 Task: Search one way flight ticket for 5 adults, 2 children, 1 infant in seat and 2 infants on lap in economy from Yakima: Yakima Air Terminal (mcallister Field) to Gillette: Gillette Campbell County Airport on 5-1-2023. Choice of flights is JetBlue. Number of bags: 6 checked bags. Price is upto 100000. Outbound departure time preference is 22:45.
Action: Mouse moved to (246, 476)
Screenshot: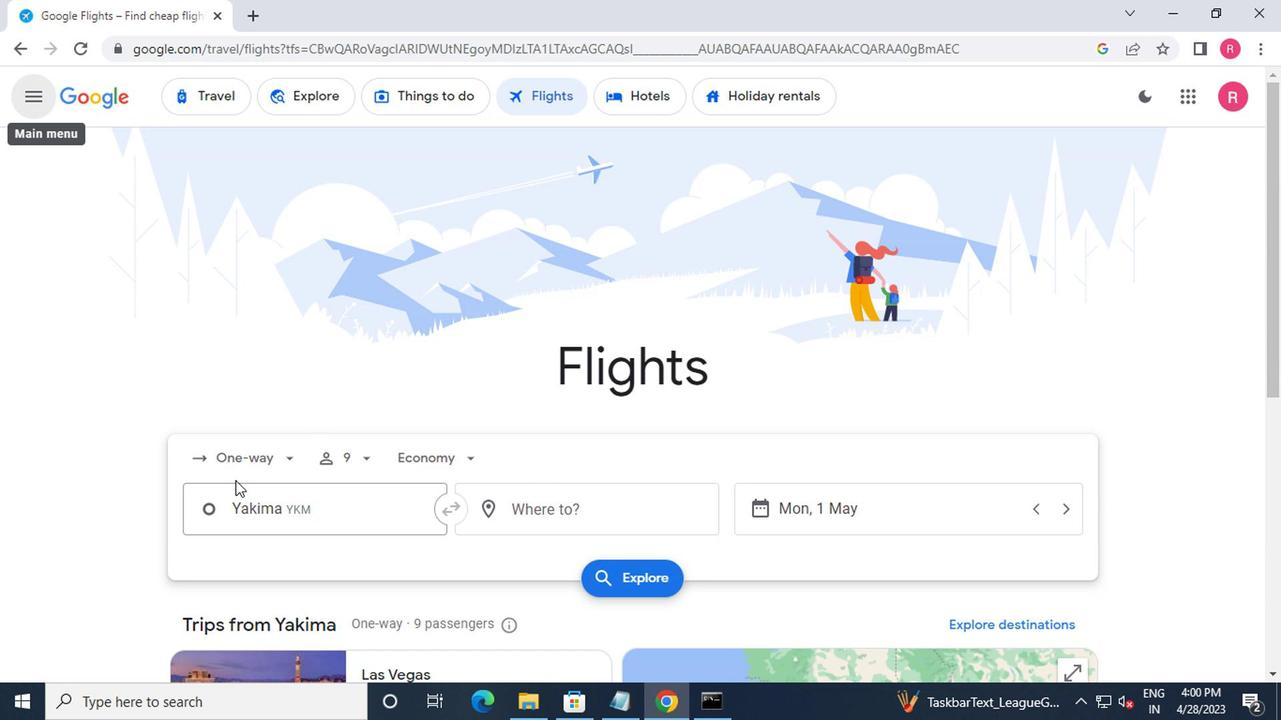 
Action: Mouse pressed left at (246, 476)
Screenshot: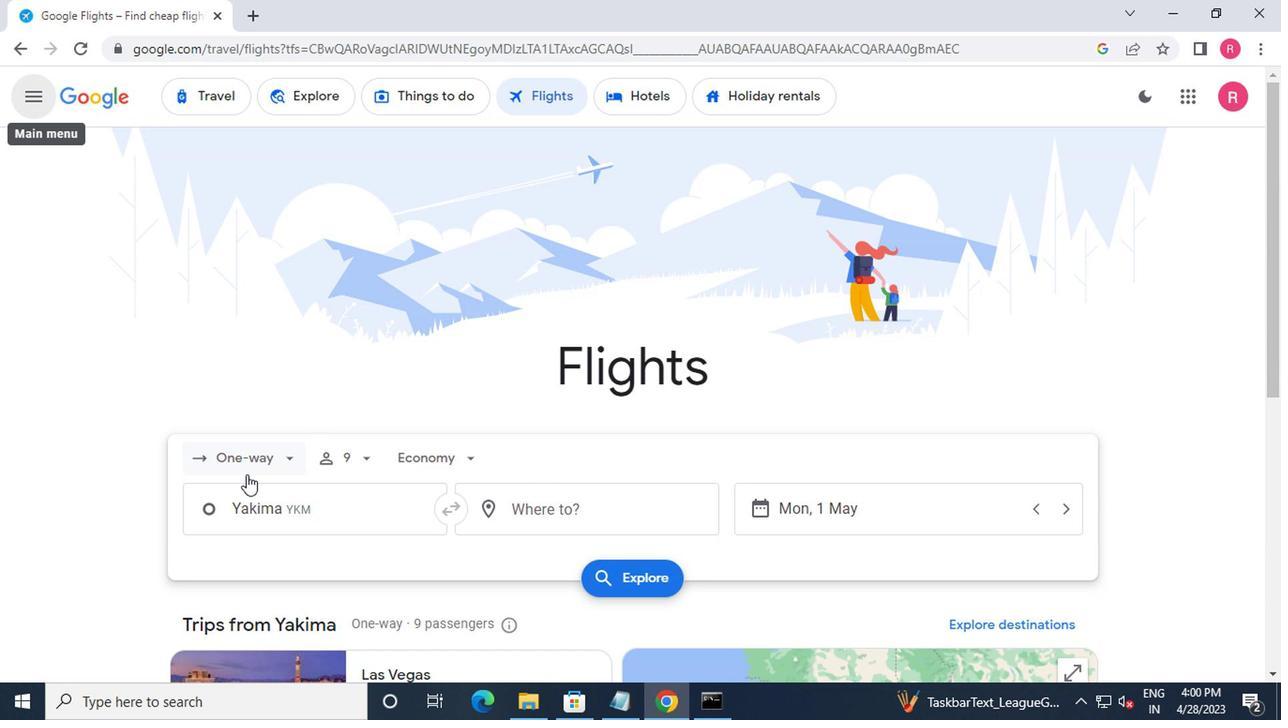 
Action: Mouse moved to (240, 533)
Screenshot: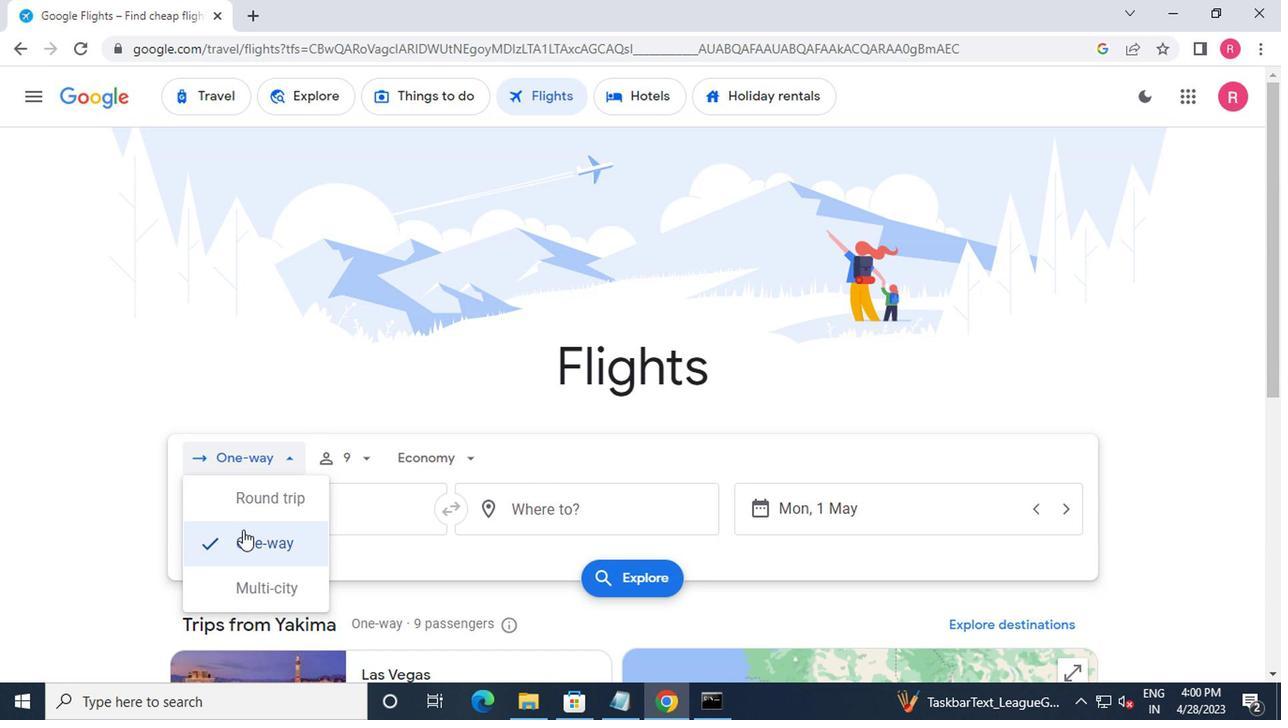 
Action: Mouse pressed left at (240, 533)
Screenshot: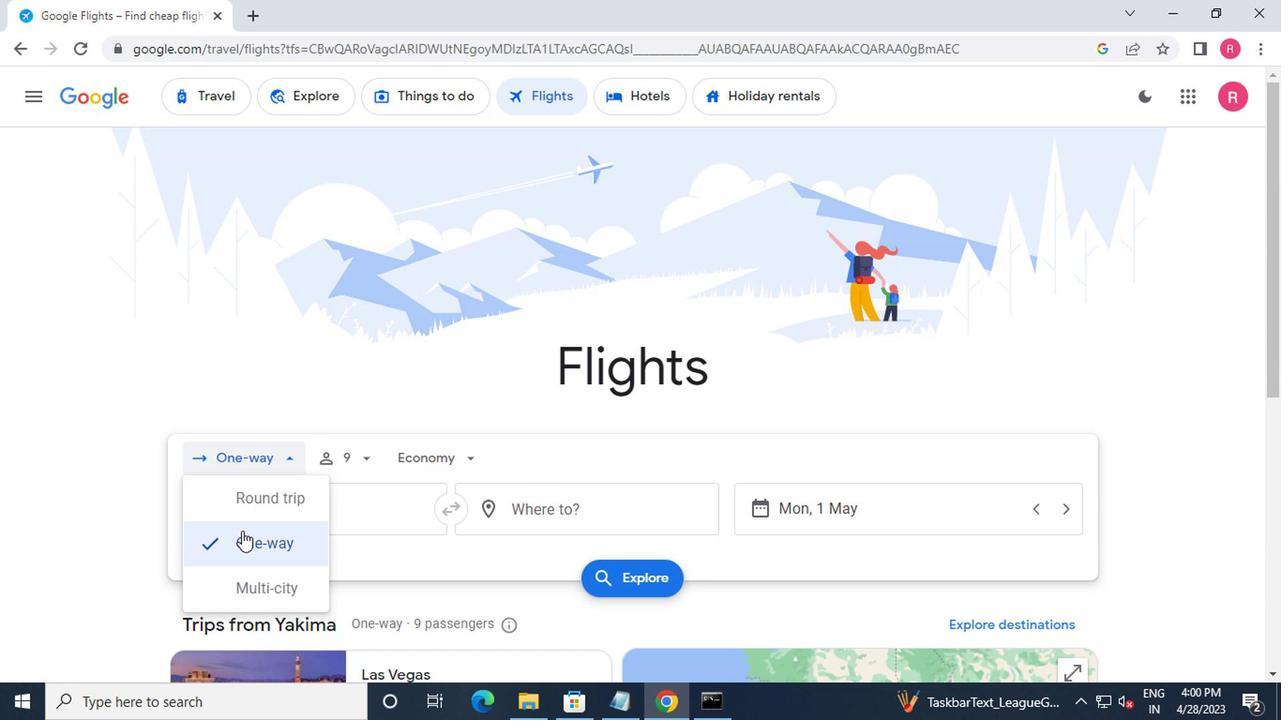 
Action: Mouse moved to (367, 475)
Screenshot: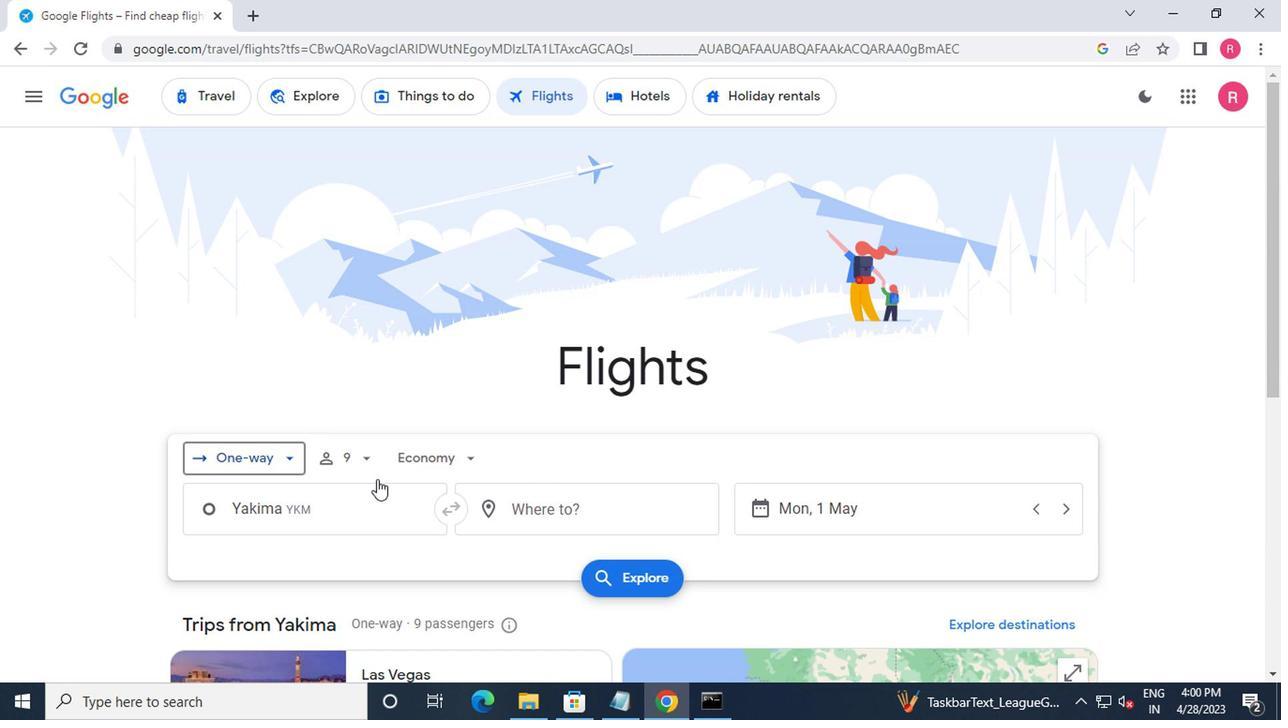 
Action: Mouse pressed left at (367, 475)
Screenshot: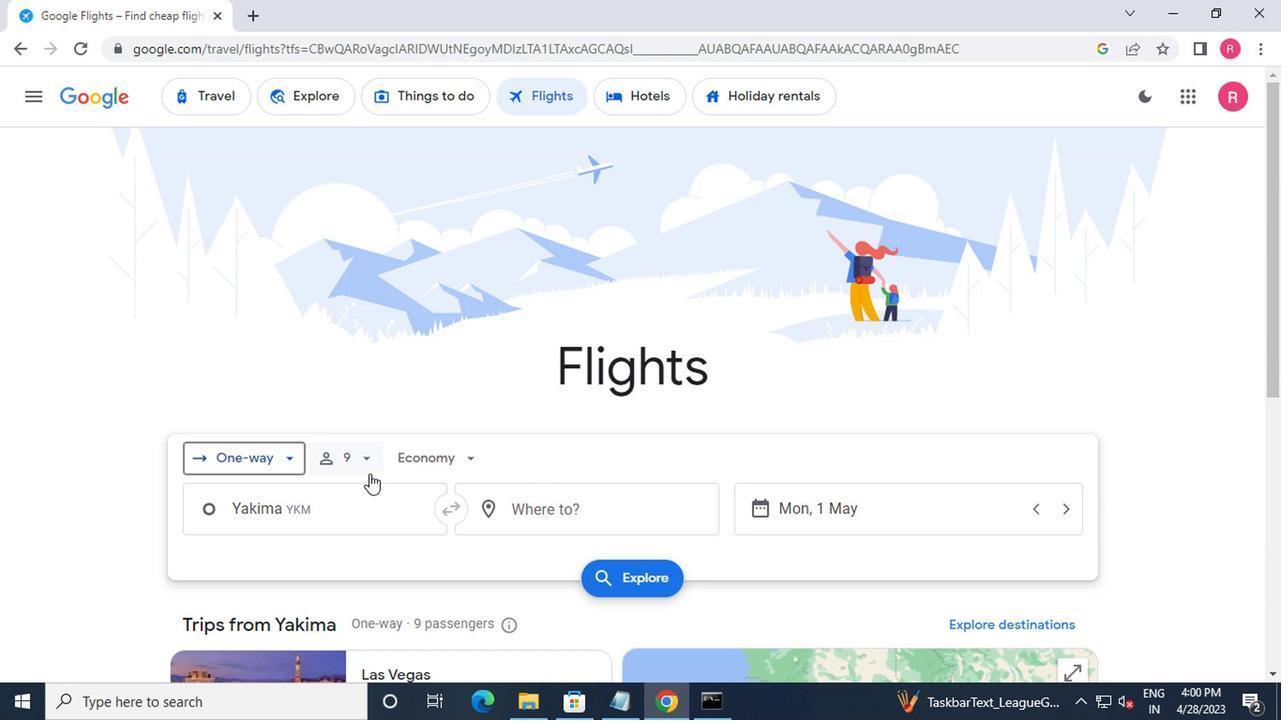 
Action: Mouse moved to (450, 513)
Screenshot: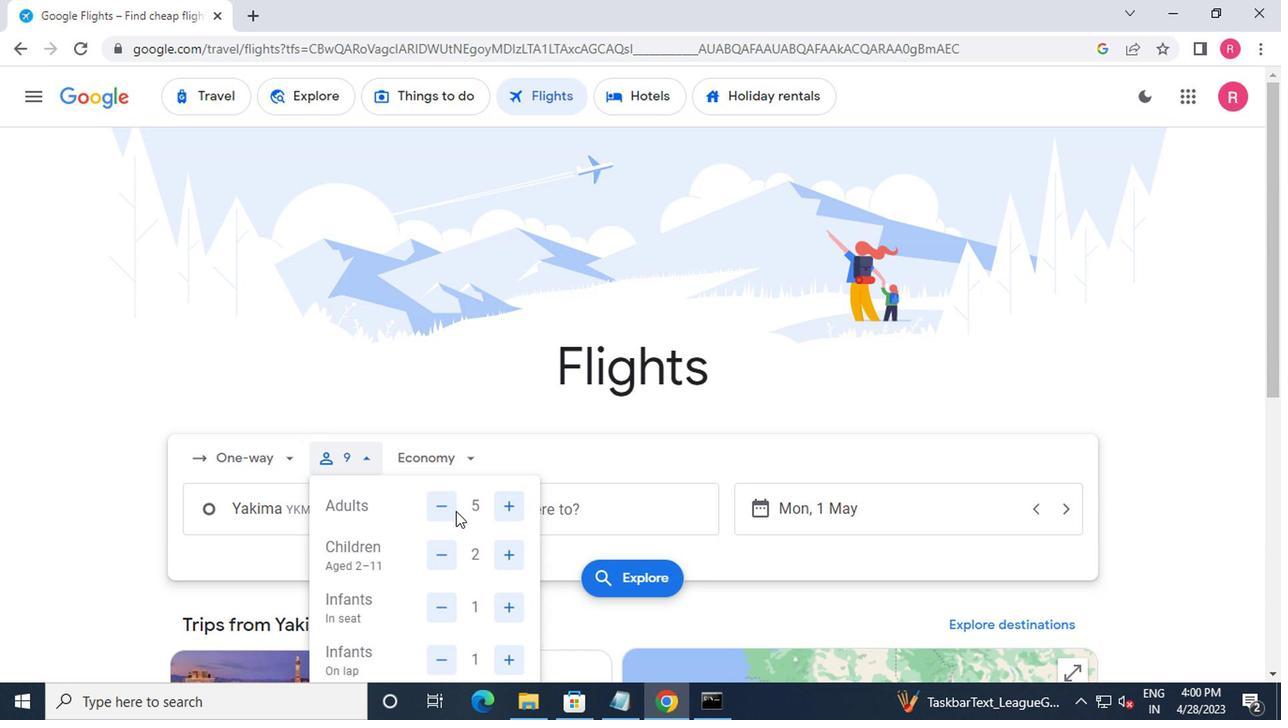 
Action: Mouse pressed left at (450, 513)
Screenshot: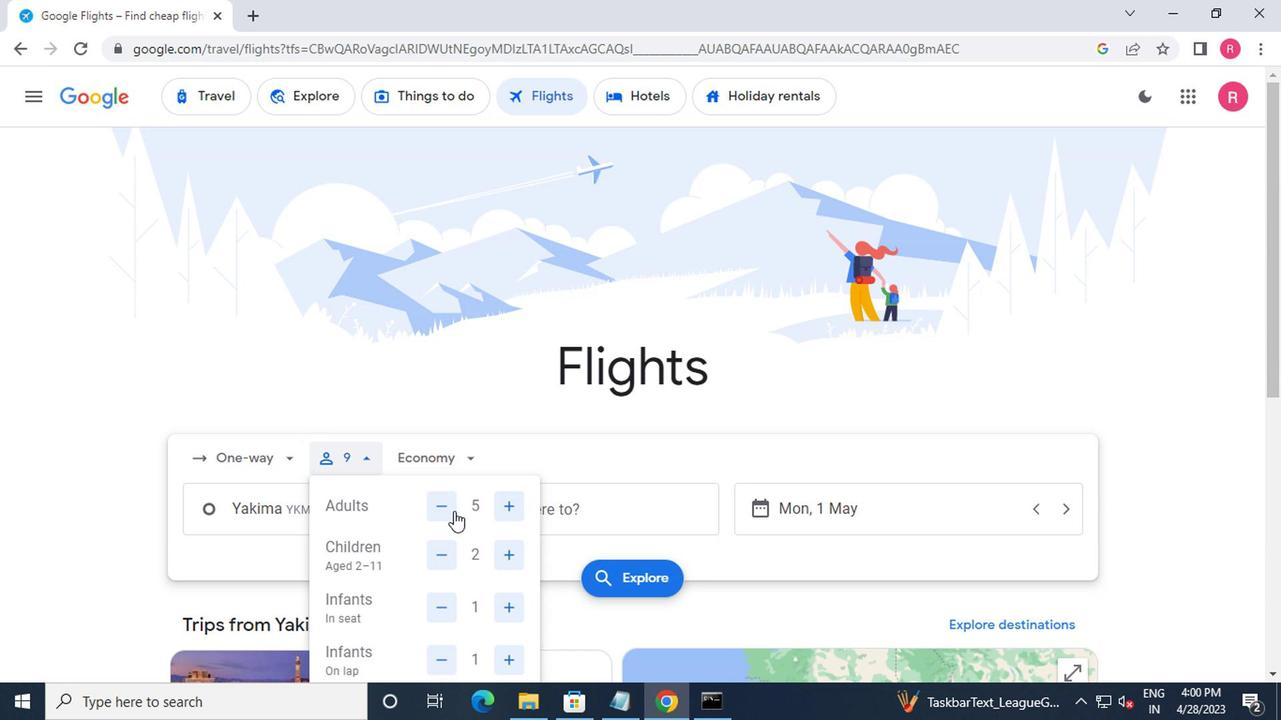 
Action: Mouse moved to (455, 558)
Screenshot: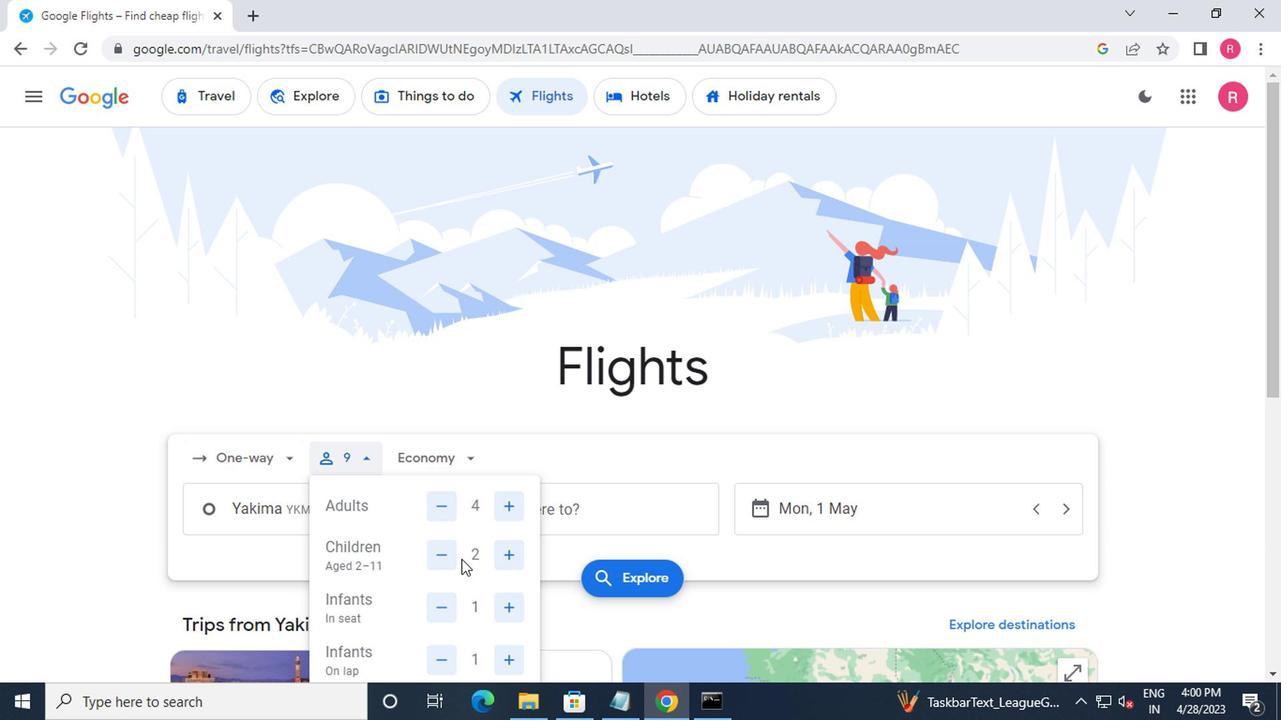 
Action: Mouse pressed left at (455, 558)
Screenshot: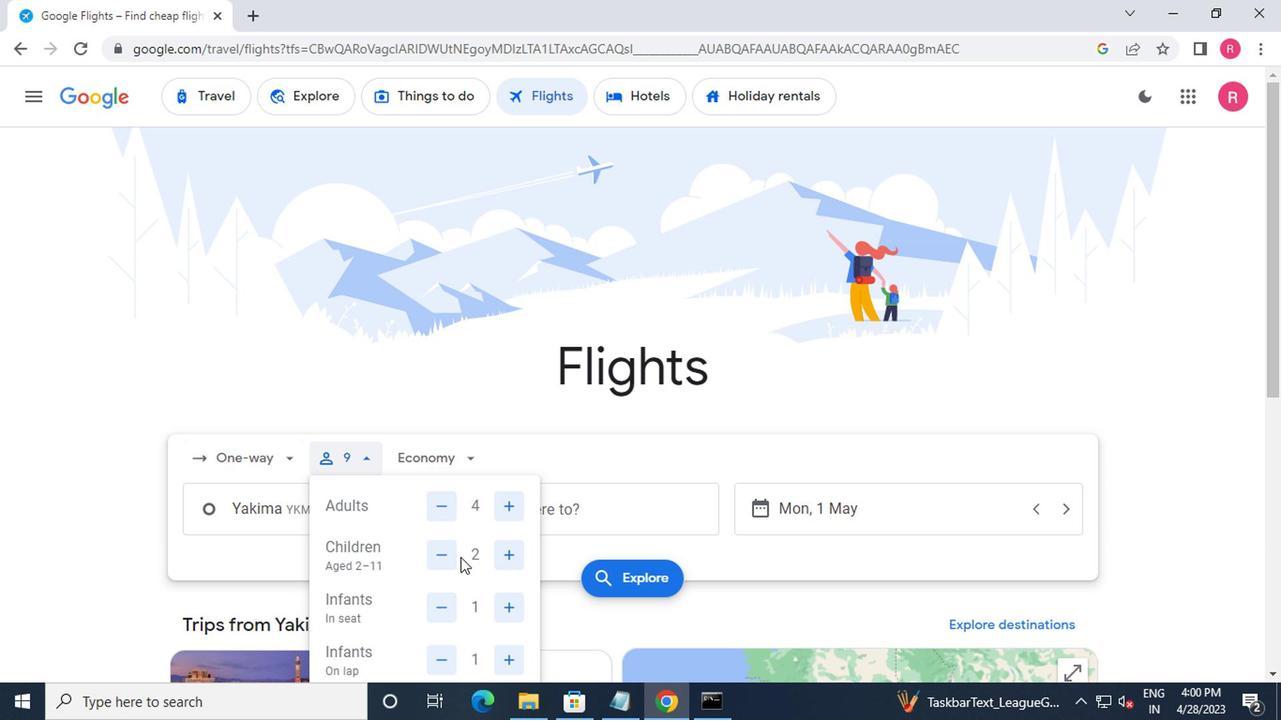 
Action: Mouse moved to (441, 559)
Screenshot: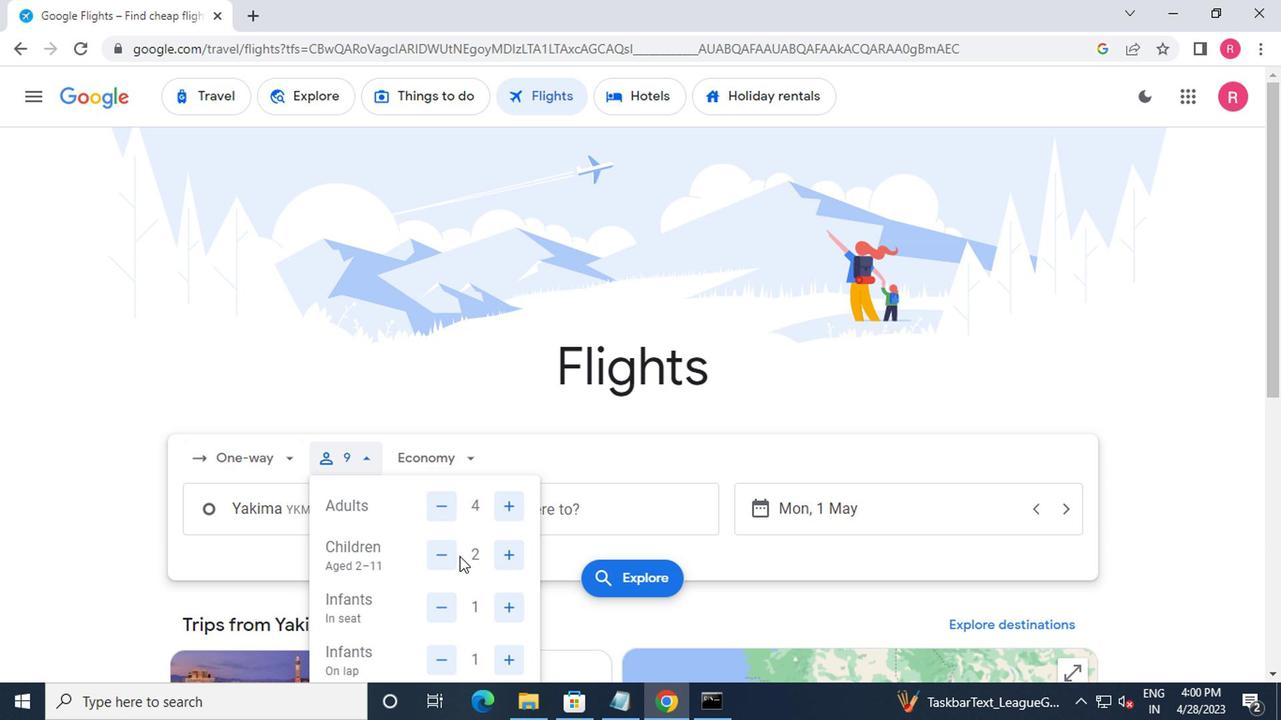 
Action: Mouse pressed left at (441, 559)
Screenshot: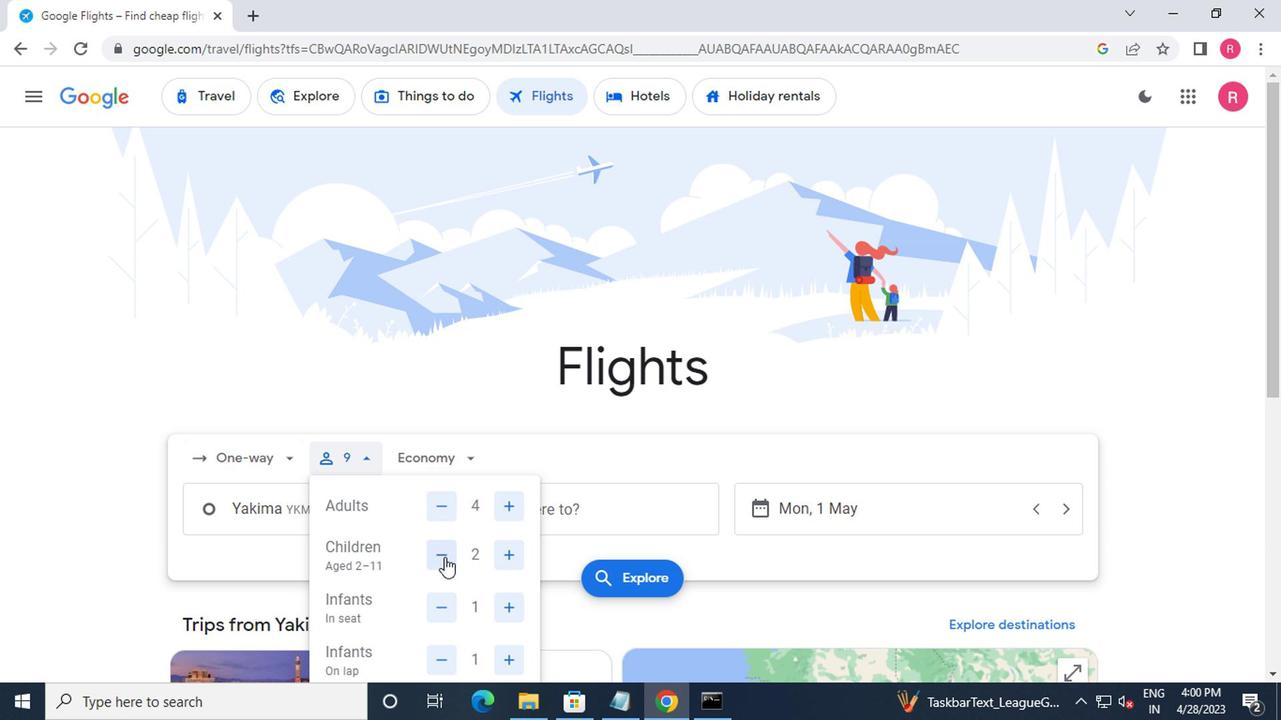 
Action: Mouse moved to (447, 607)
Screenshot: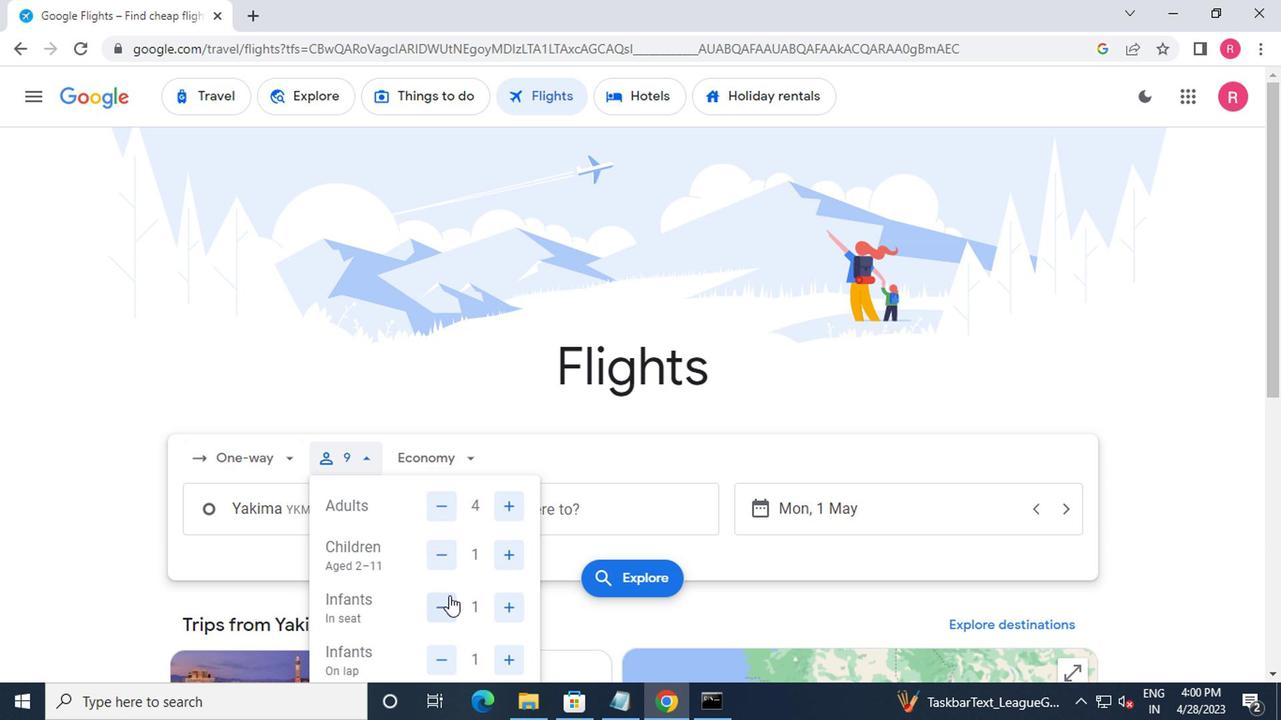 
Action: Mouse pressed left at (447, 607)
Screenshot: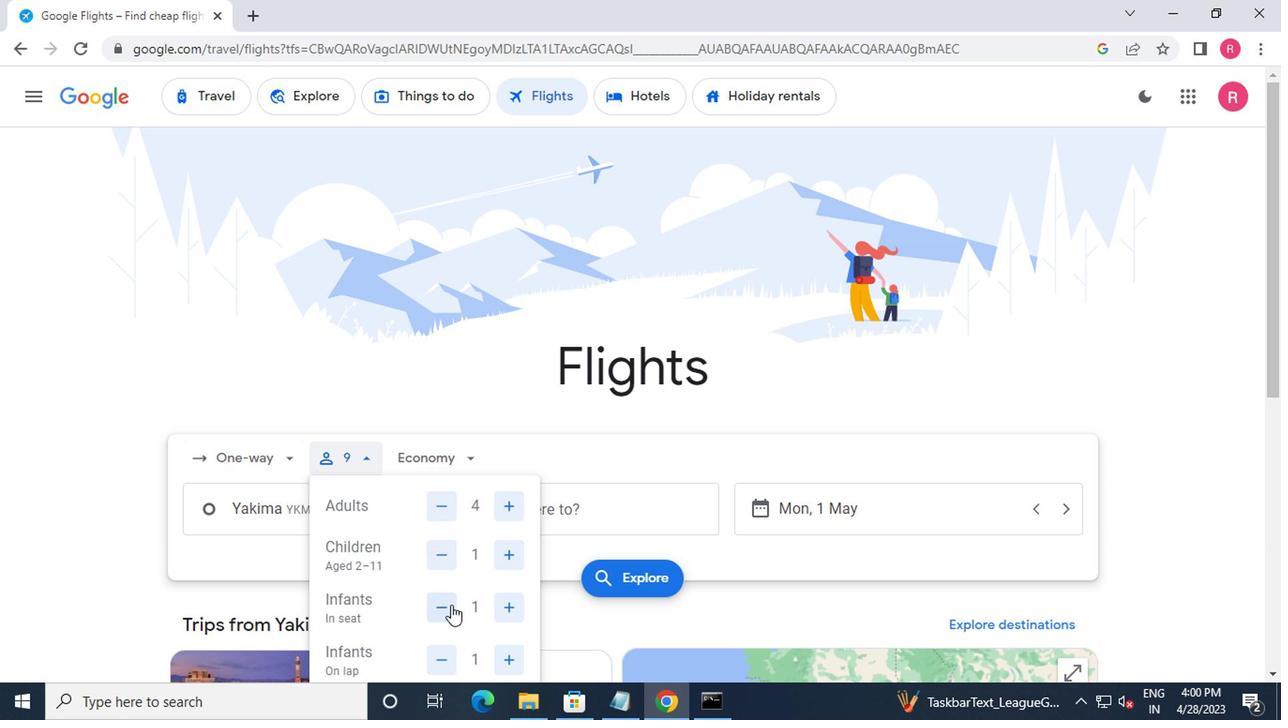 
Action: Mouse moved to (511, 609)
Screenshot: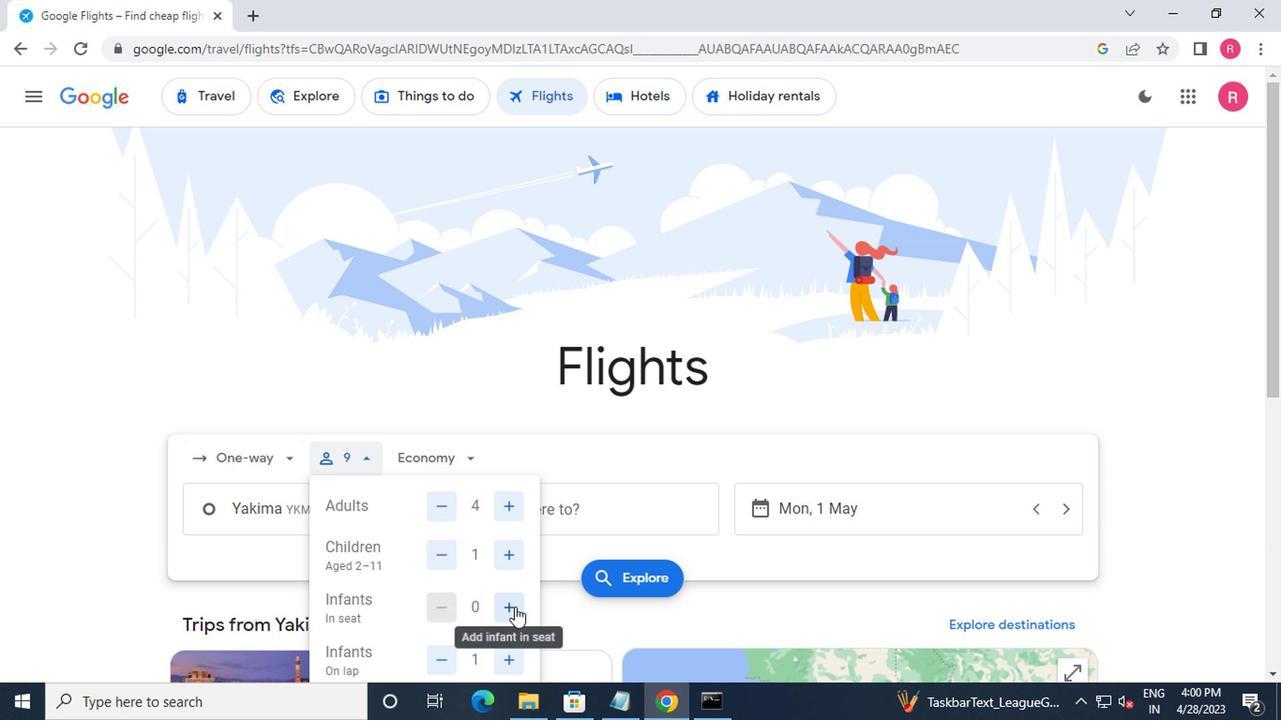 
Action: Mouse pressed left at (511, 609)
Screenshot: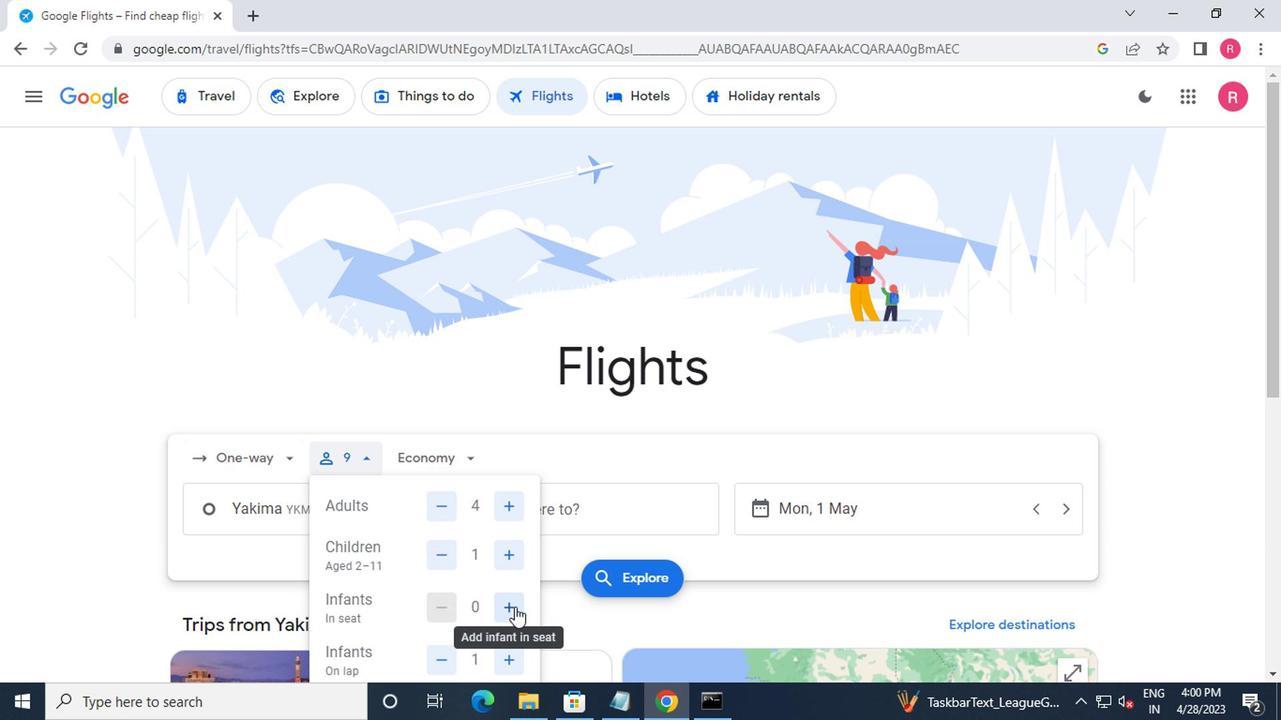 
Action: Mouse moved to (452, 662)
Screenshot: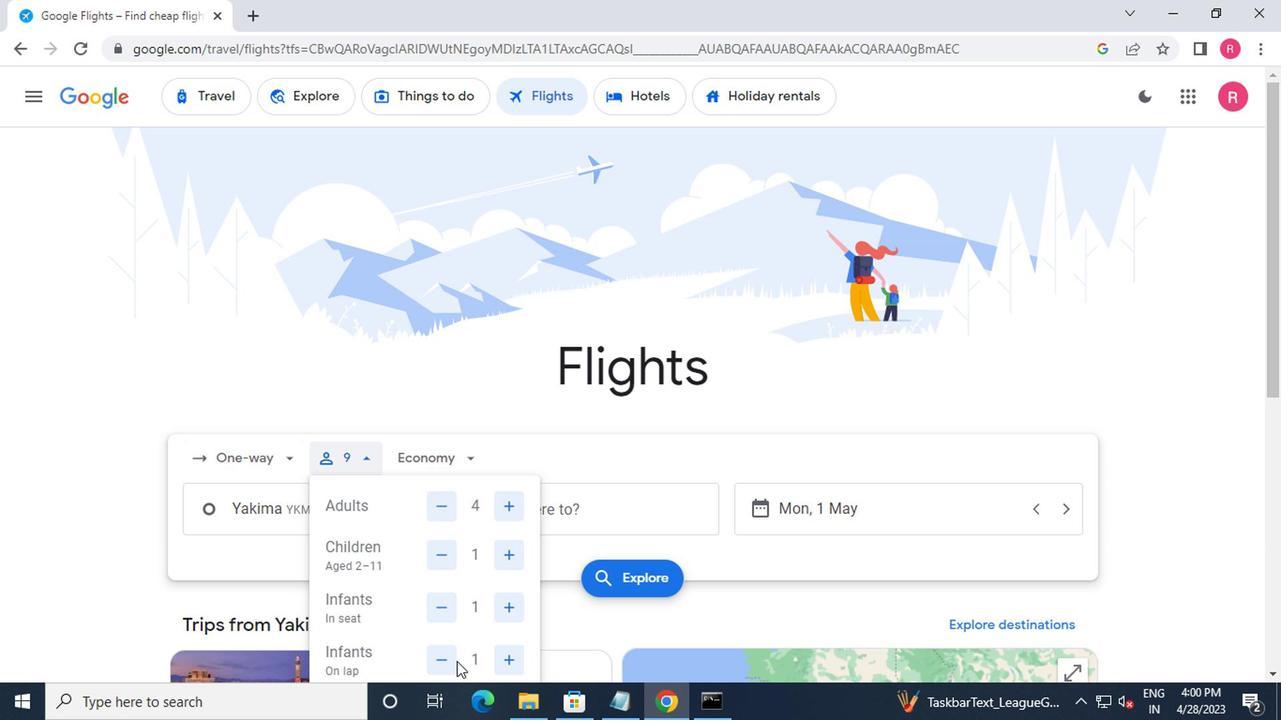
Action: Mouse pressed left at (452, 662)
Screenshot: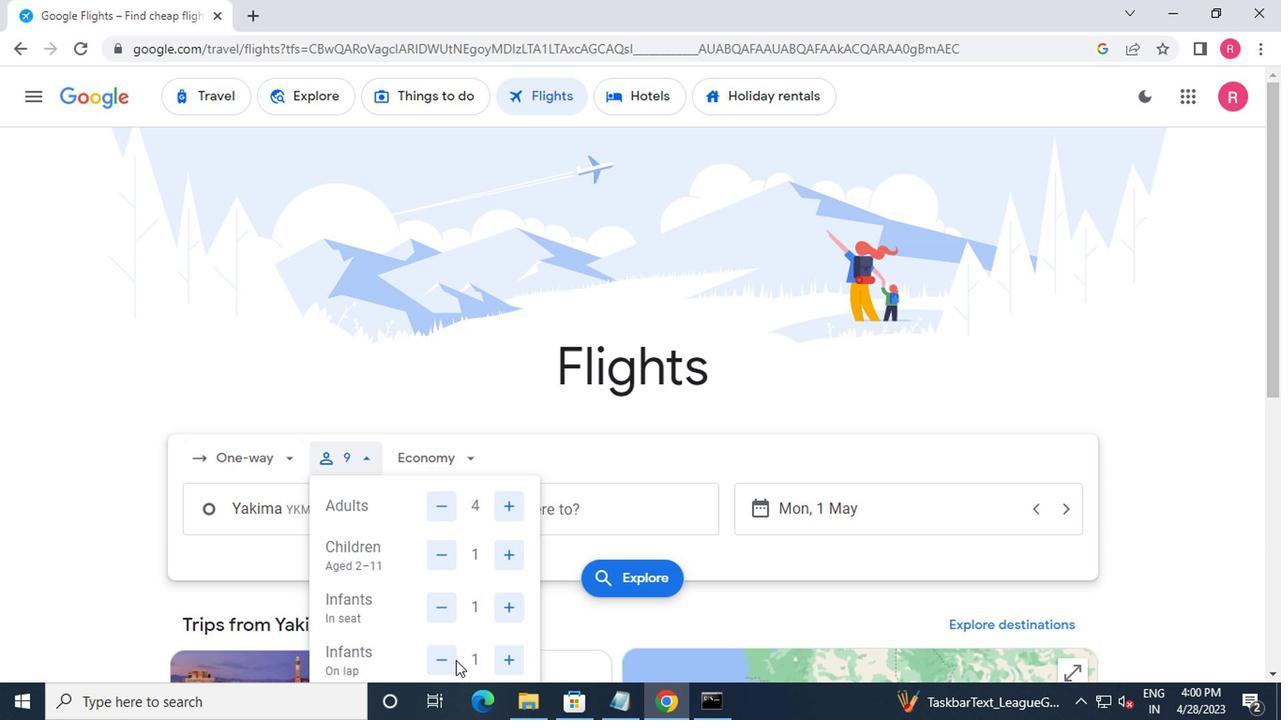 
Action: Mouse moved to (448, 662)
Screenshot: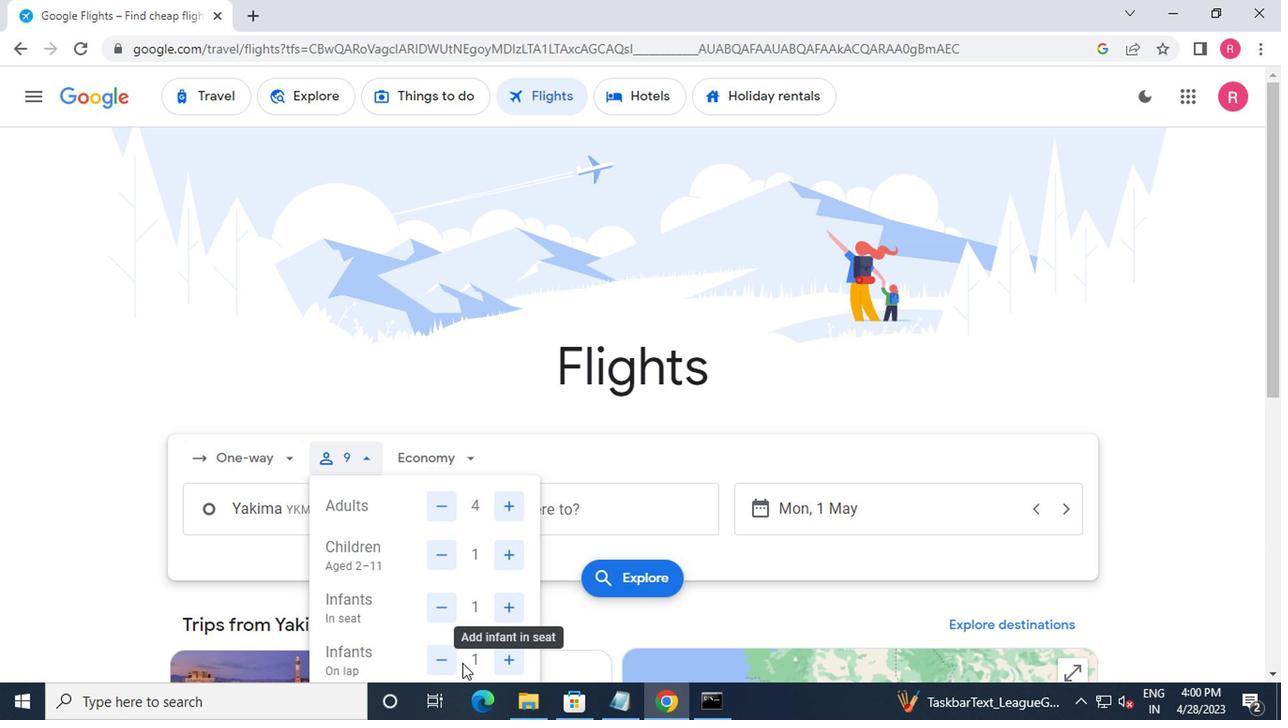 
Action: Mouse pressed left at (448, 662)
Screenshot: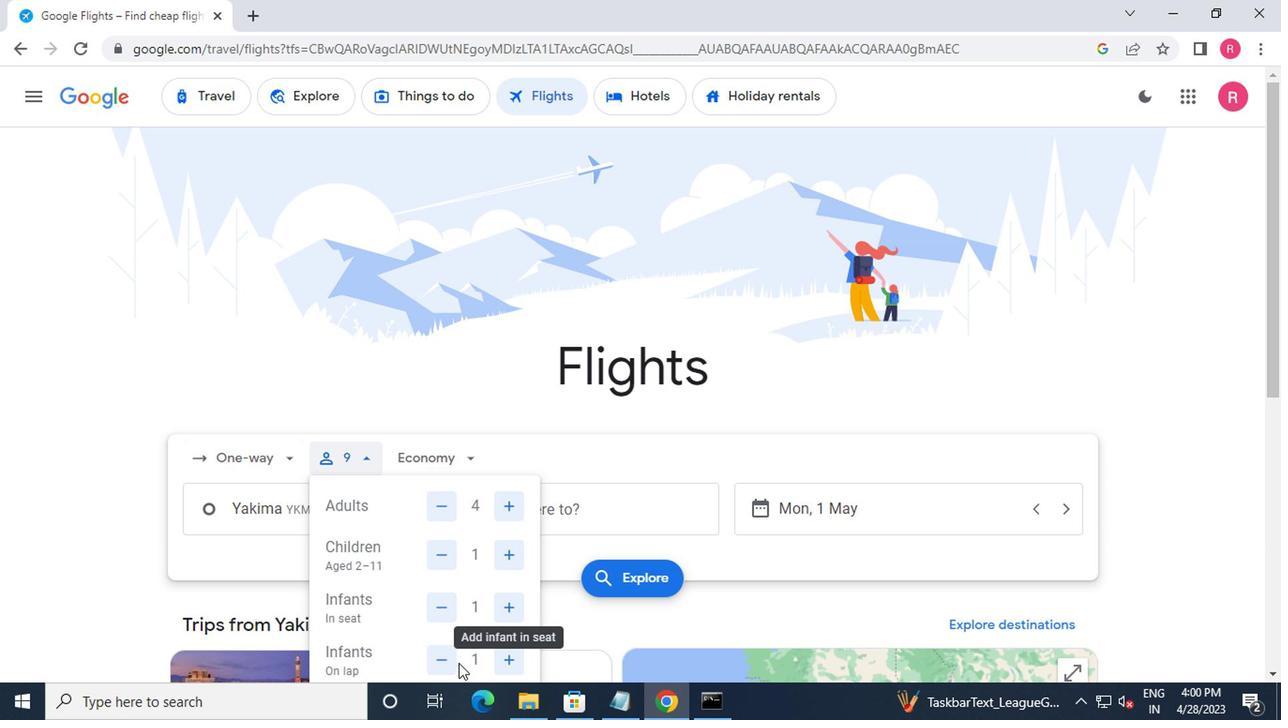
Action: Mouse moved to (429, 459)
Screenshot: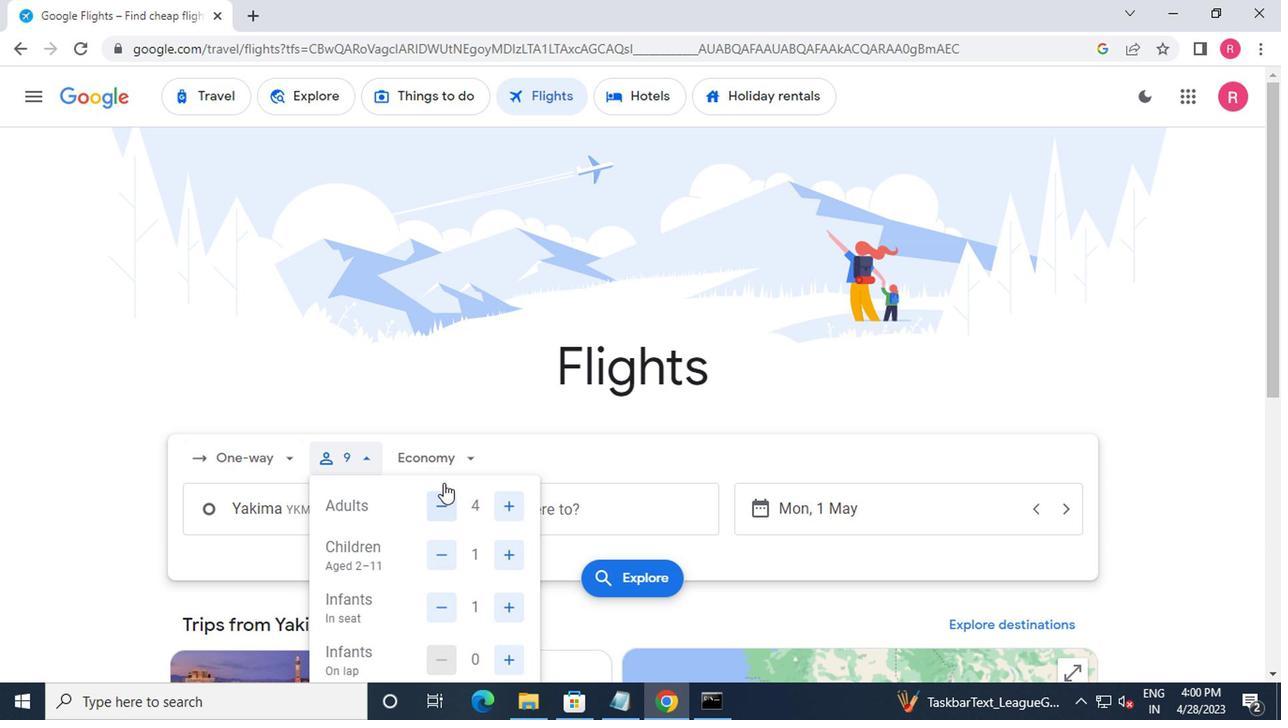 
Action: Mouse pressed left at (429, 459)
Screenshot: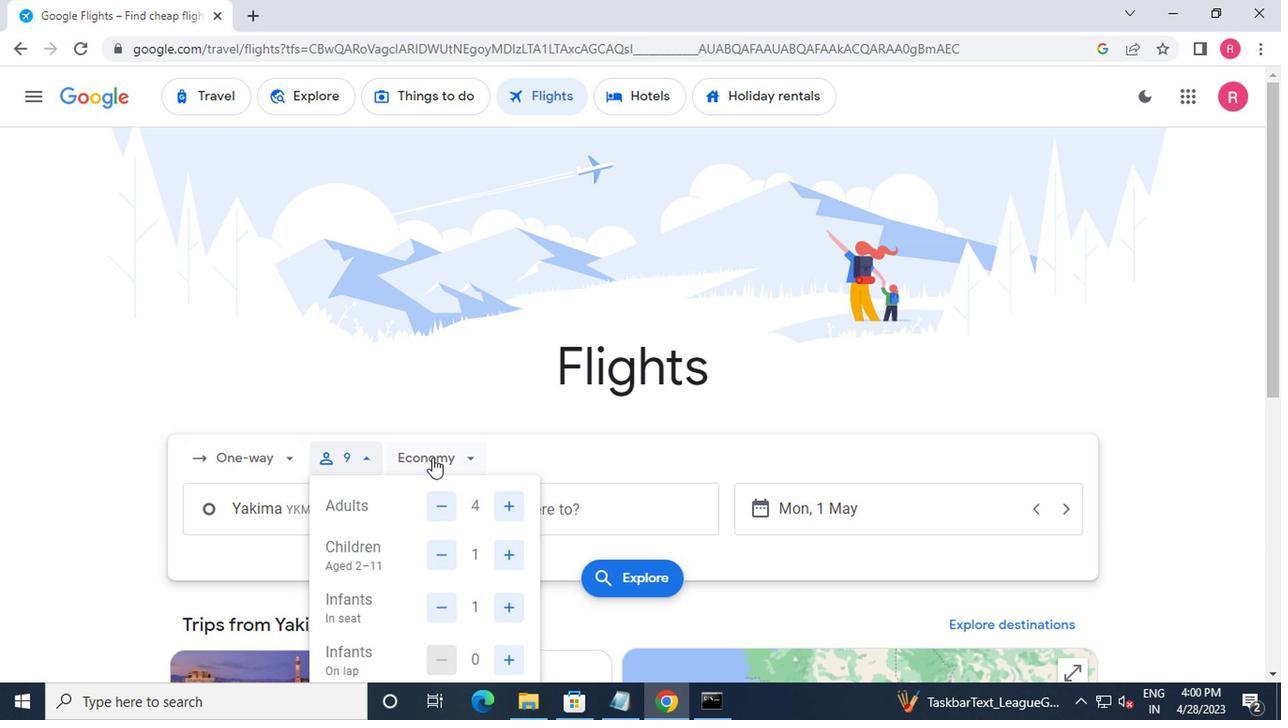 
Action: Mouse moved to (485, 561)
Screenshot: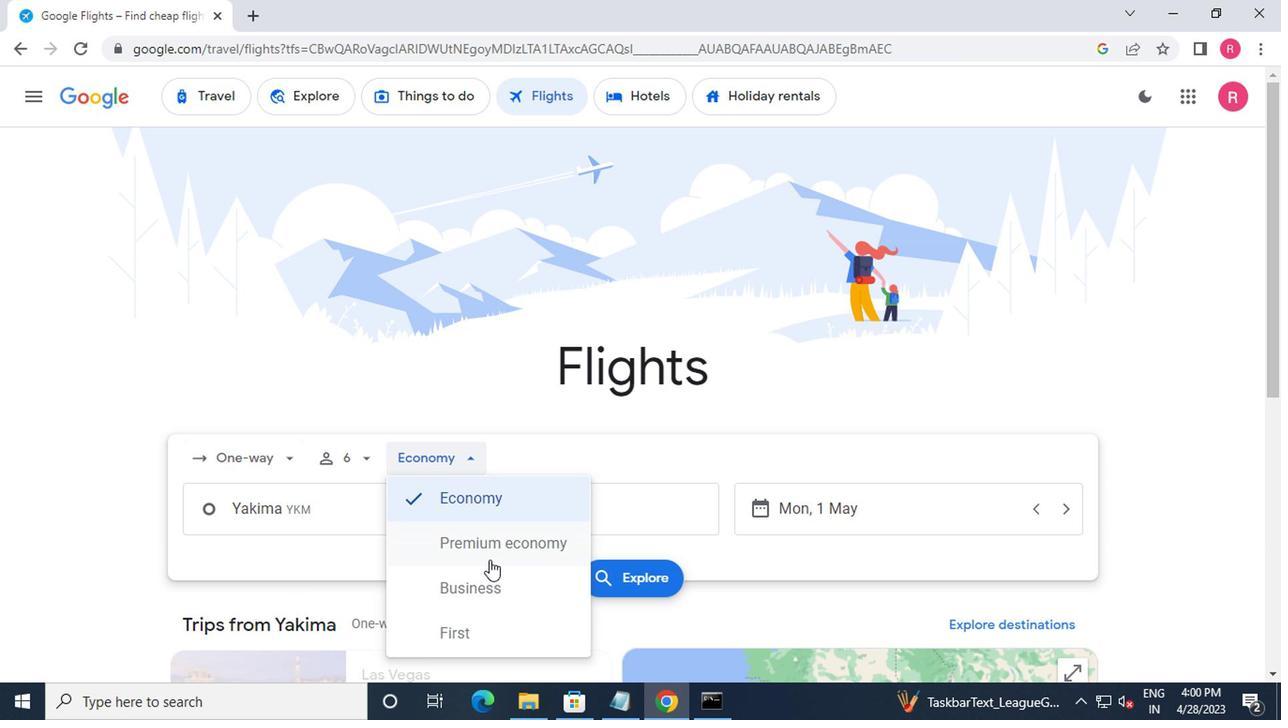 
Action: Mouse pressed left at (485, 561)
Screenshot: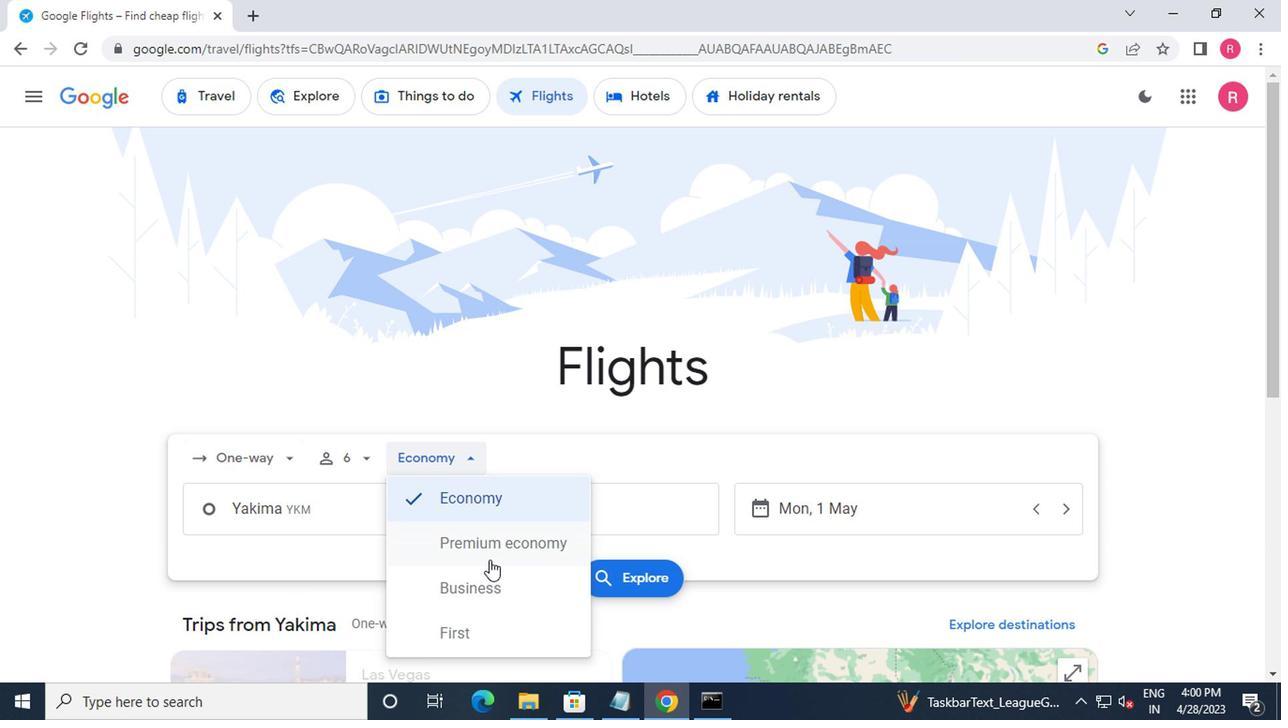 
Action: Mouse moved to (381, 519)
Screenshot: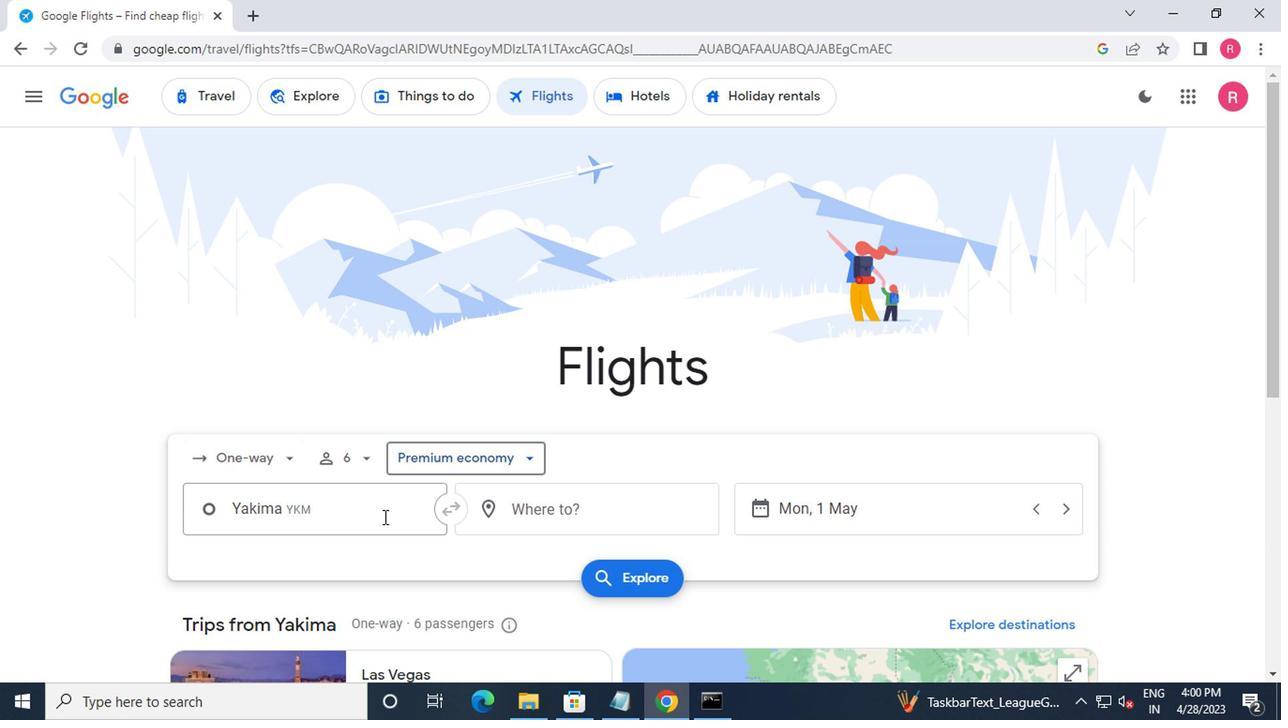 
Action: Mouse pressed left at (381, 519)
Screenshot: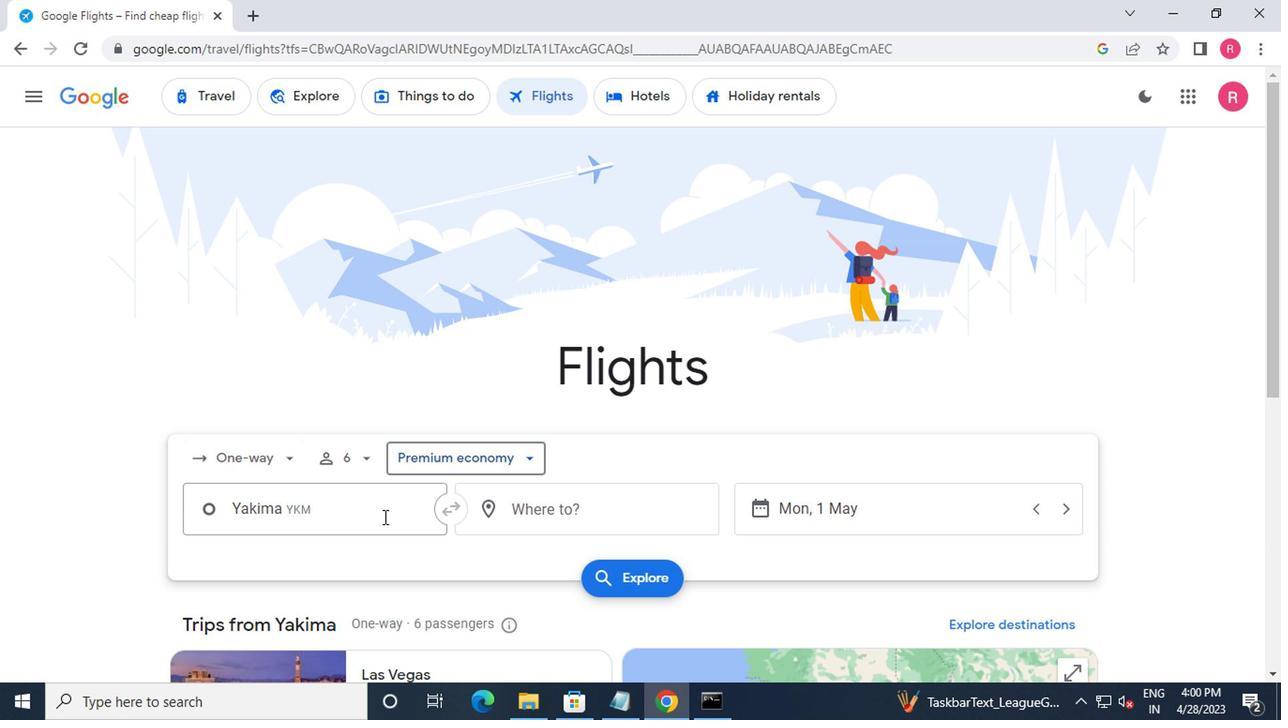
Action: Key pressed <Key.shift><Key.shift><Key.shift><Key.shift><Key.shift><Key.shift><Key.shift><Key.shift><Key.shift><Key.shift><Key.shift><Key.shift>YA<Key.backspace>EAGER
Screenshot: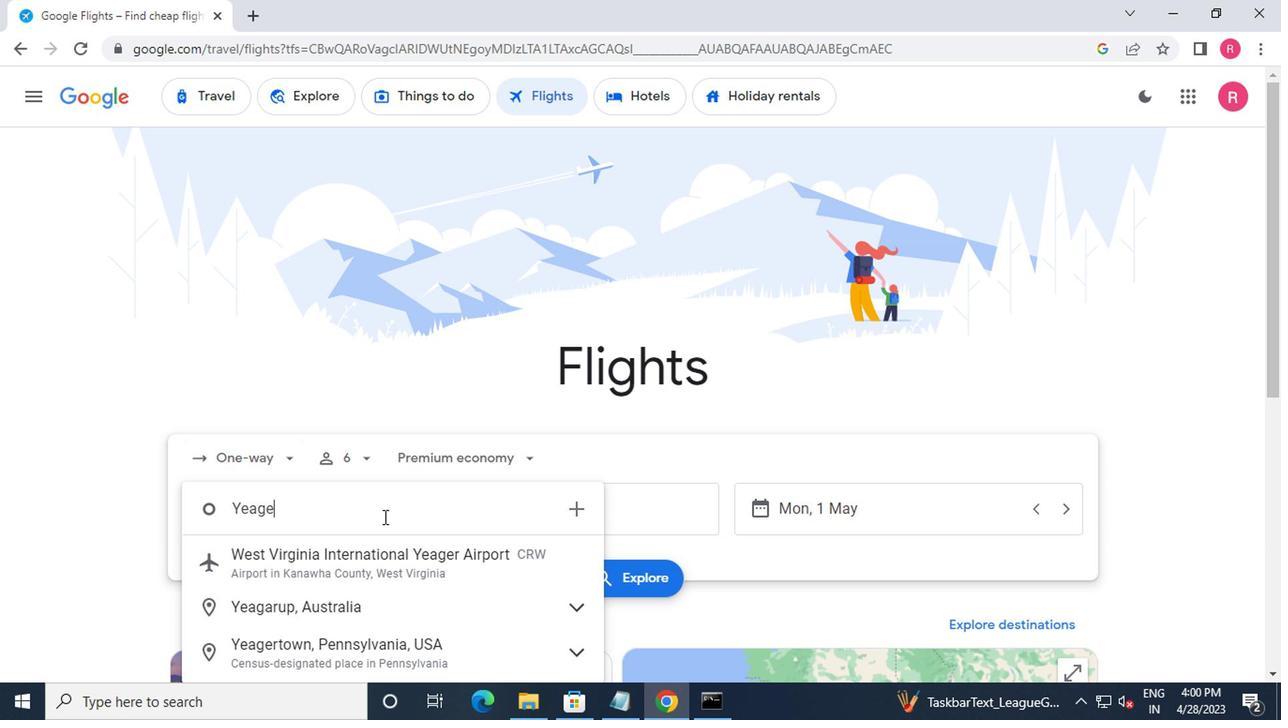 
Action: Mouse moved to (389, 525)
Screenshot: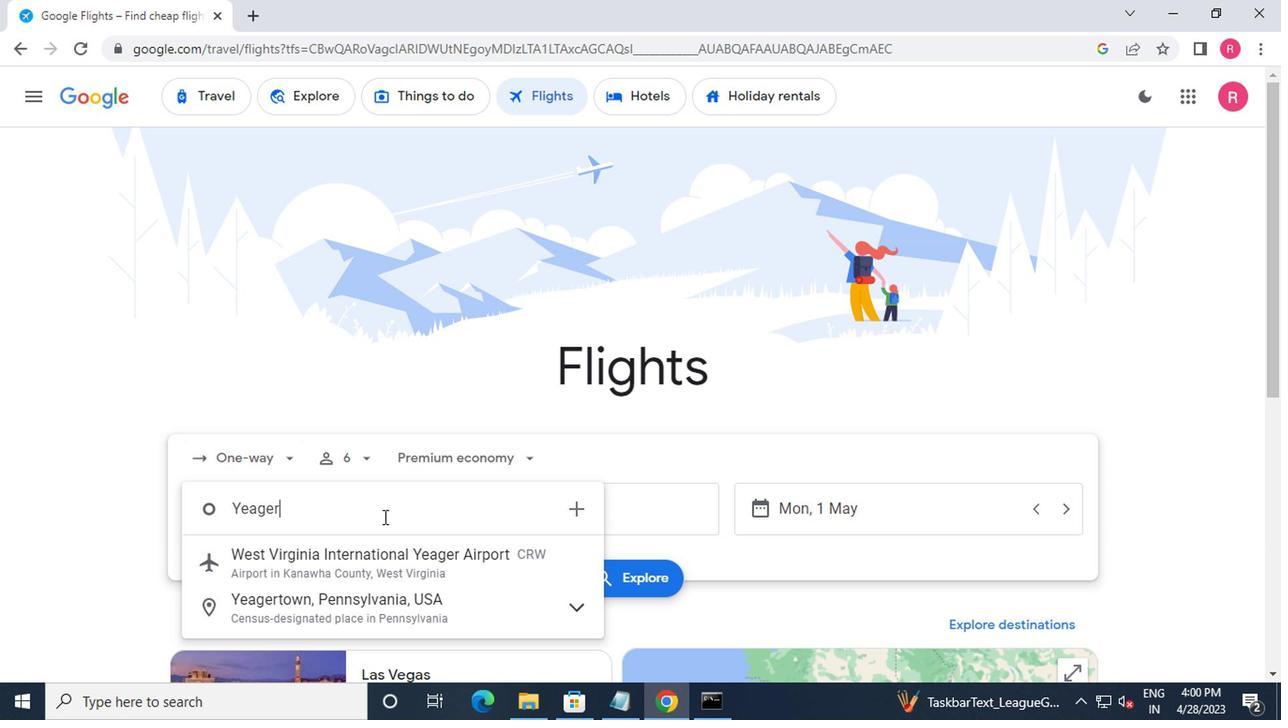 
Action: Key pressed <Key.space>AIR
Screenshot: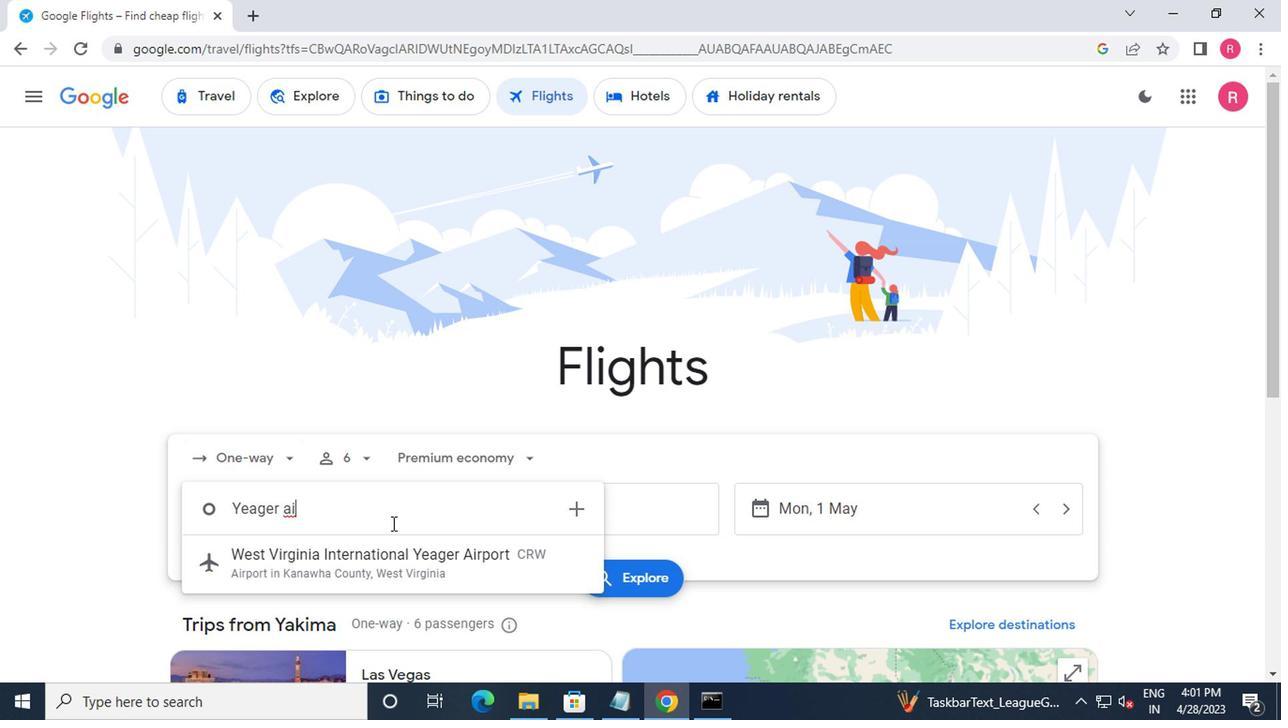 
Action: Mouse moved to (393, 556)
Screenshot: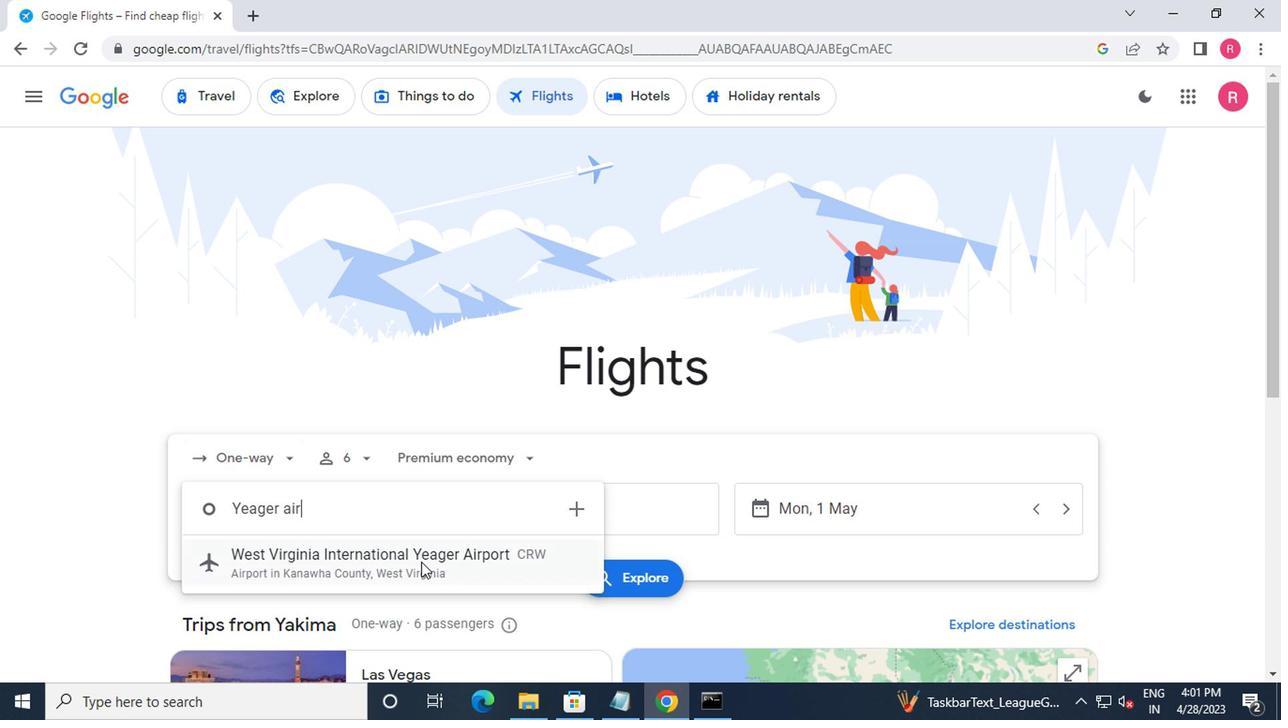
Action: Mouse pressed left at (393, 556)
Screenshot: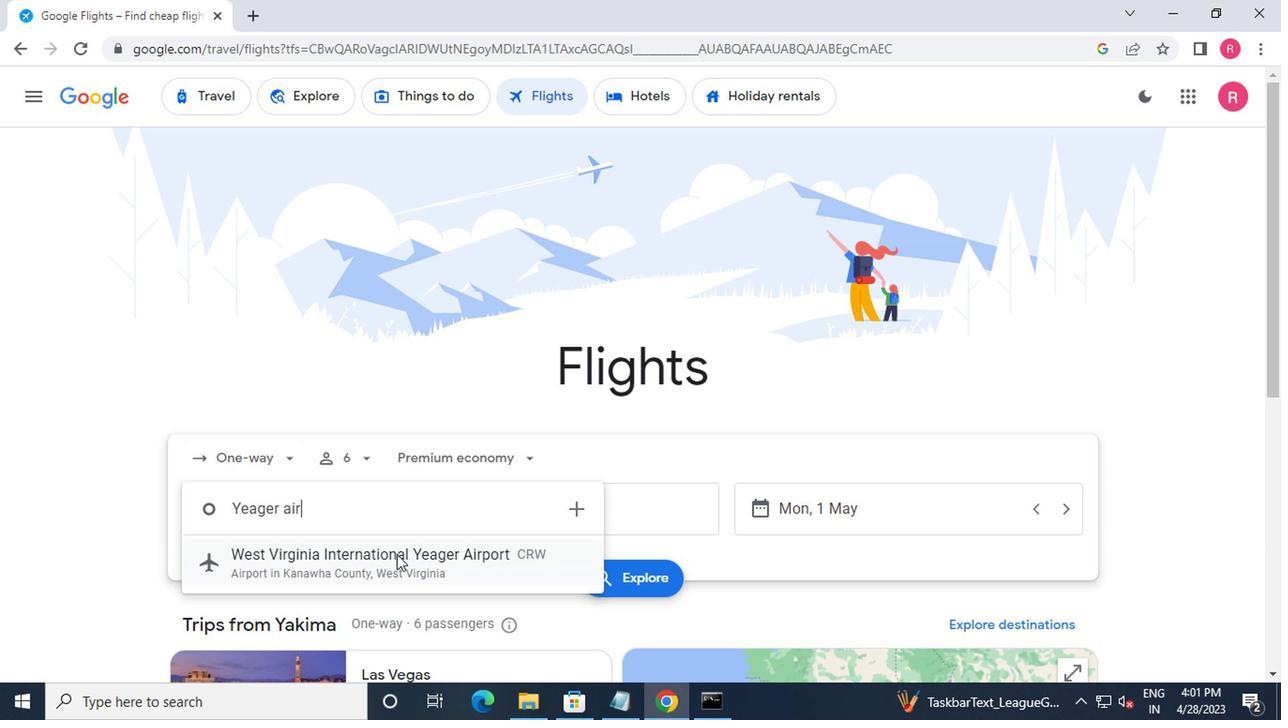 
Action: Mouse moved to (564, 519)
Screenshot: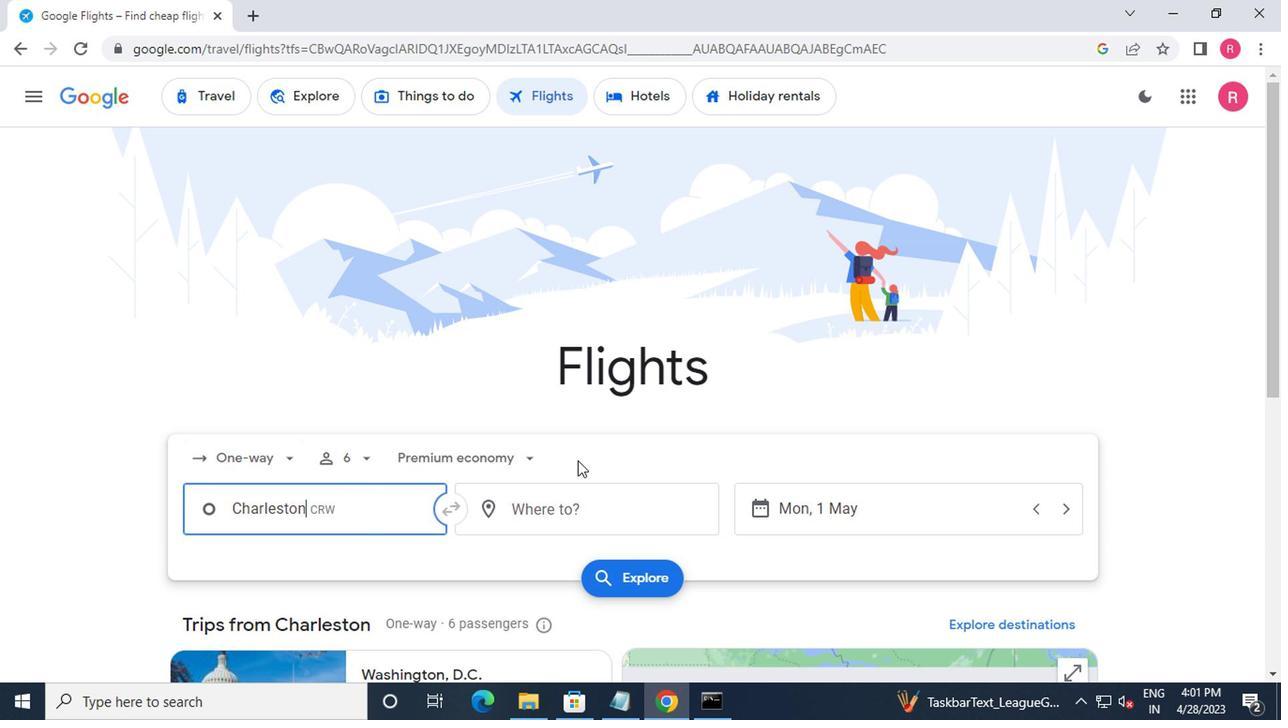 
Action: Mouse pressed left at (564, 519)
Screenshot: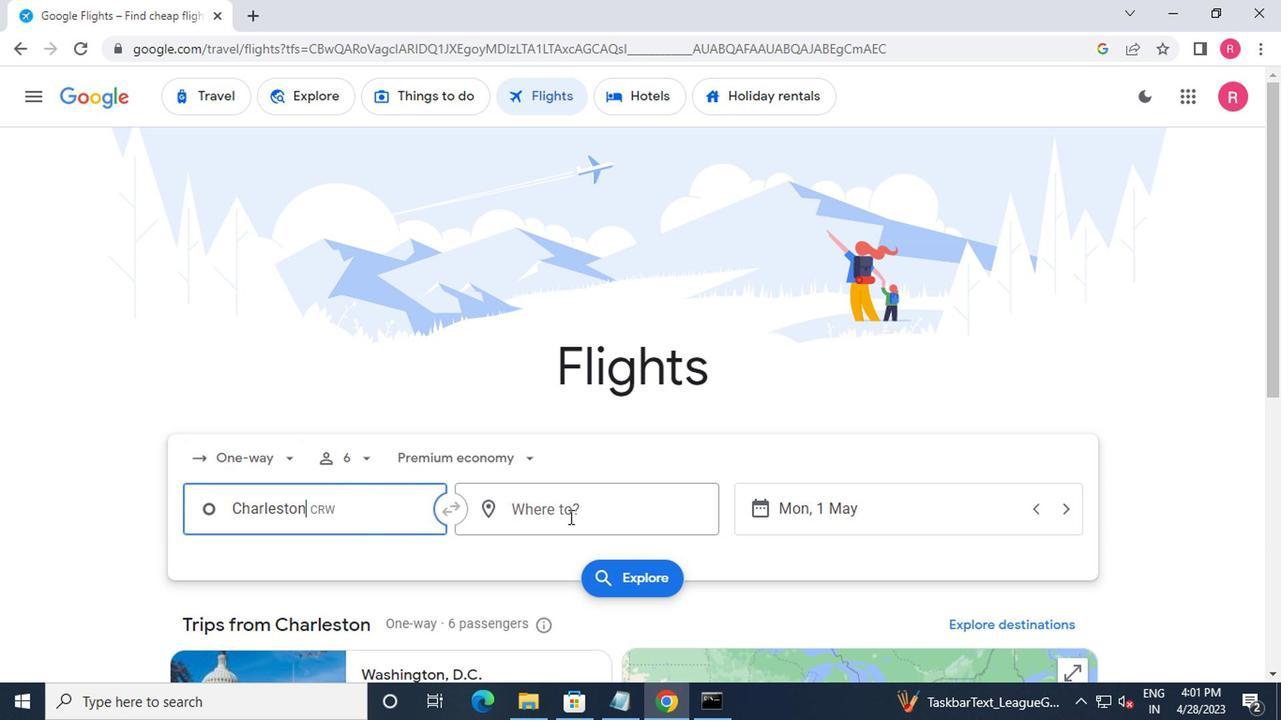 
Action: Mouse moved to (587, 622)
Screenshot: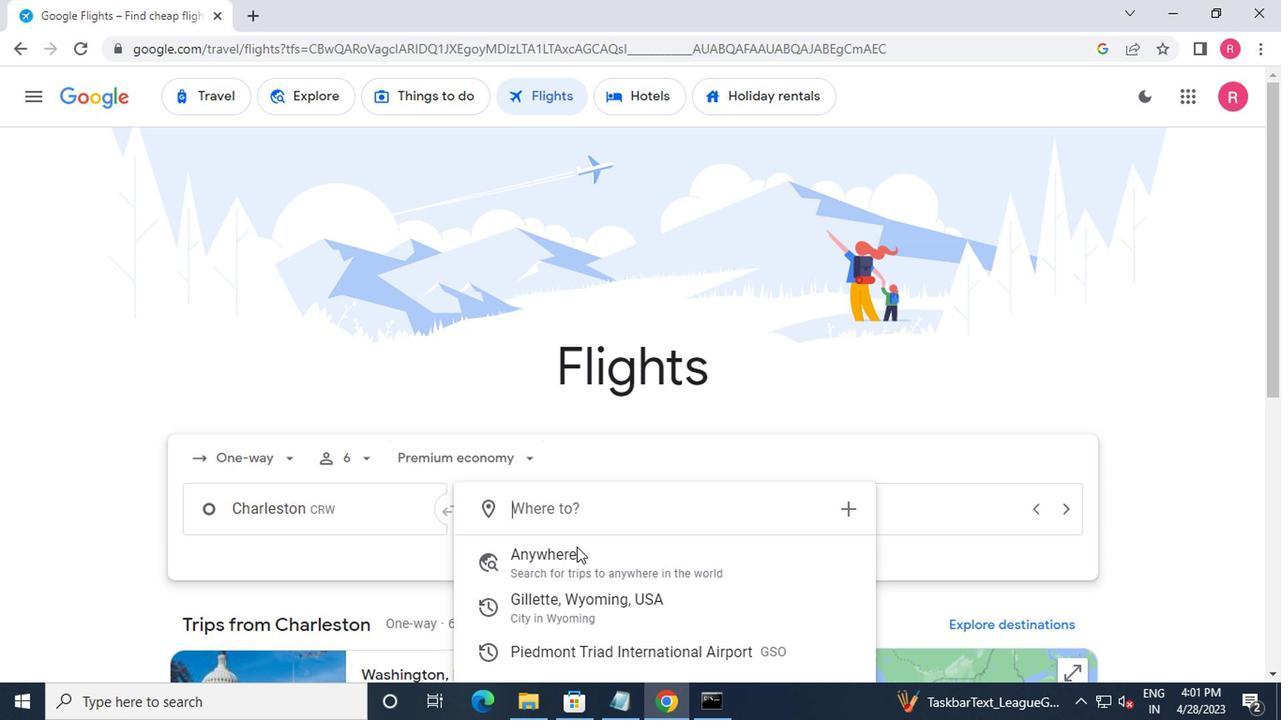 
Action: Mouse scrolled (587, 621) with delta (0, 0)
Screenshot: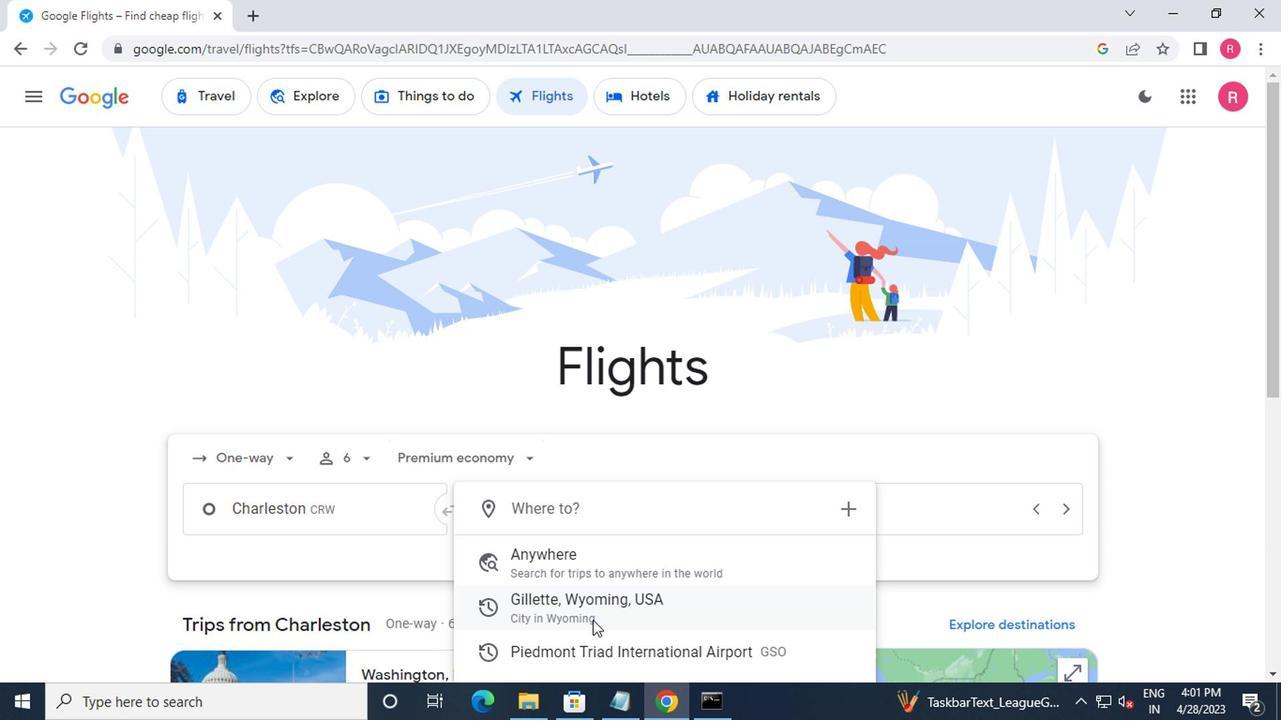 
Action: Mouse moved to (591, 605)
Screenshot: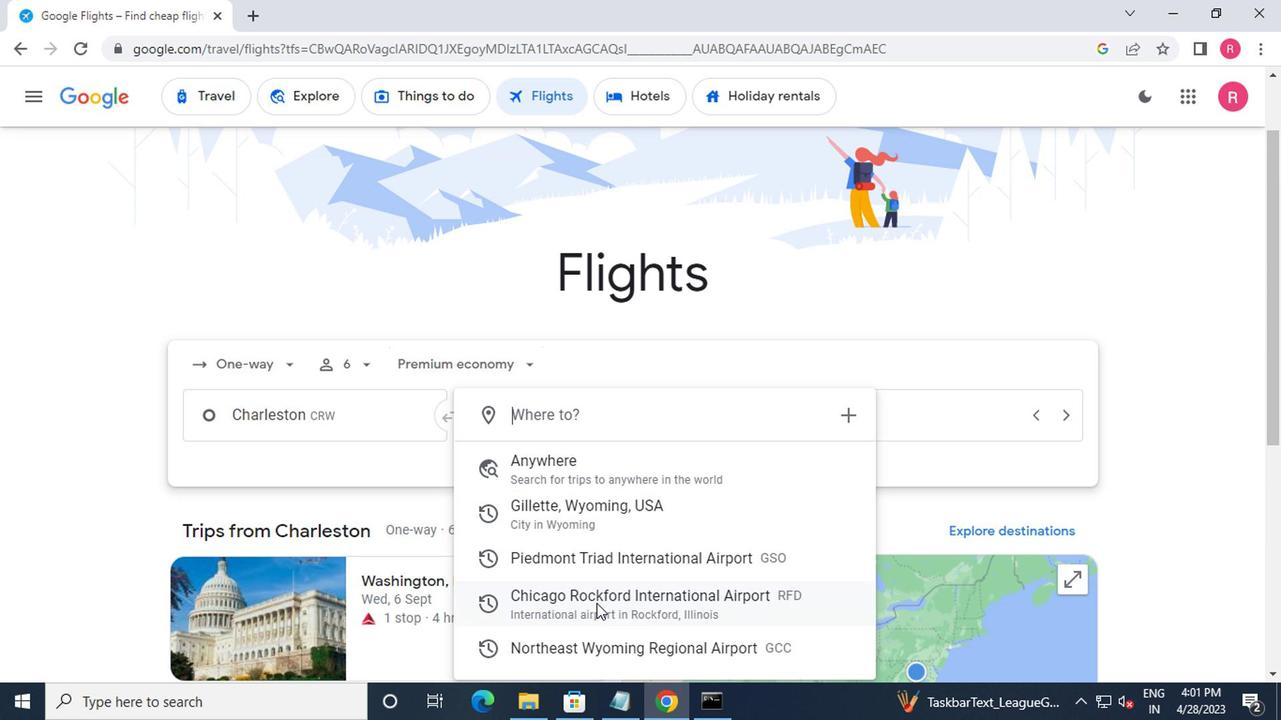 
Action: Mouse pressed left at (591, 605)
Screenshot: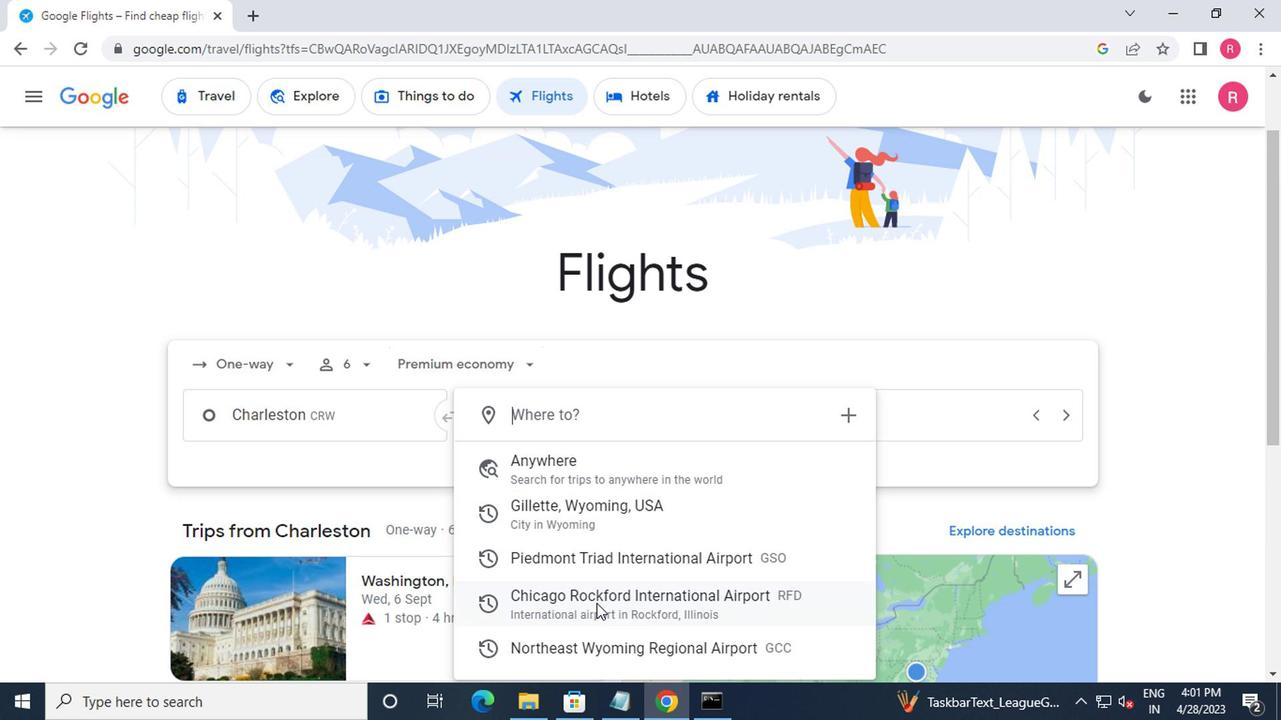 
Action: Mouse moved to (839, 431)
Screenshot: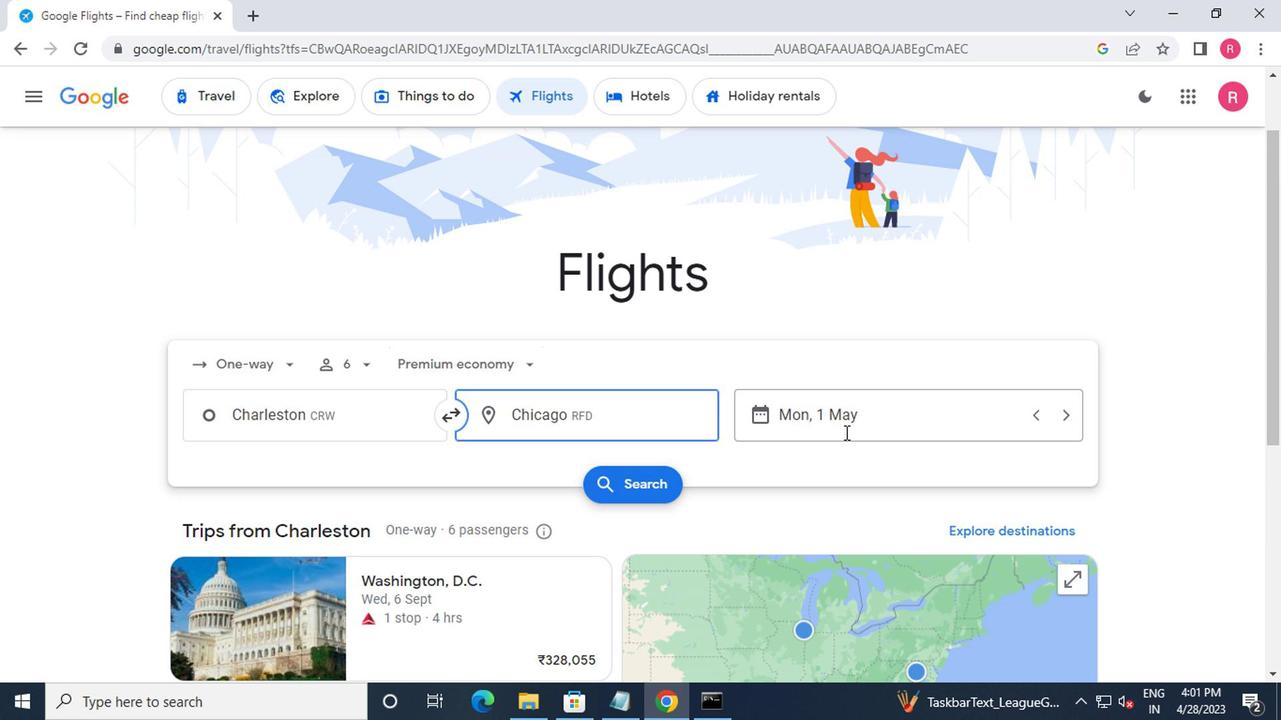 
Action: Mouse pressed left at (839, 431)
Screenshot: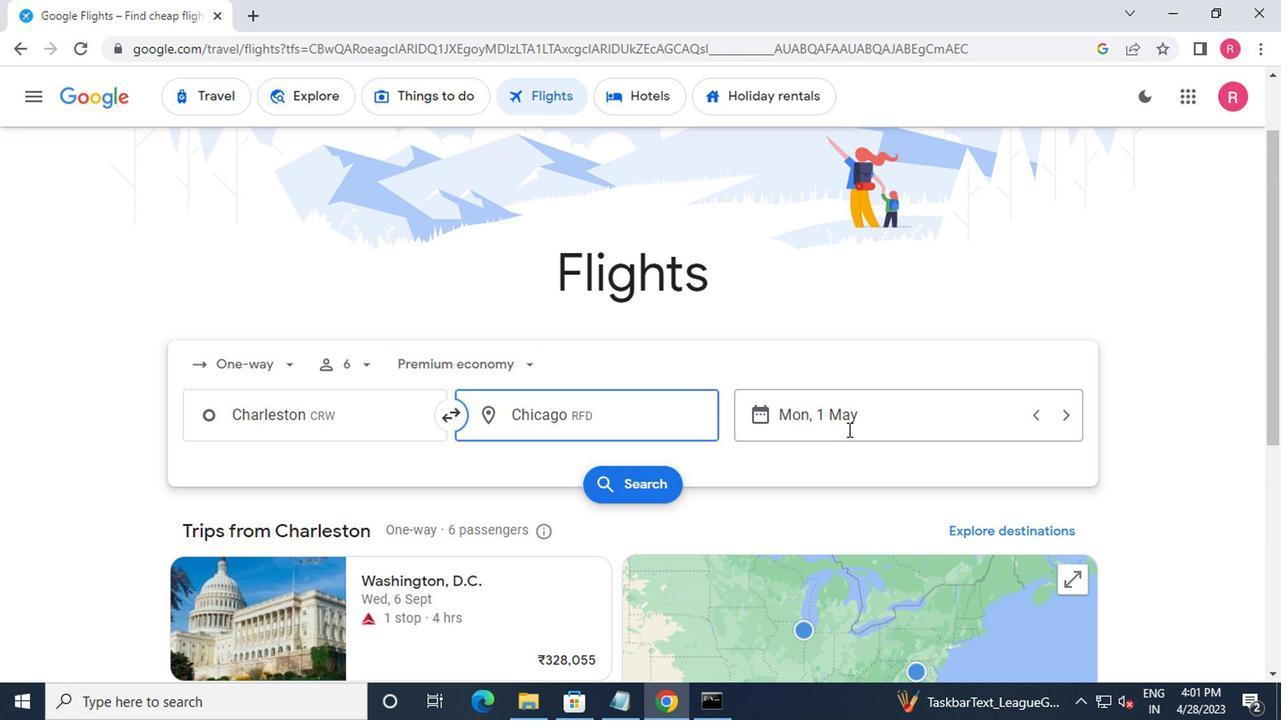 
Action: Mouse moved to (825, 337)
Screenshot: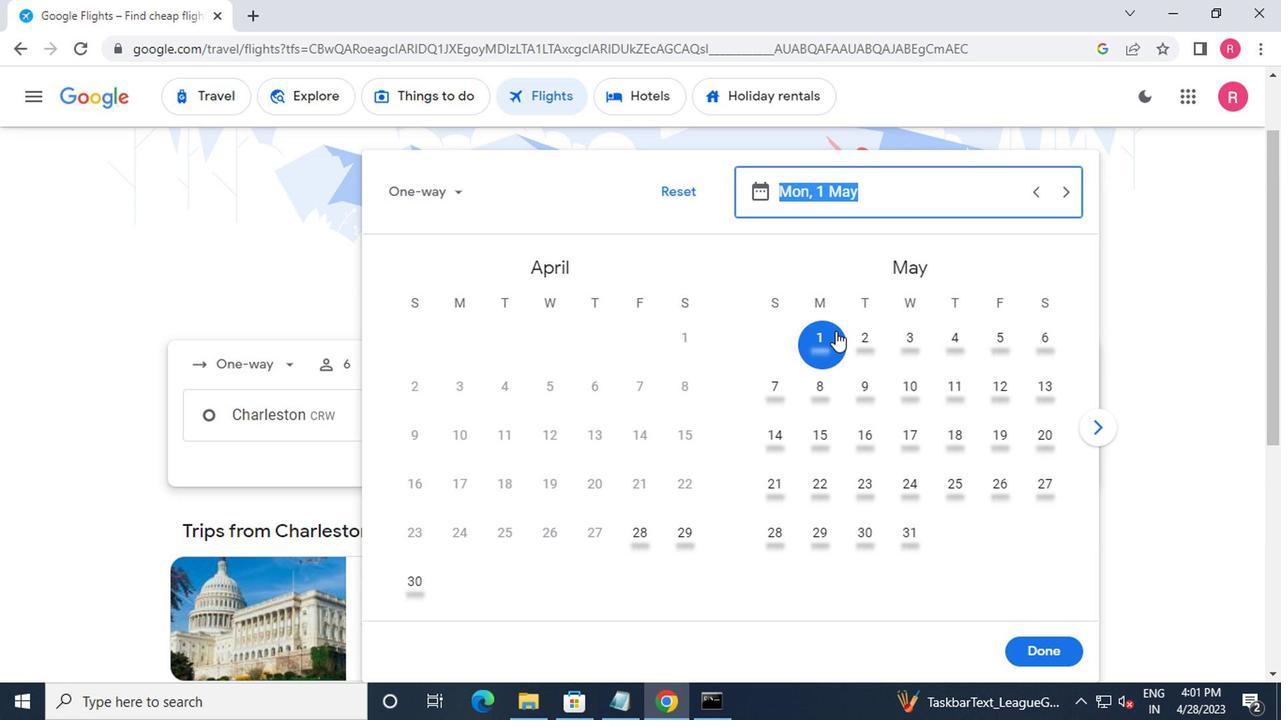 
Action: Mouse pressed left at (825, 337)
Screenshot: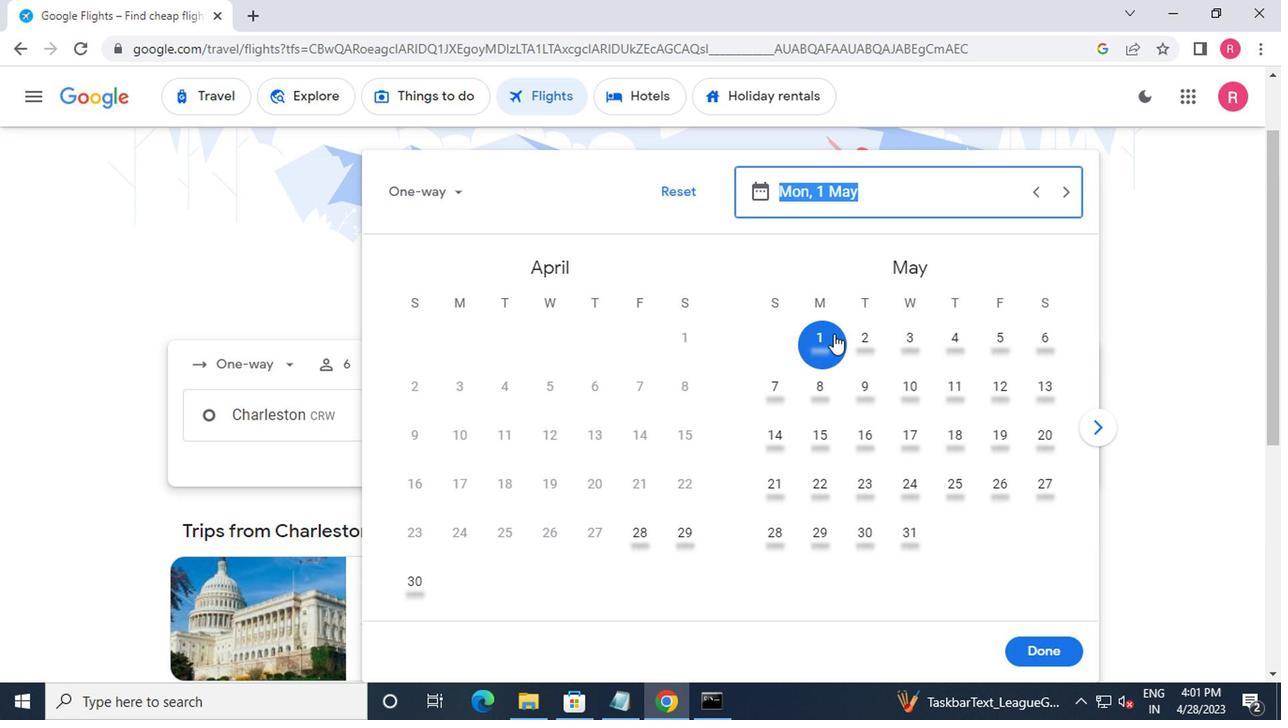 
Action: Mouse moved to (1021, 652)
Screenshot: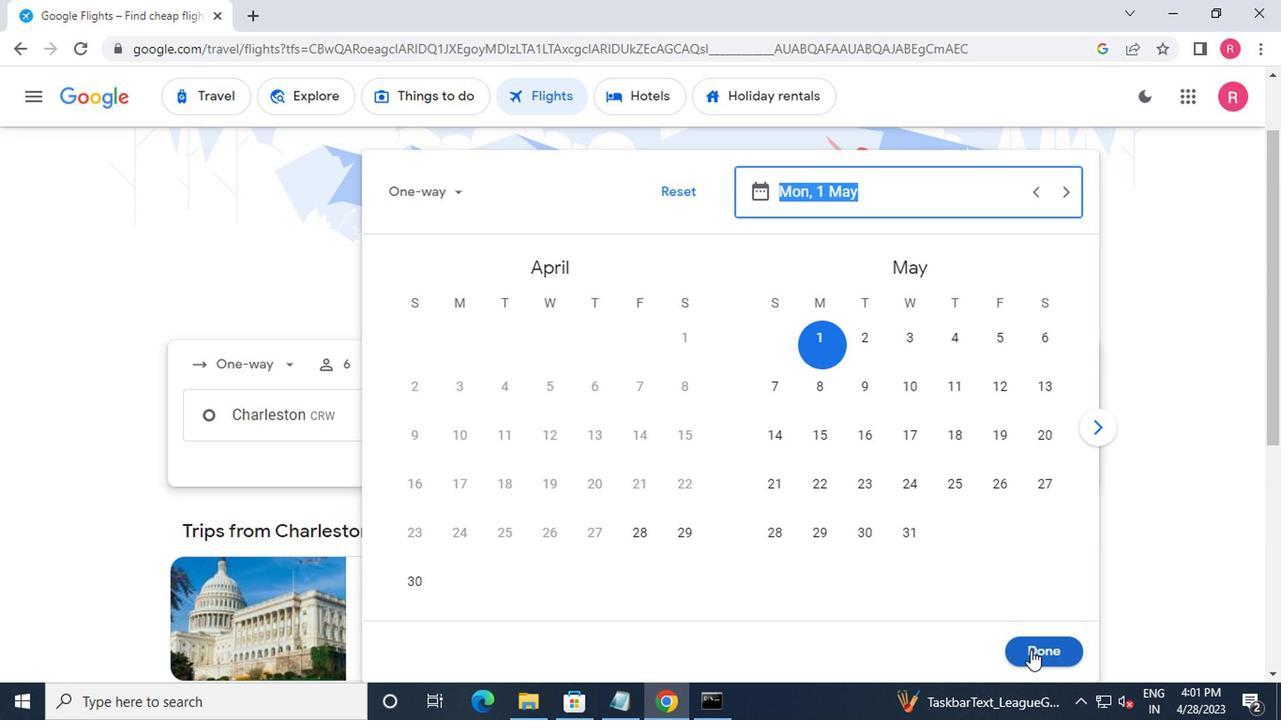 
Action: Mouse pressed left at (1021, 652)
Screenshot: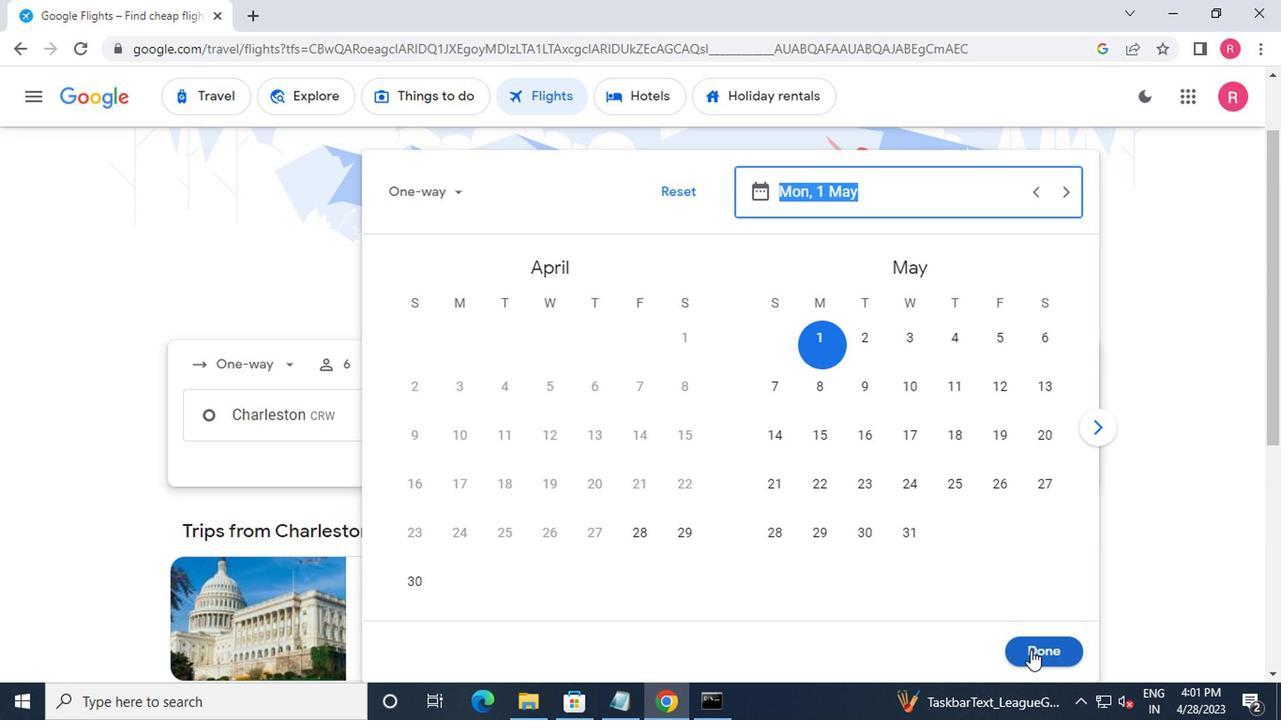 
Action: Mouse moved to (644, 483)
Screenshot: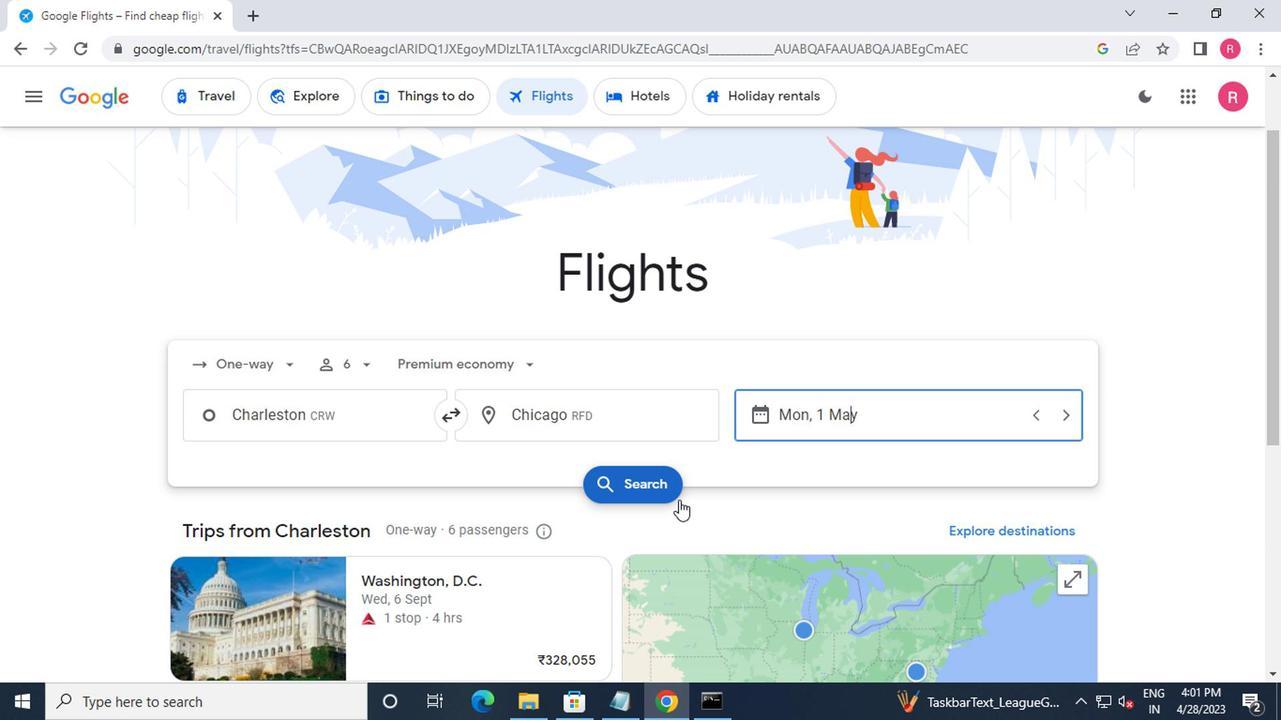 
Action: Mouse pressed left at (644, 483)
Screenshot: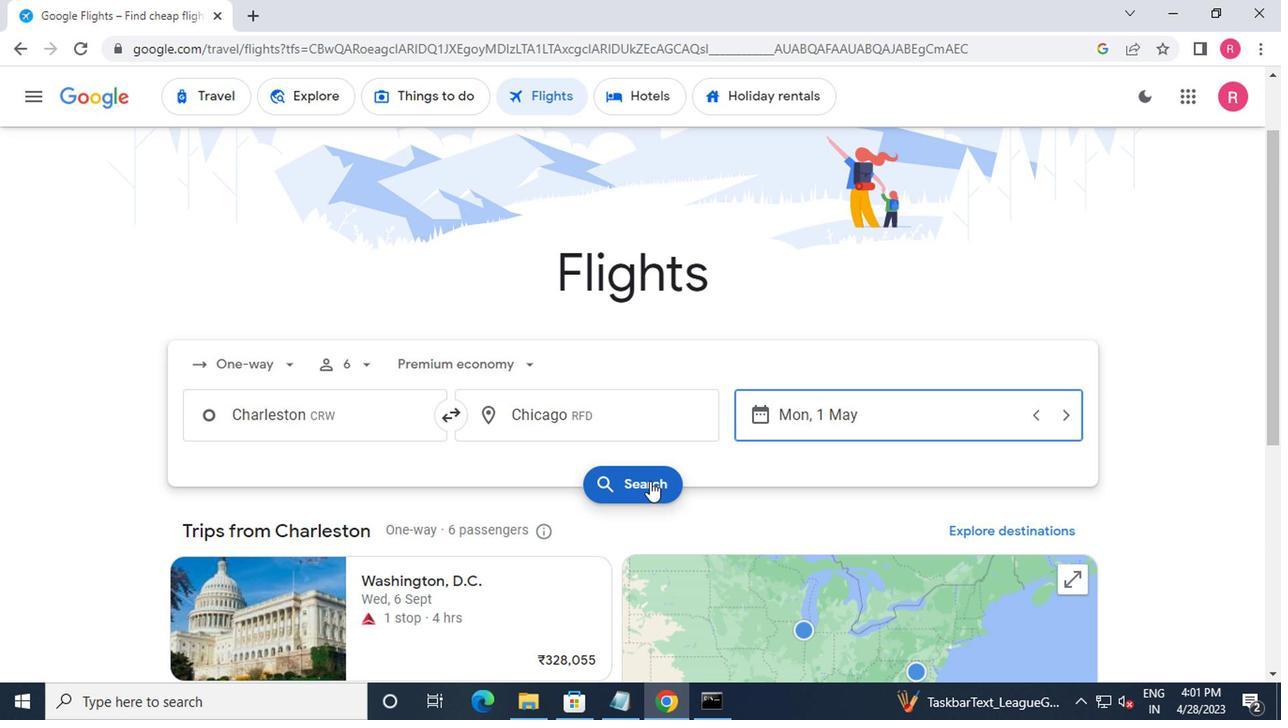 
Action: Mouse moved to (199, 281)
Screenshot: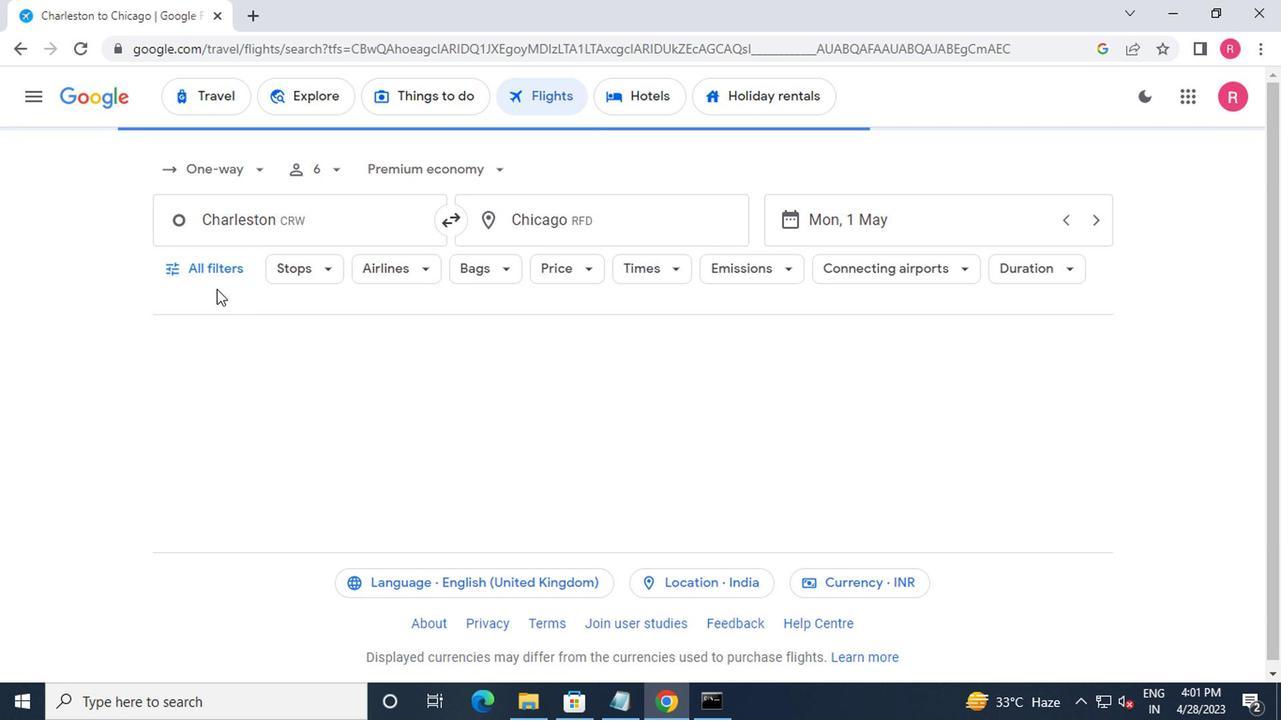 
Action: Mouse pressed left at (199, 281)
Screenshot: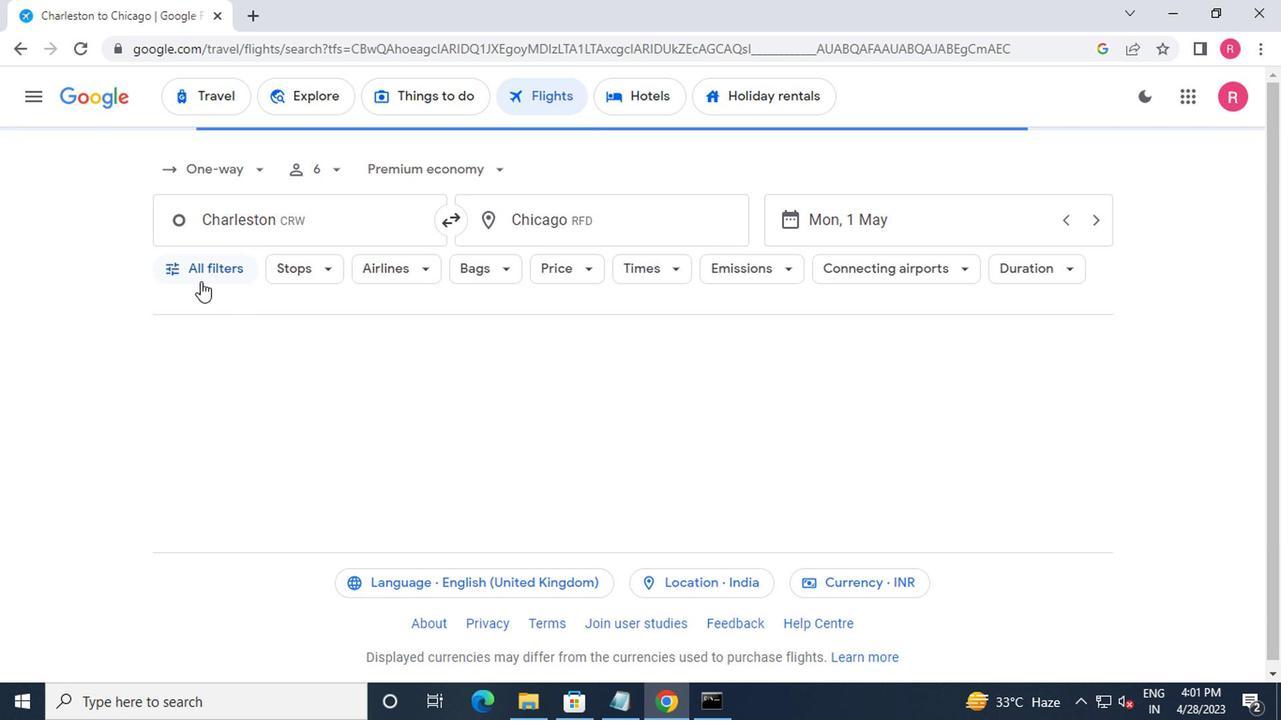 
Action: Mouse moved to (247, 437)
Screenshot: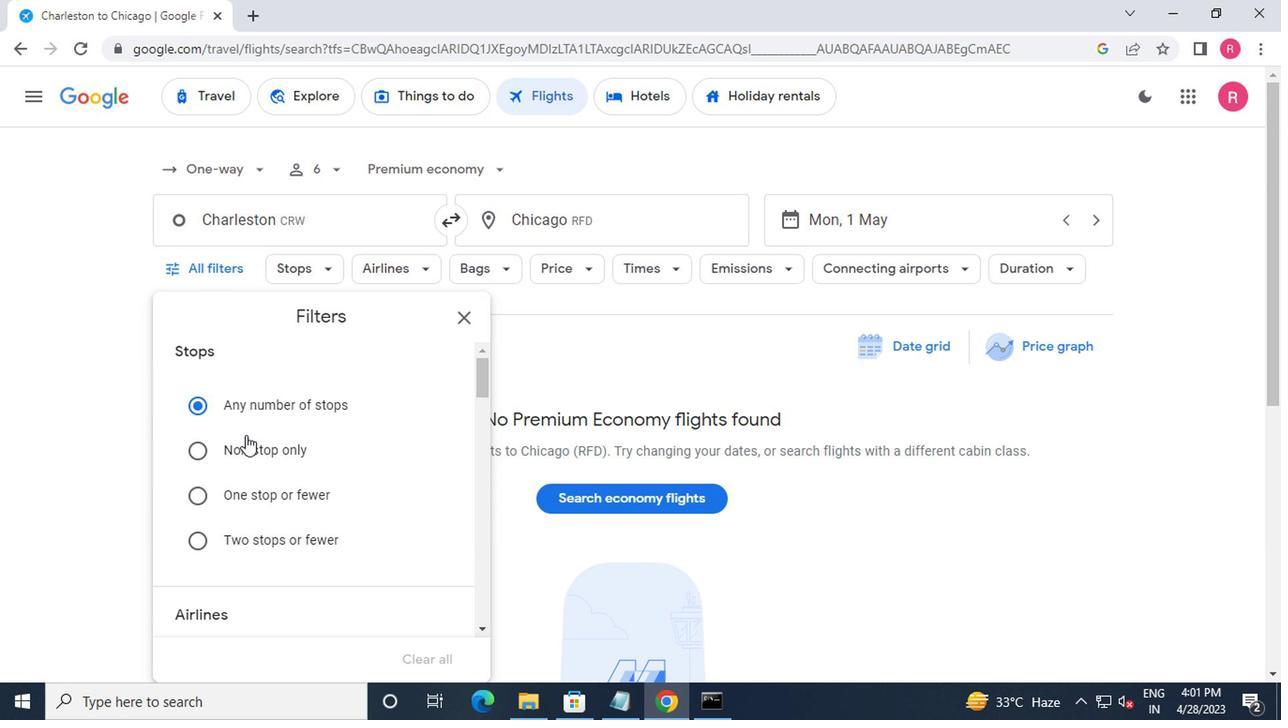 
Action: Mouse scrolled (247, 436) with delta (0, 0)
Screenshot: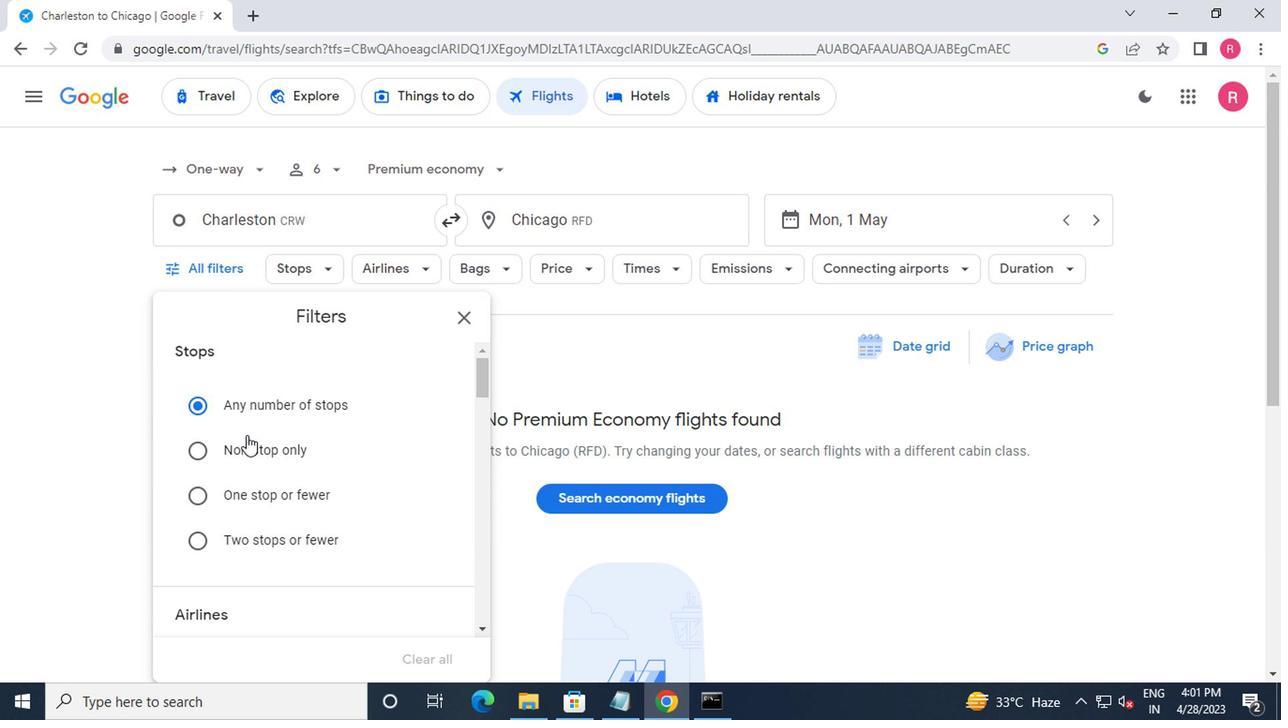 
Action: Mouse moved to (248, 437)
Screenshot: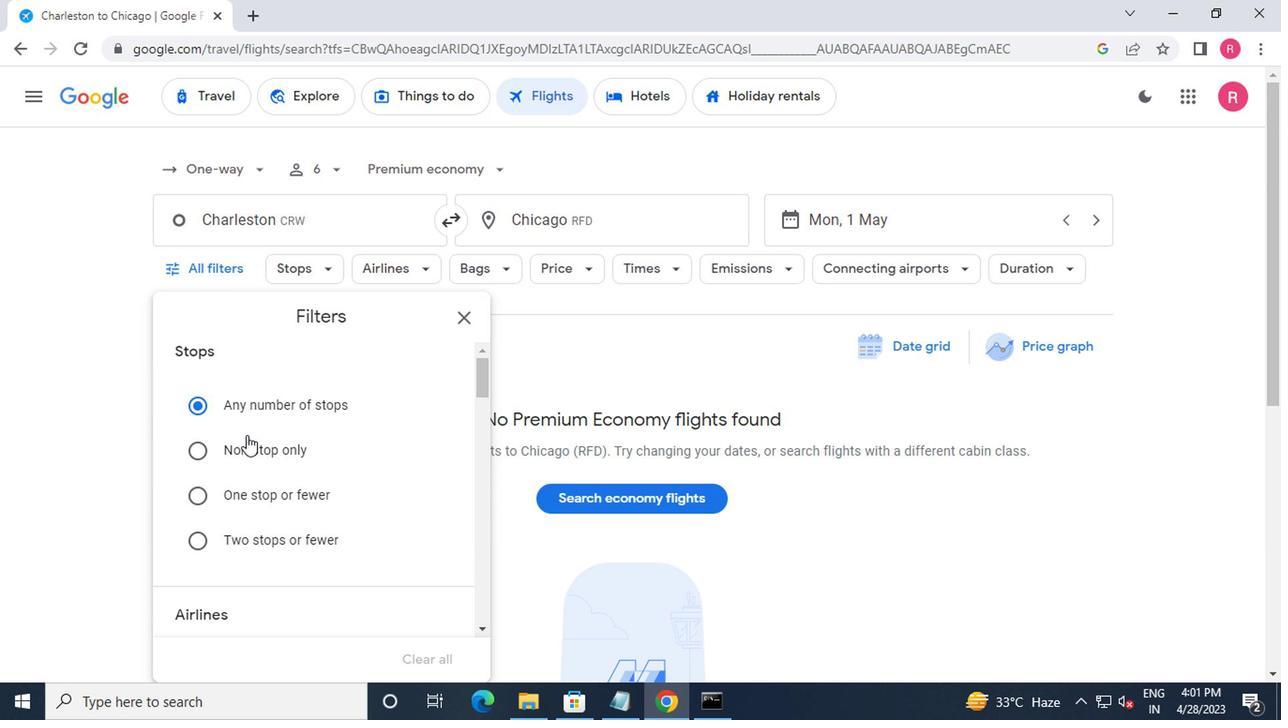 
Action: Mouse scrolled (248, 436) with delta (0, 0)
Screenshot: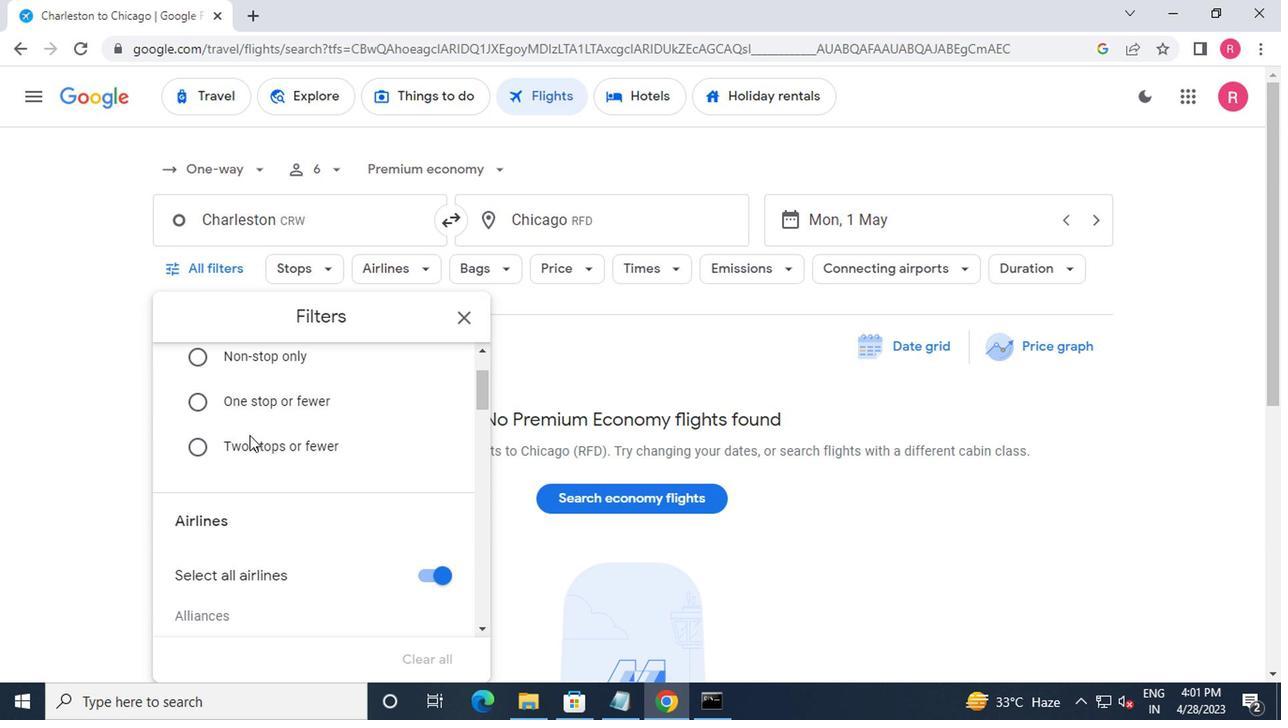 
Action: Mouse moved to (249, 438)
Screenshot: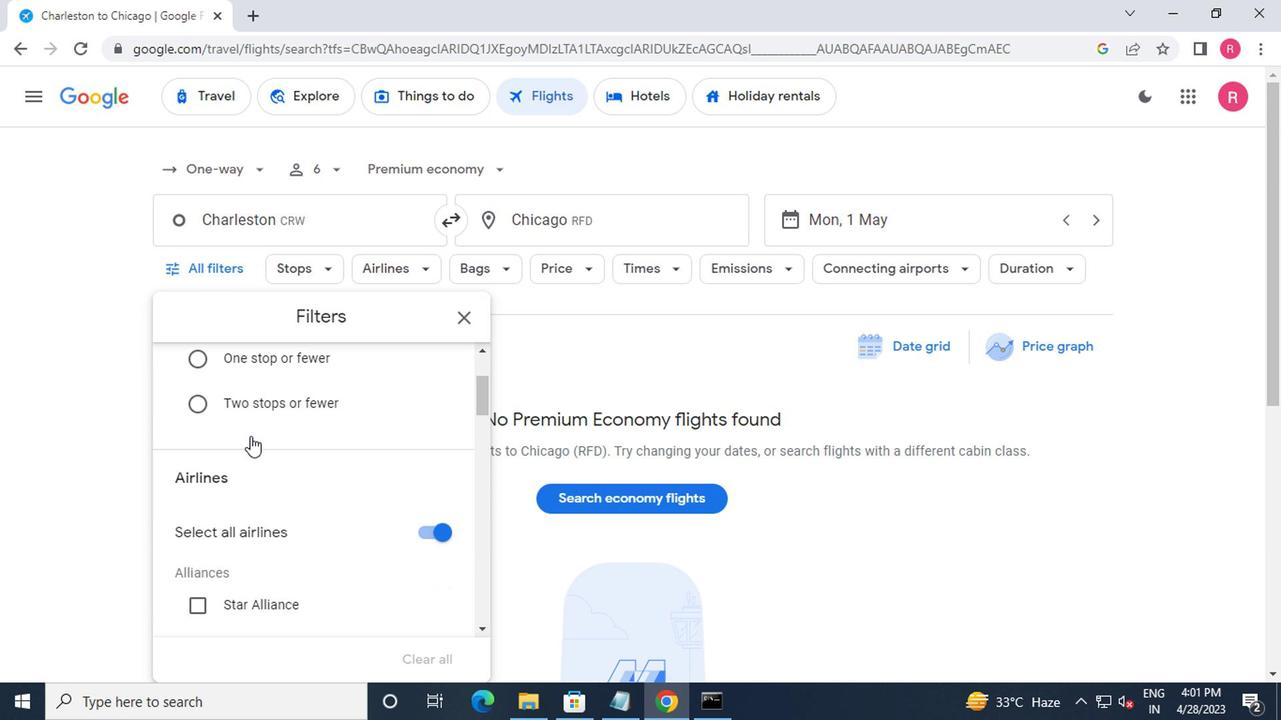 
Action: Mouse scrolled (249, 437) with delta (0, -1)
Screenshot: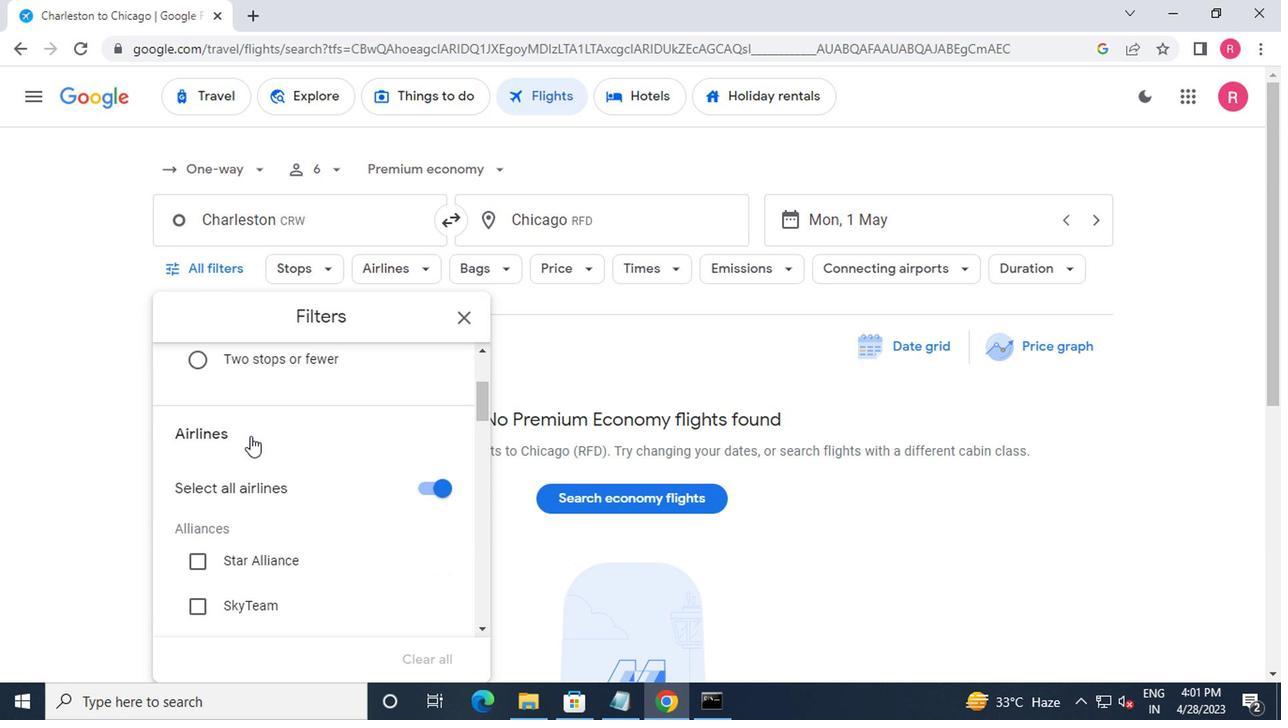 
Action: Mouse moved to (250, 439)
Screenshot: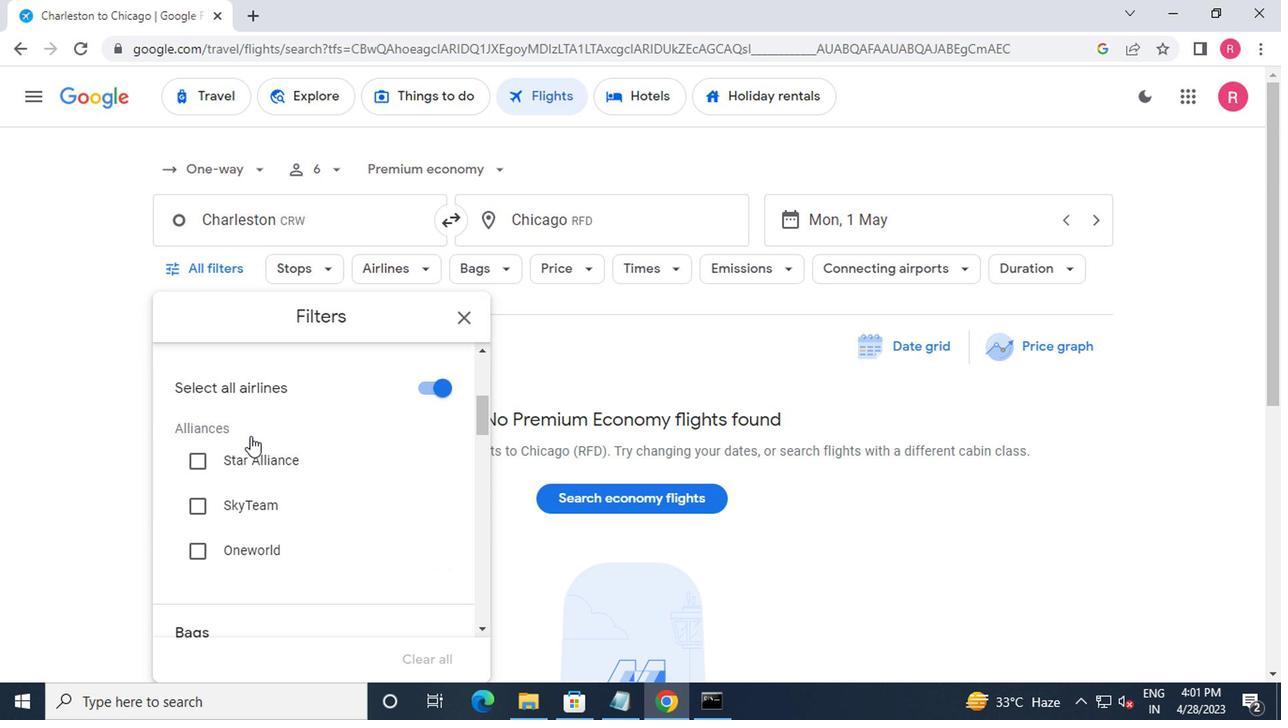 
Action: Mouse scrolled (250, 438) with delta (0, 0)
Screenshot: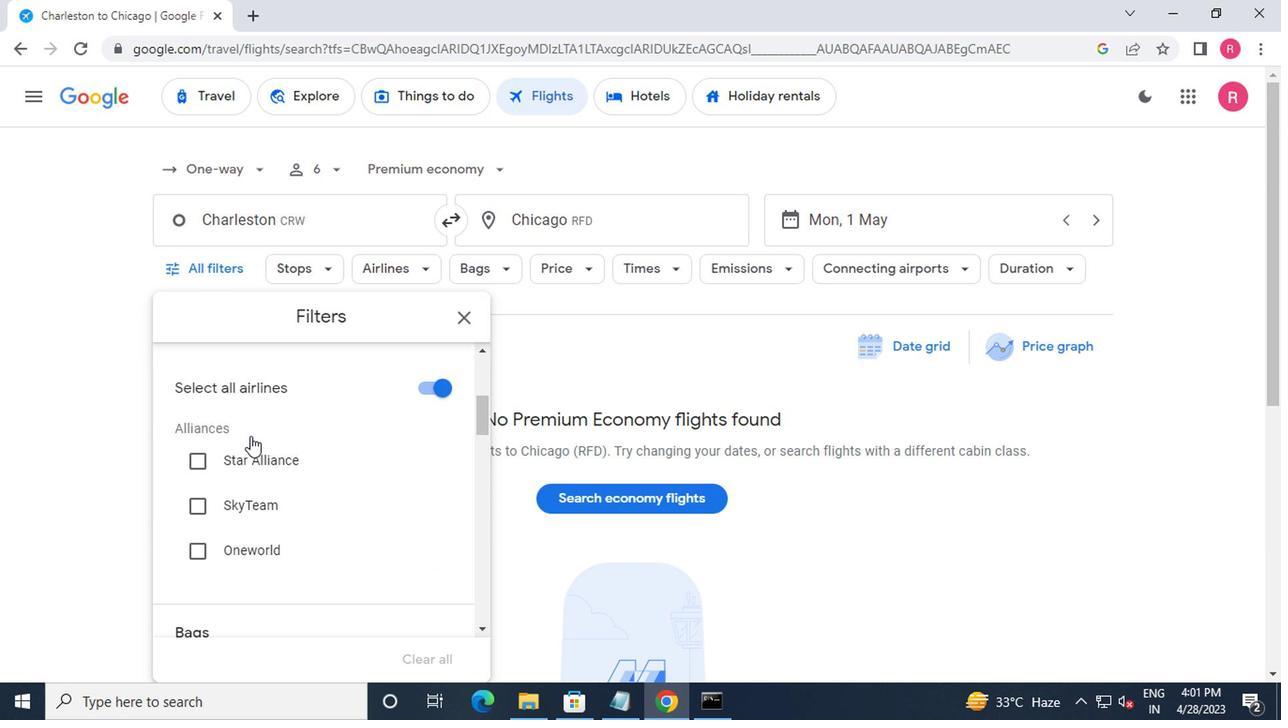 
Action: Mouse moved to (251, 439)
Screenshot: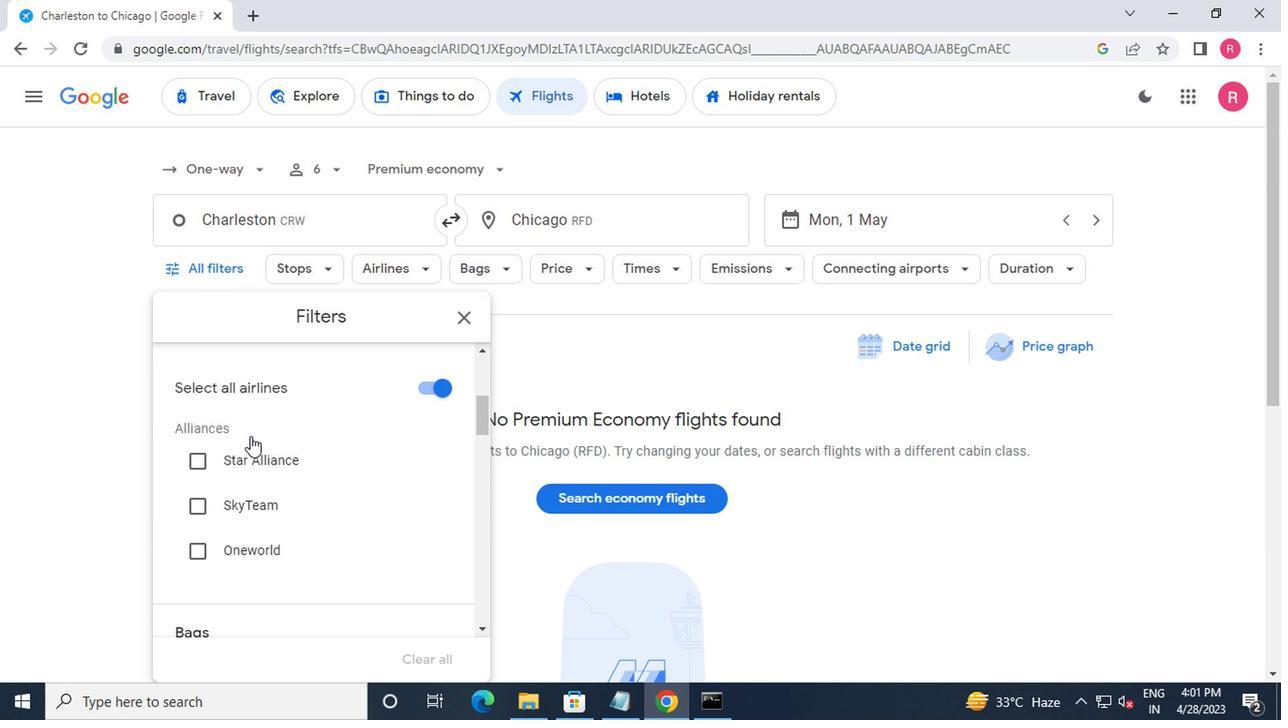 
Action: Mouse scrolled (251, 439) with delta (0, 0)
Screenshot: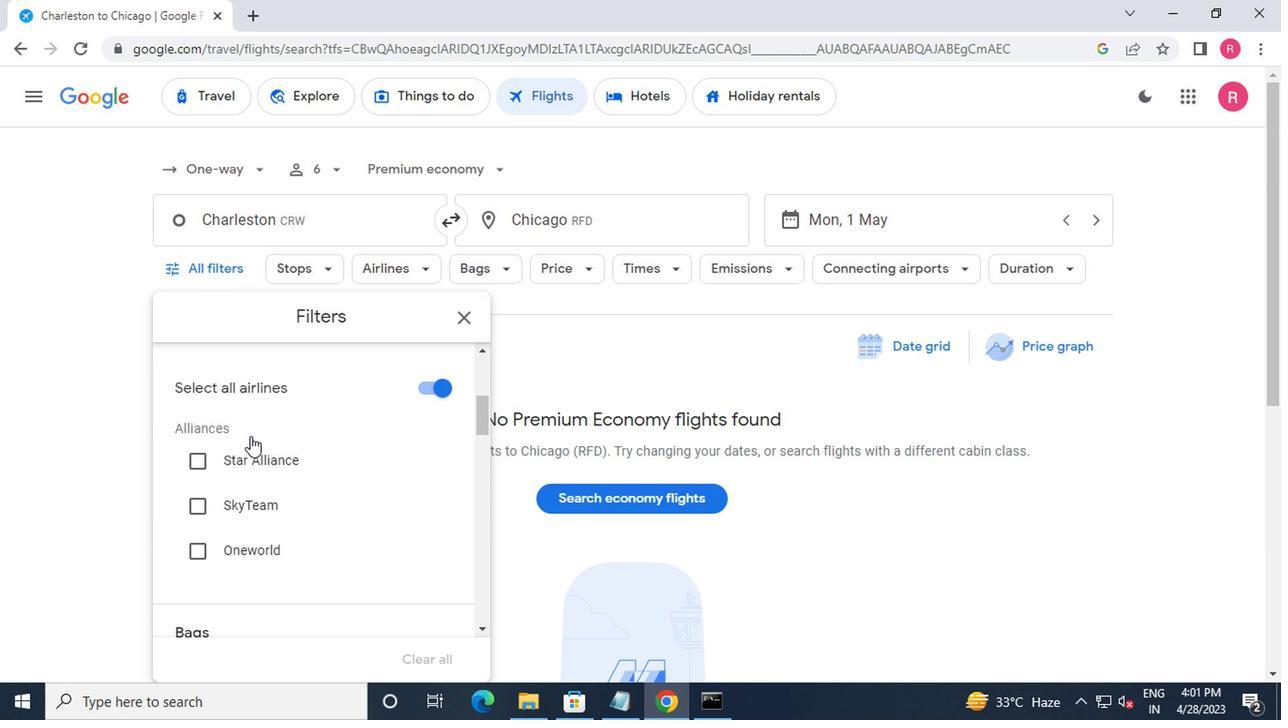 
Action: Mouse moved to (252, 441)
Screenshot: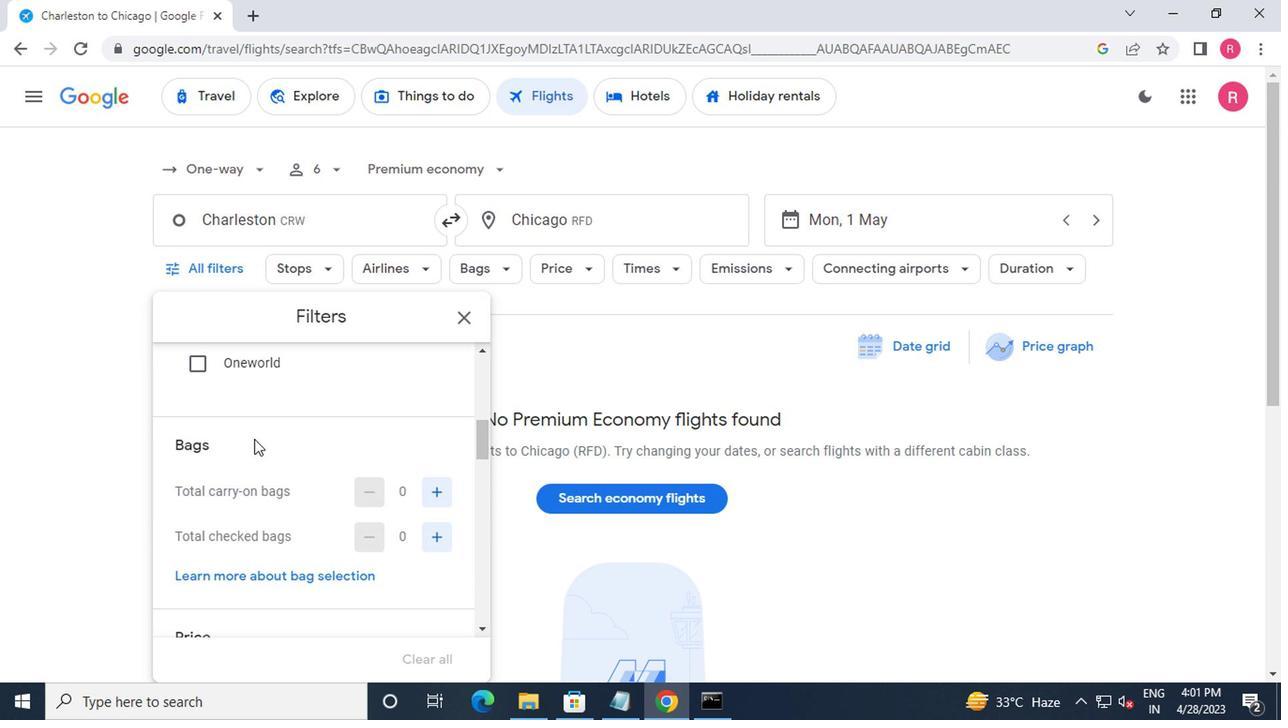 
Action: Mouse scrolled (252, 439) with delta (0, -1)
Screenshot: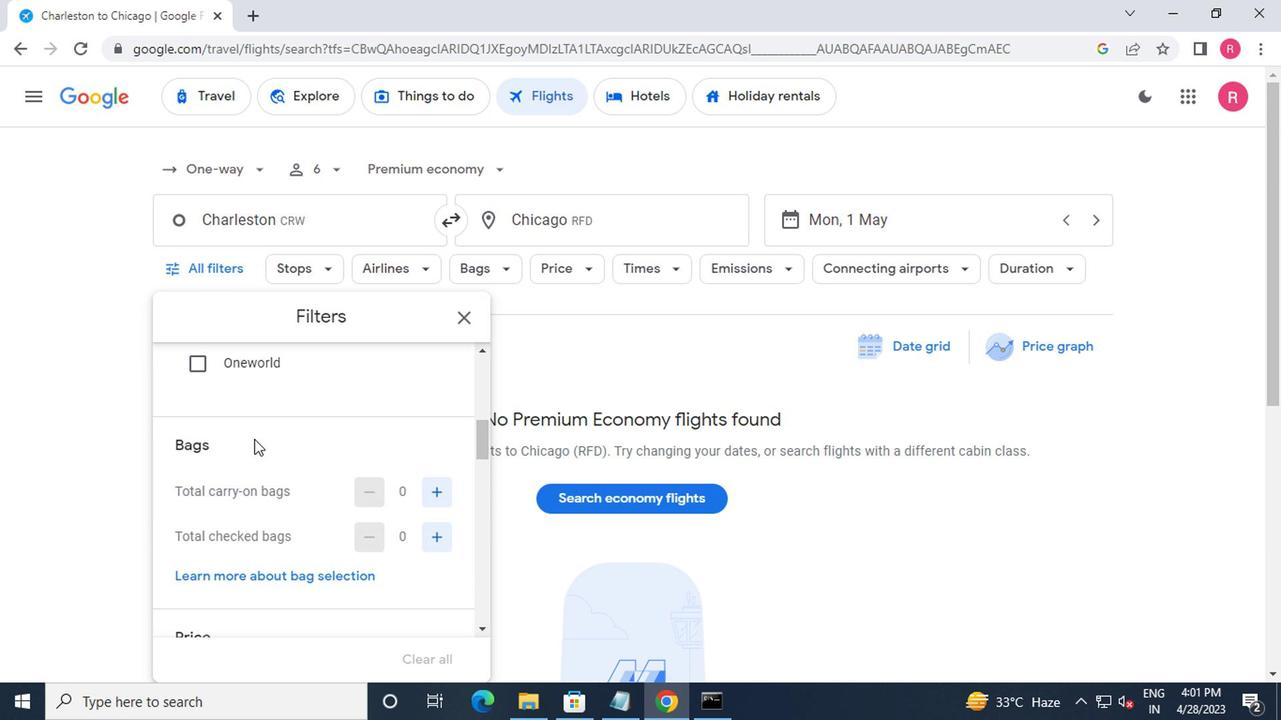 
Action: Mouse moved to (429, 454)
Screenshot: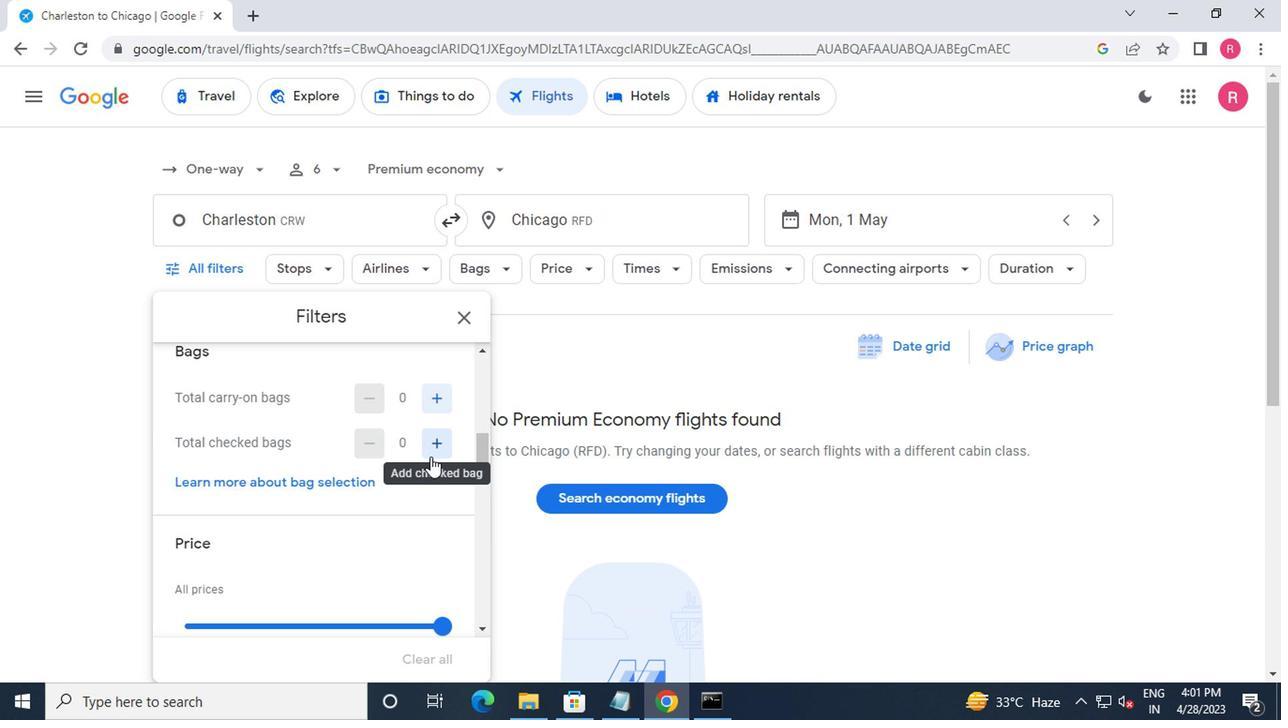 
Action: Mouse pressed left at (429, 454)
Screenshot: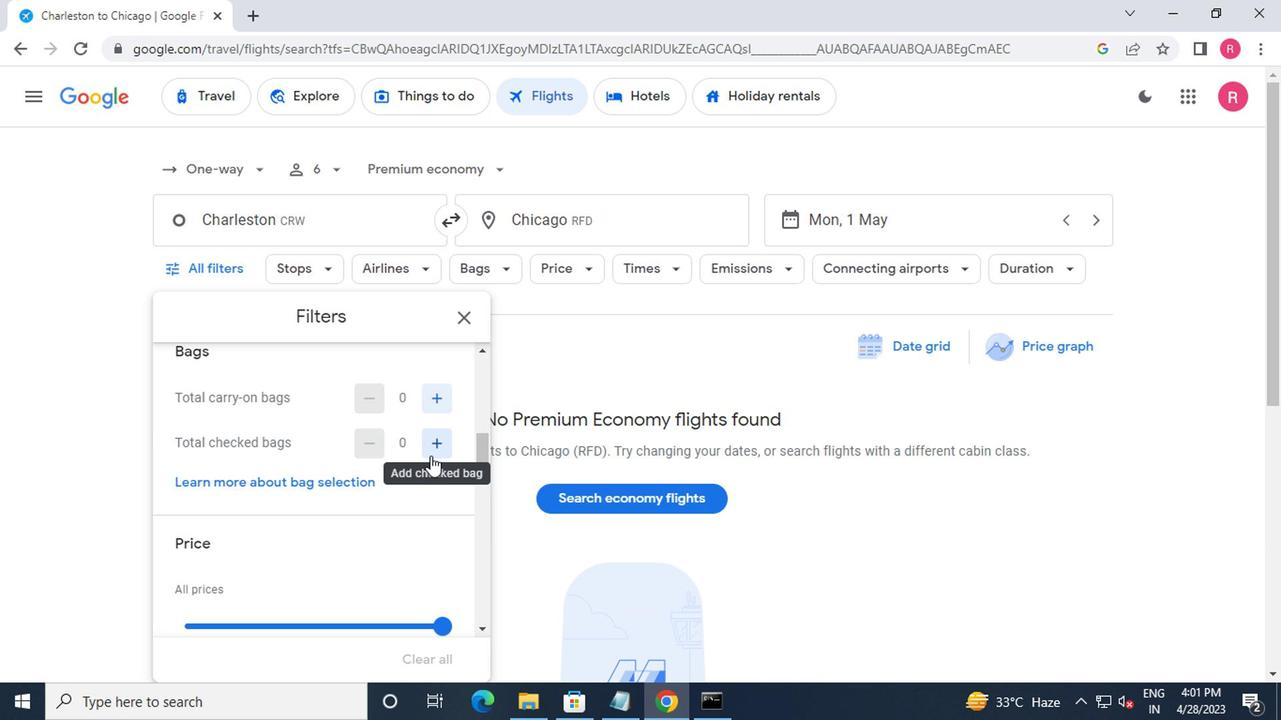
Action: Mouse pressed left at (429, 454)
Screenshot: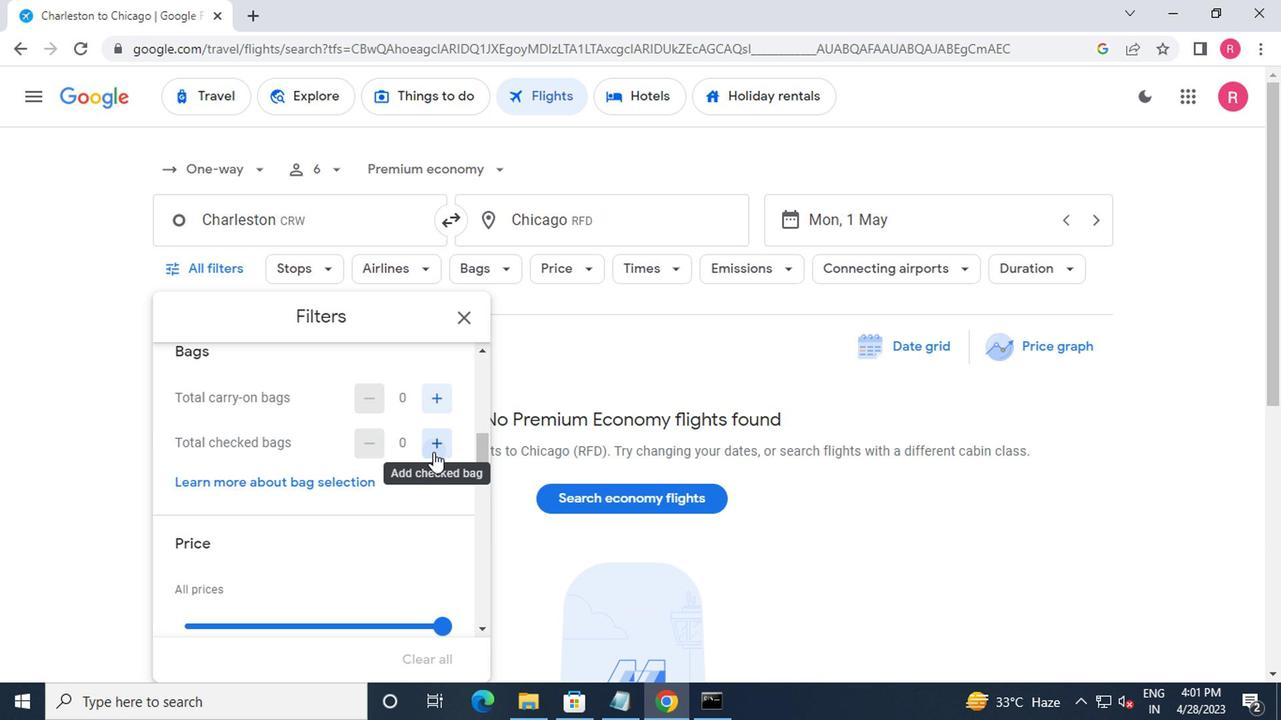 
Action: Mouse pressed left at (429, 454)
Screenshot: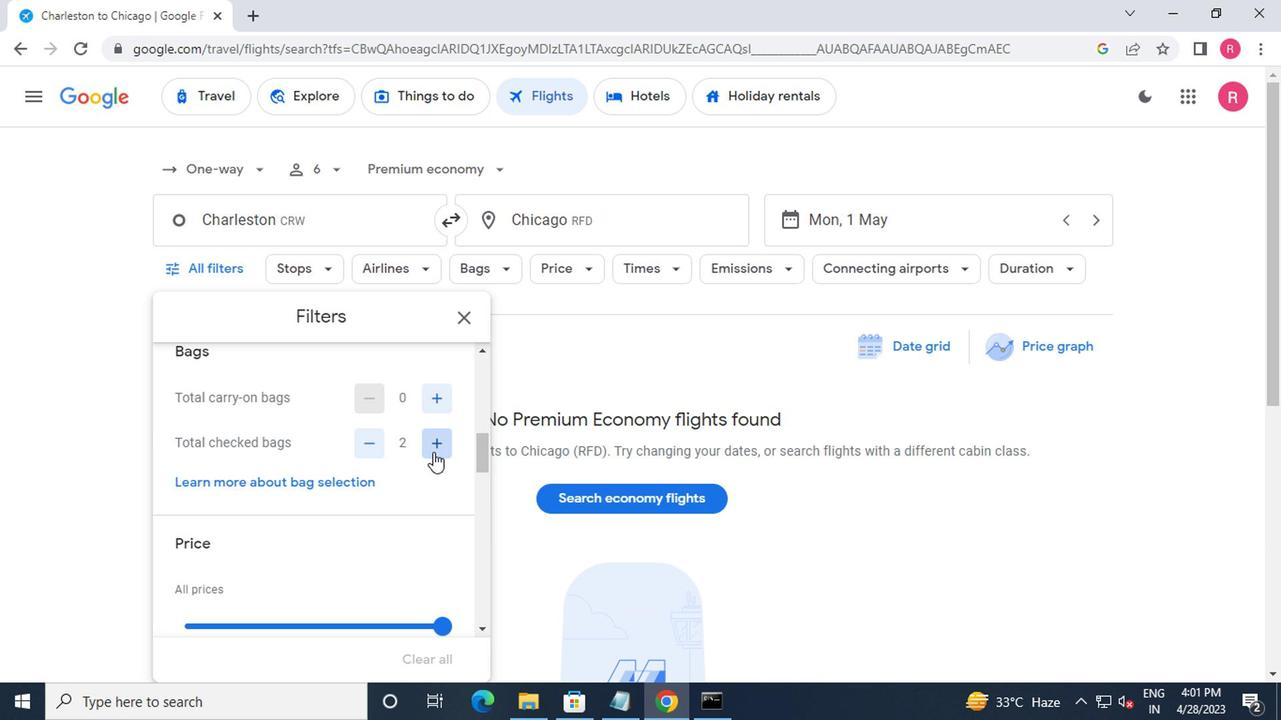 
Action: Mouse pressed left at (429, 454)
Screenshot: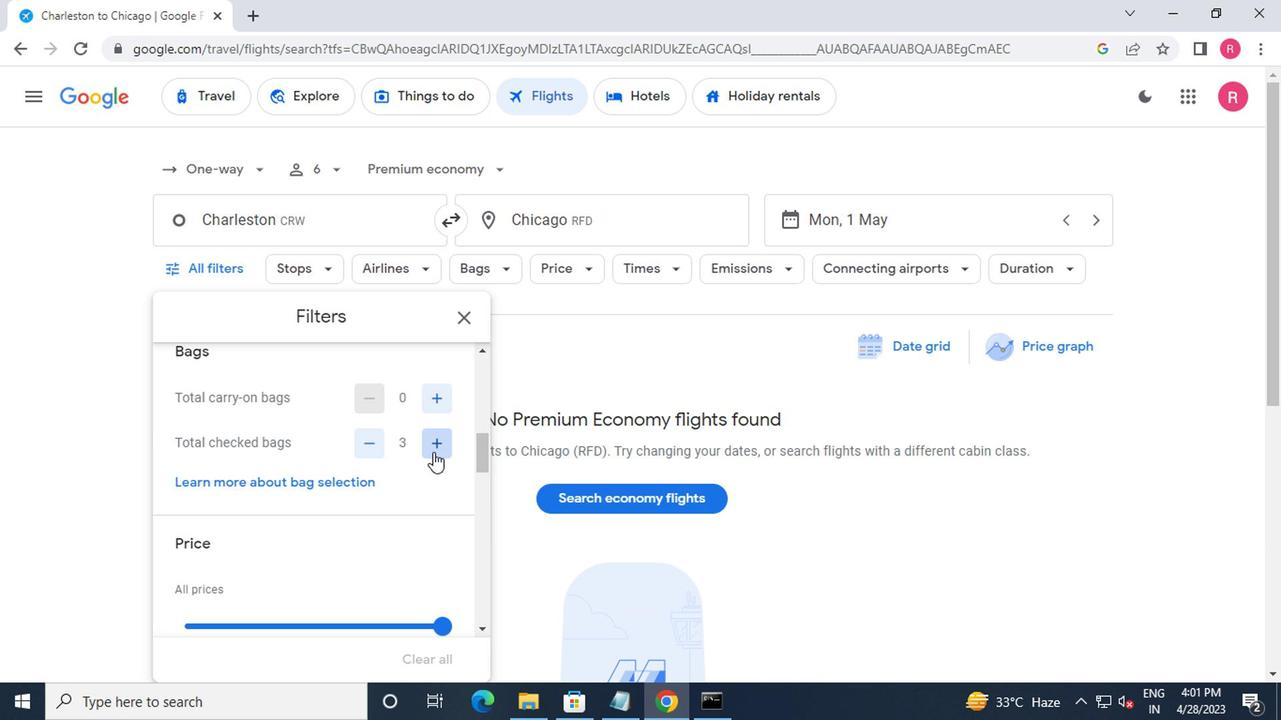
Action: Mouse pressed left at (429, 454)
Screenshot: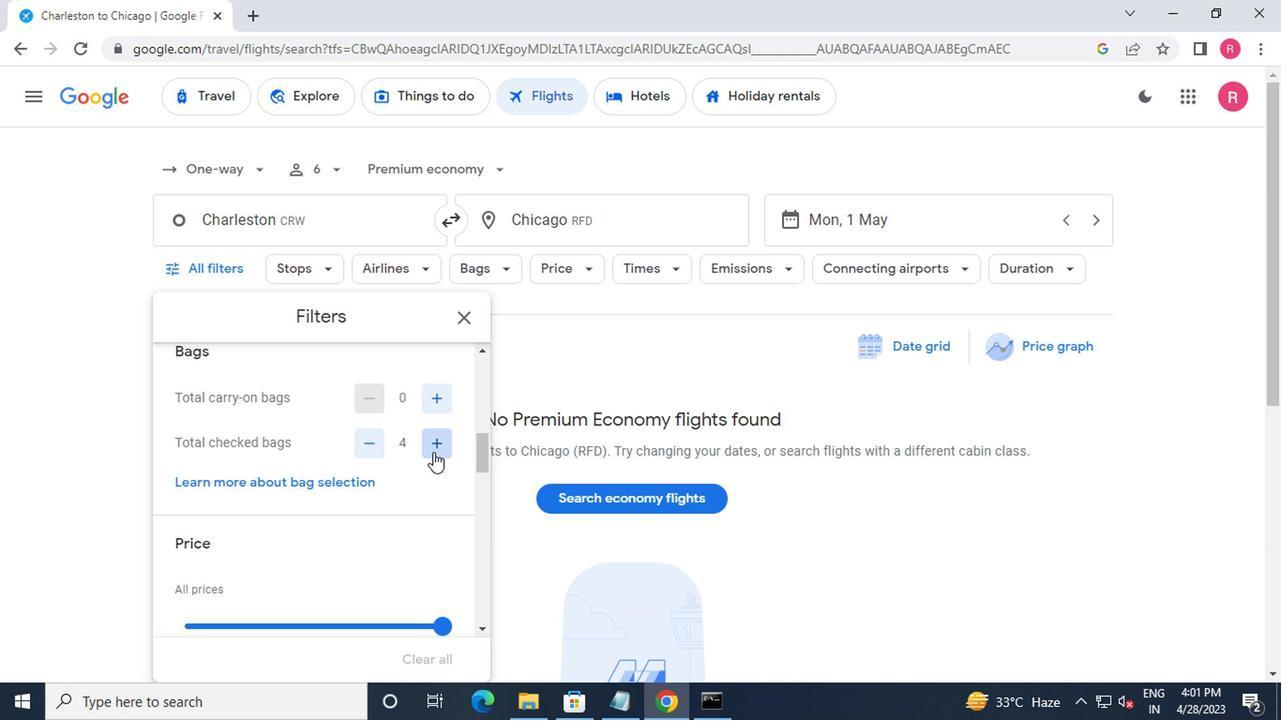 
Action: Mouse moved to (414, 465)
Screenshot: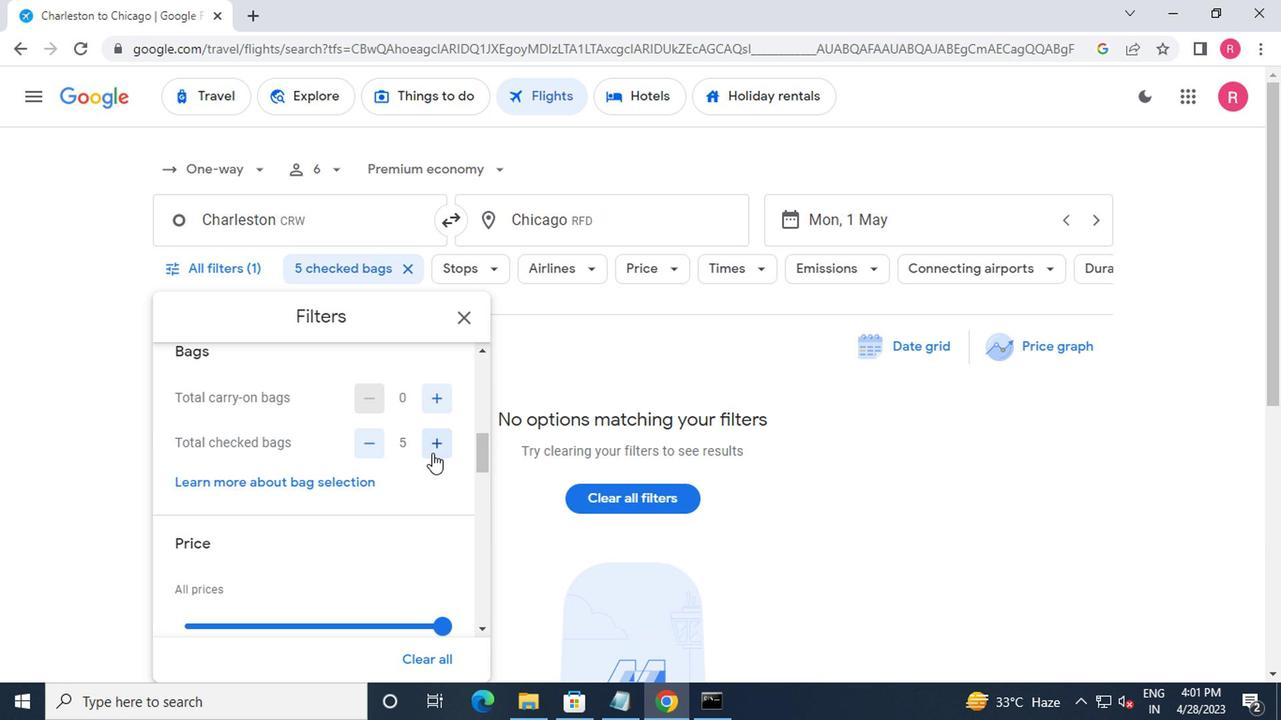
Action: Mouse scrolled (414, 464) with delta (0, 0)
Screenshot: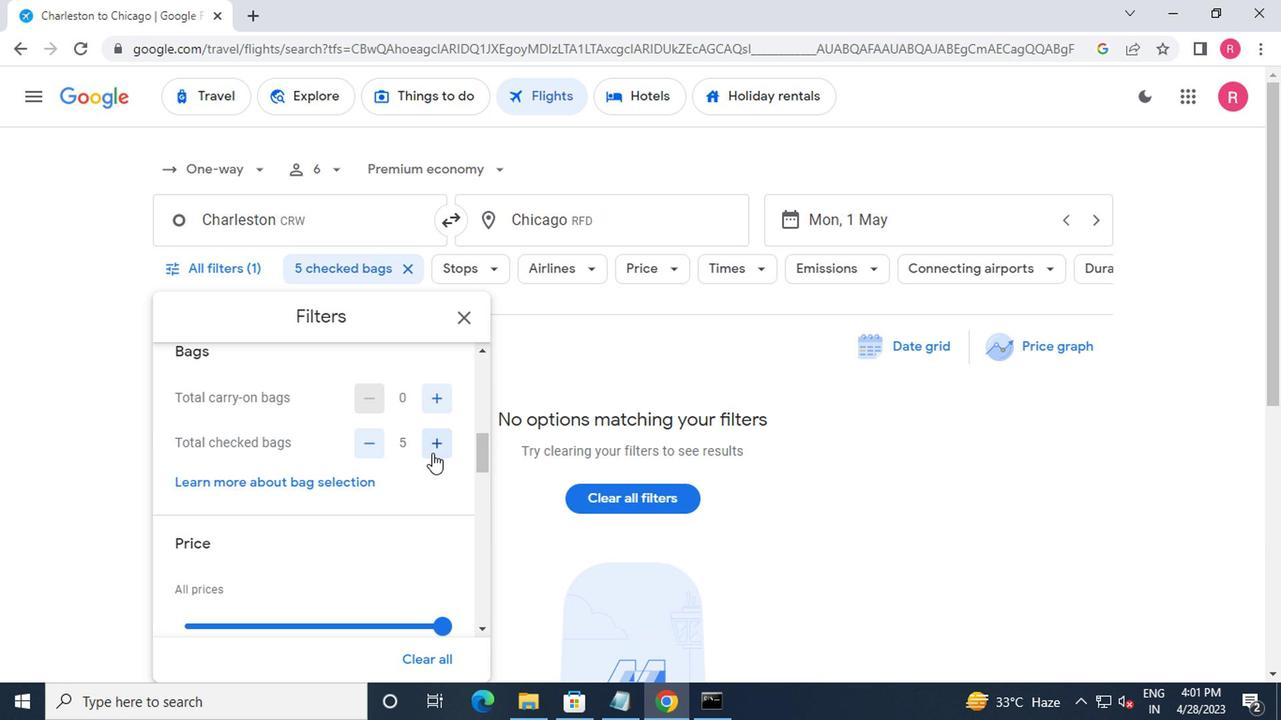 
Action: Mouse moved to (402, 473)
Screenshot: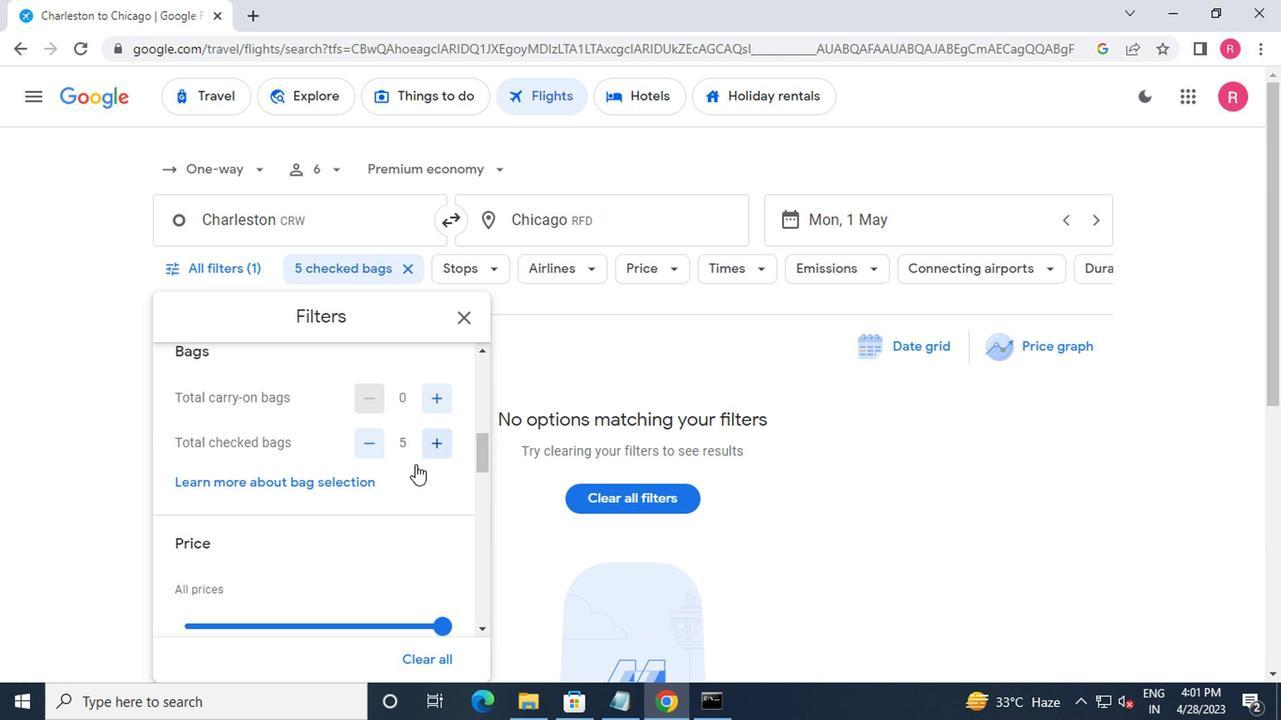 
Action: Mouse scrolled (402, 471) with delta (0, -1)
Screenshot: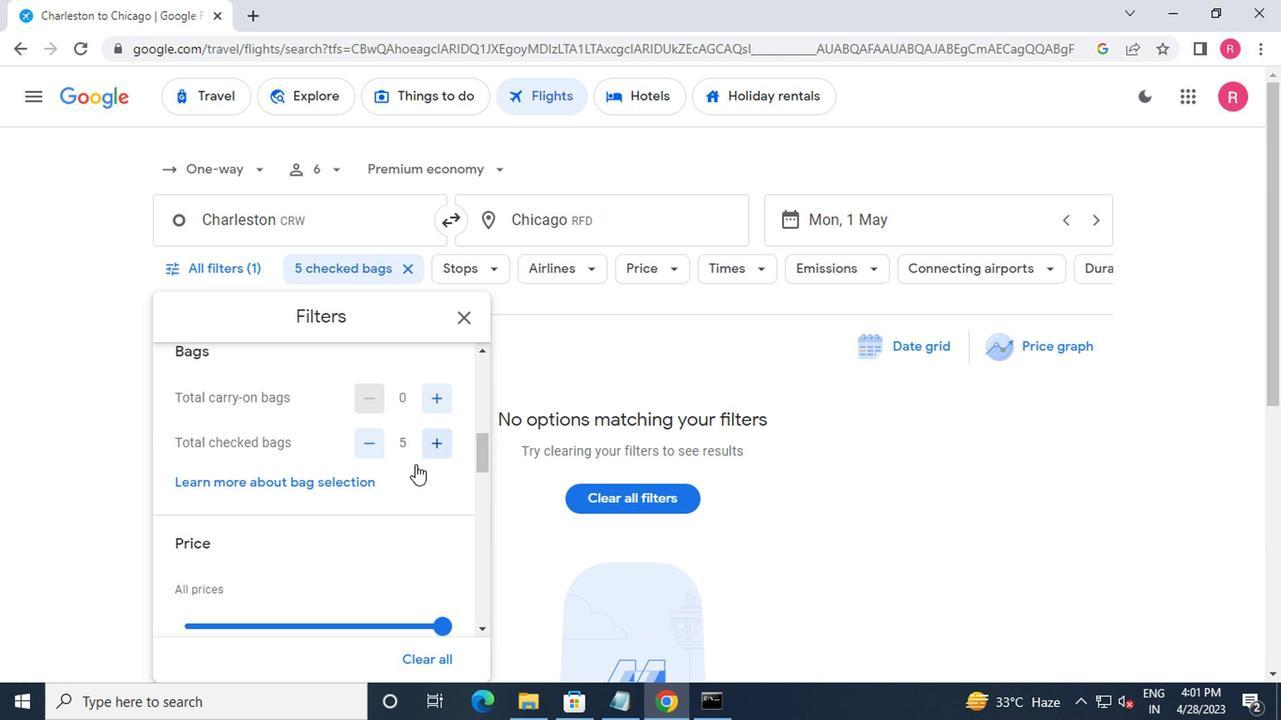 
Action: Mouse moved to (437, 437)
Screenshot: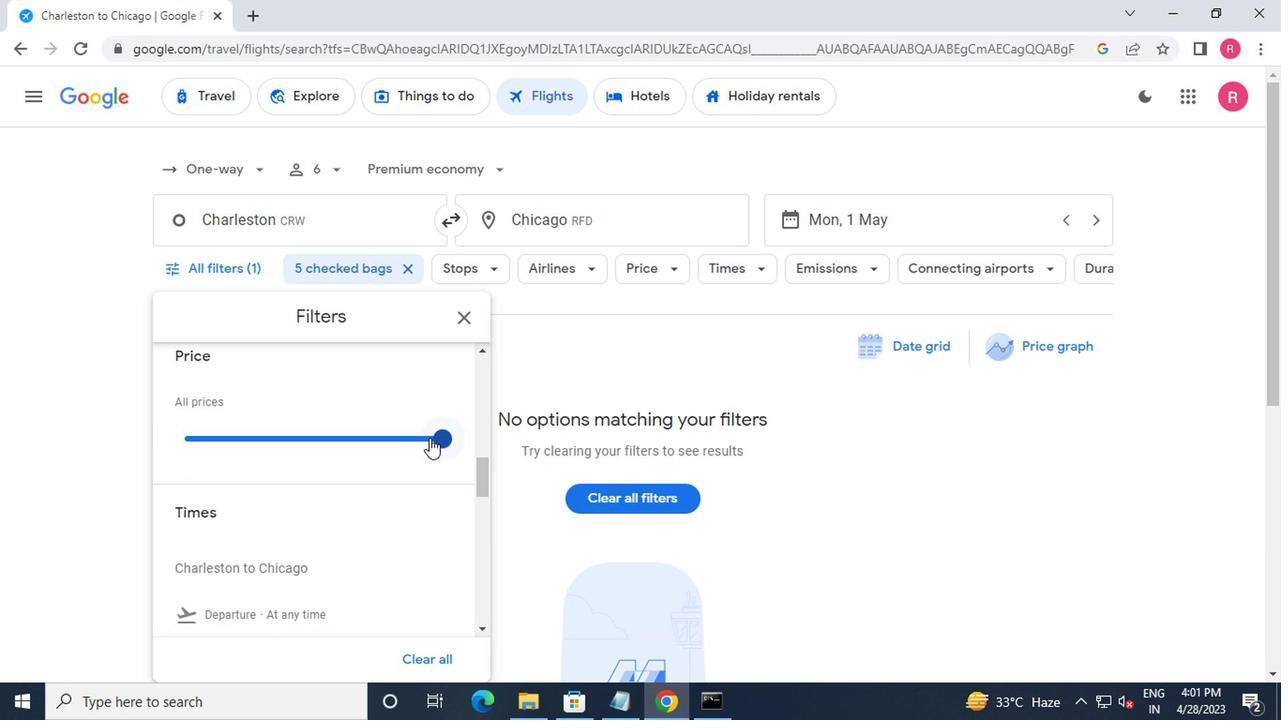 
Action: Mouse pressed left at (437, 437)
Screenshot: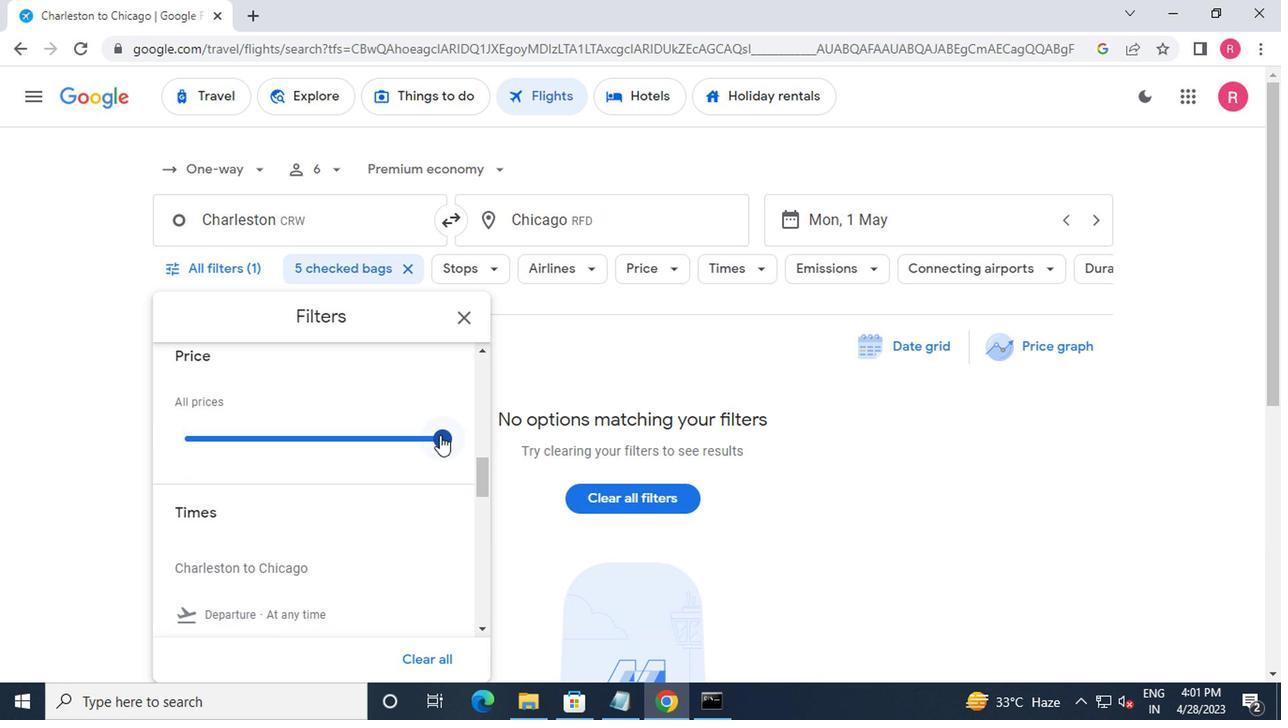 
Action: Mouse moved to (377, 494)
Screenshot: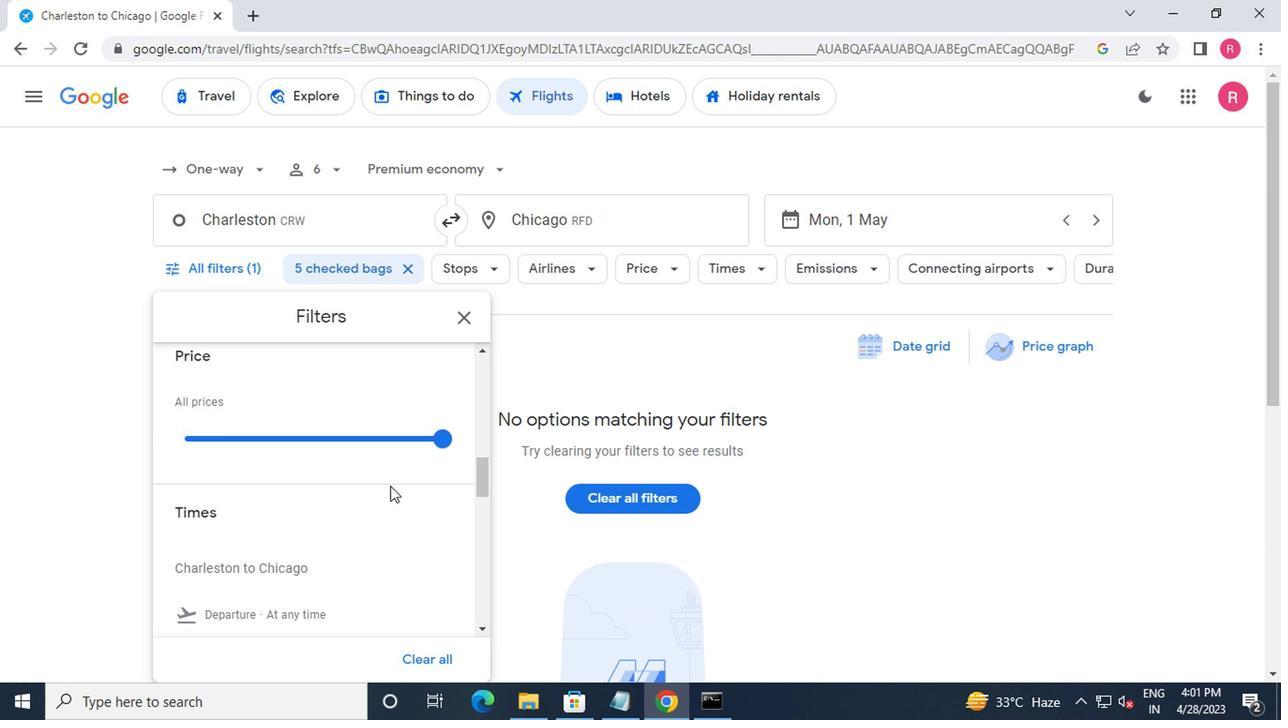 
Action: Mouse scrolled (377, 493) with delta (0, 0)
Screenshot: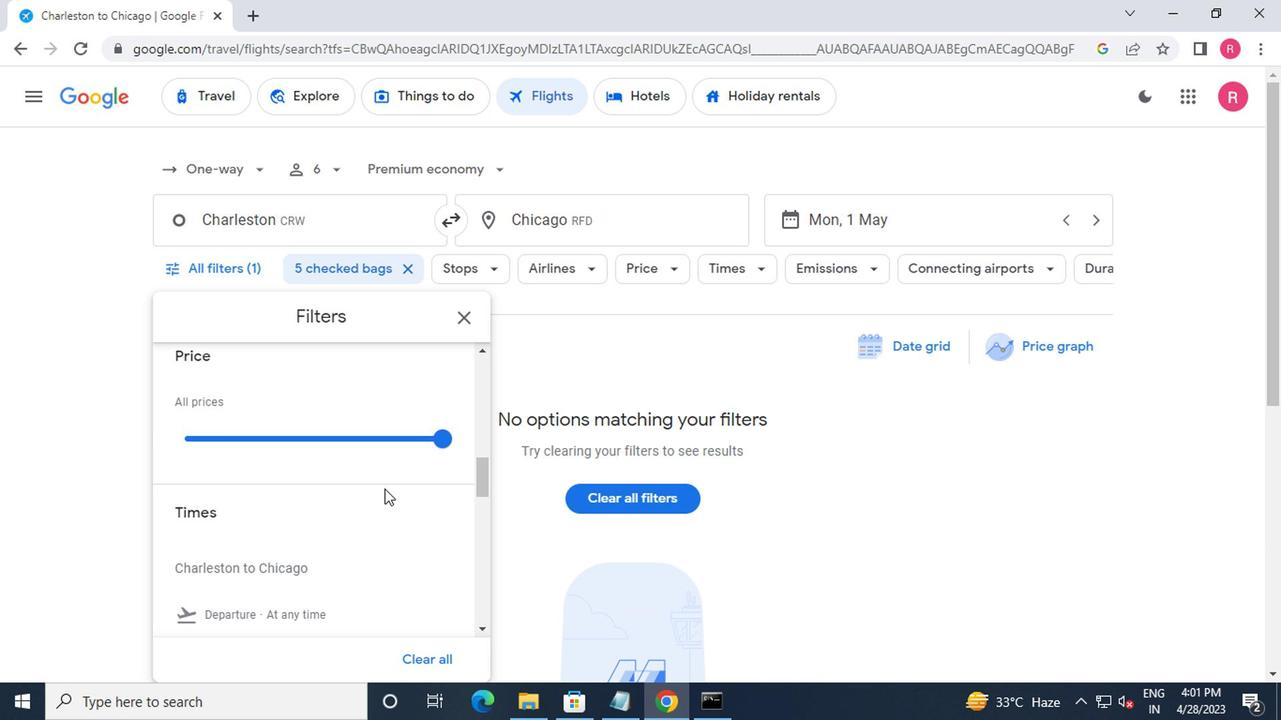 
Action: Mouse moved to (376, 494)
Screenshot: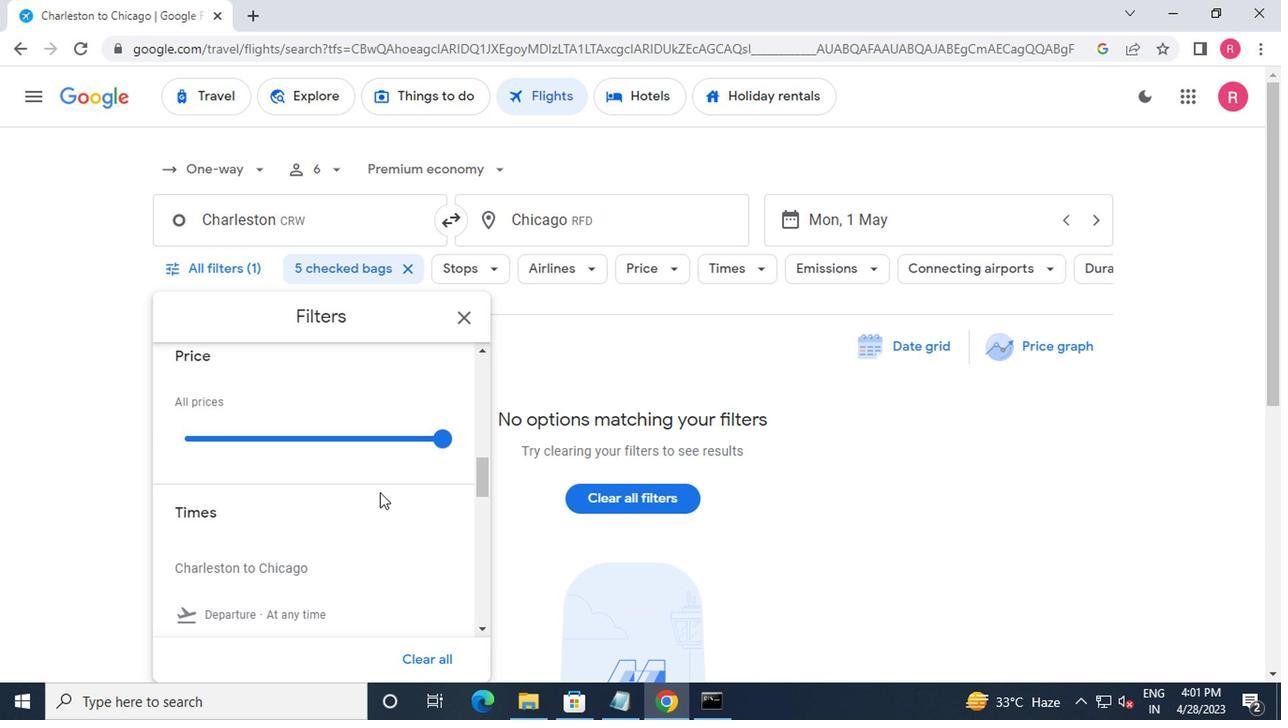
Action: Mouse scrolled (376, 493) with delta (0, 0)
Screenshot: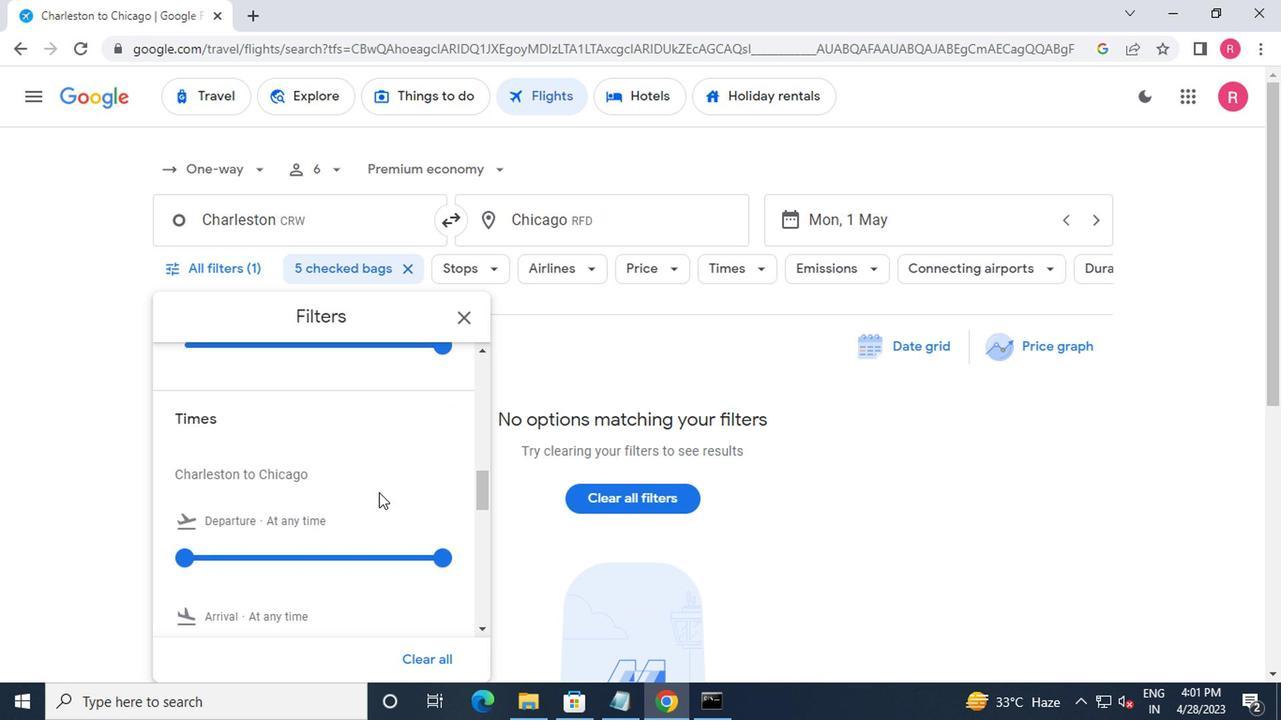 
Action: Mouse moved to (419, 469)
Screenshot: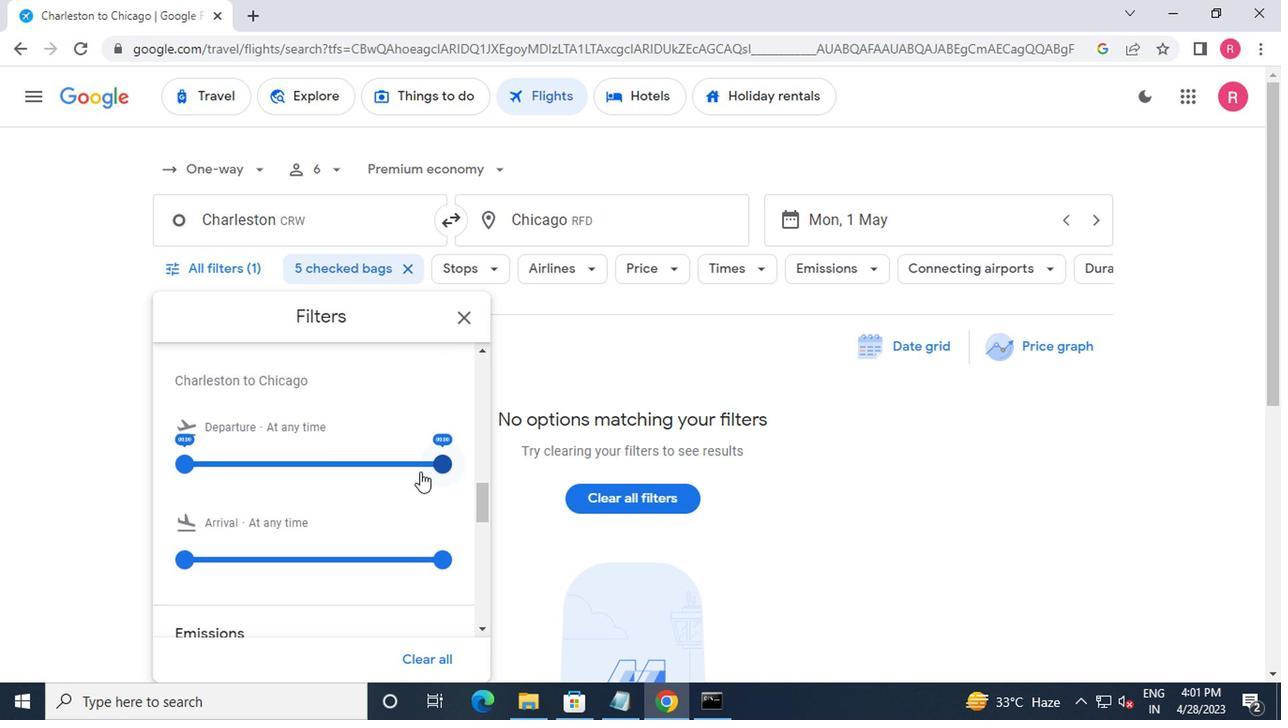 
Action: Mouse pressed left at (419, 469)
Screenshot: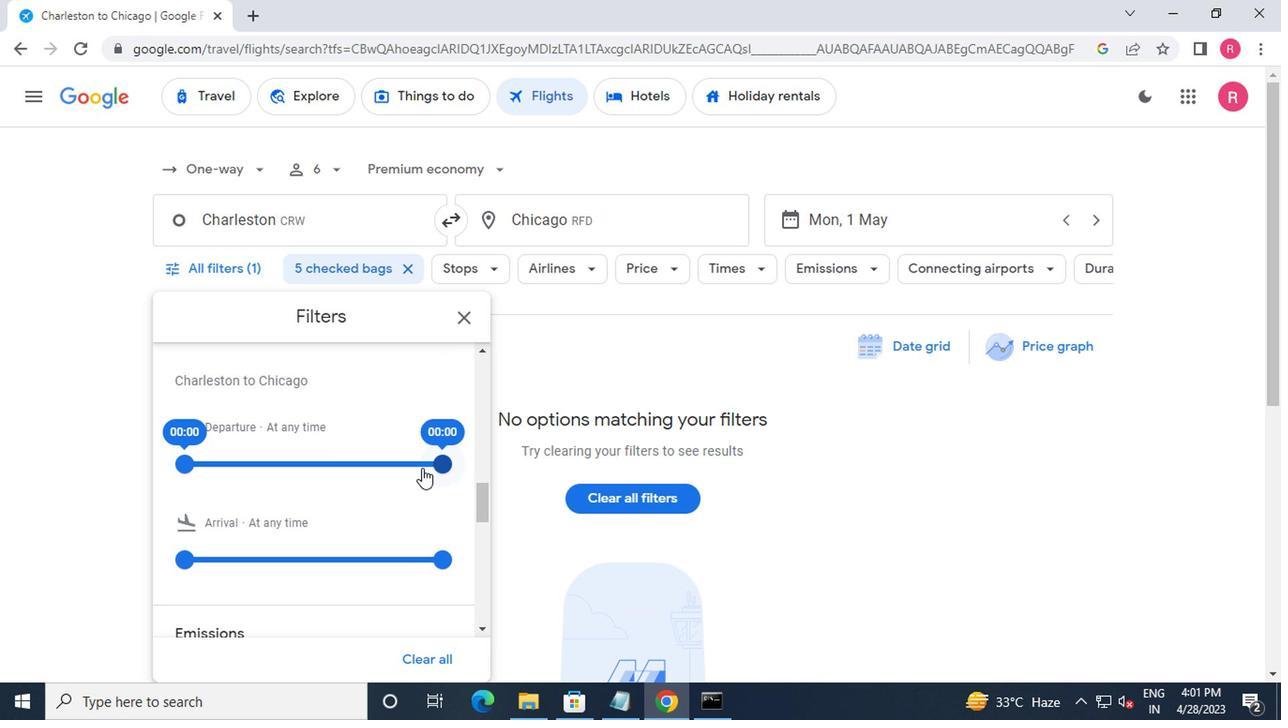 
Action: Mouse moved to (185, 473)
Screenshot: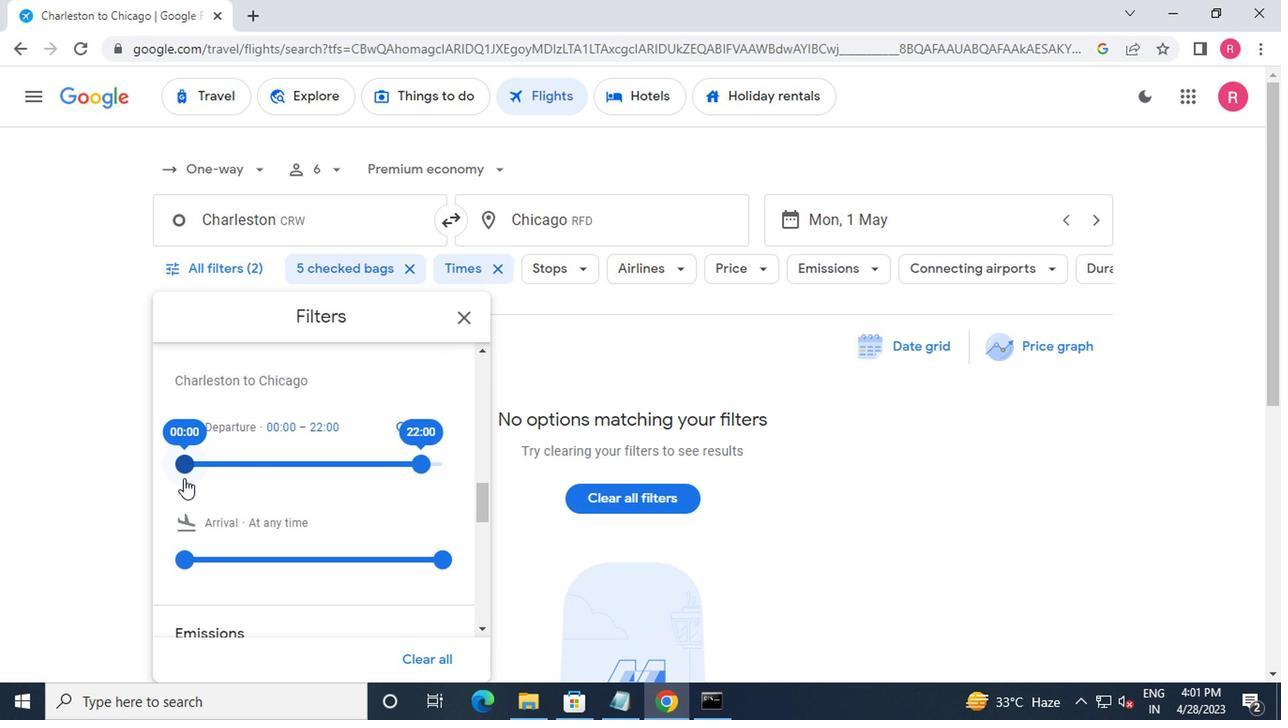
Action: Mouse pressed left at (185, 473)
Screenshot: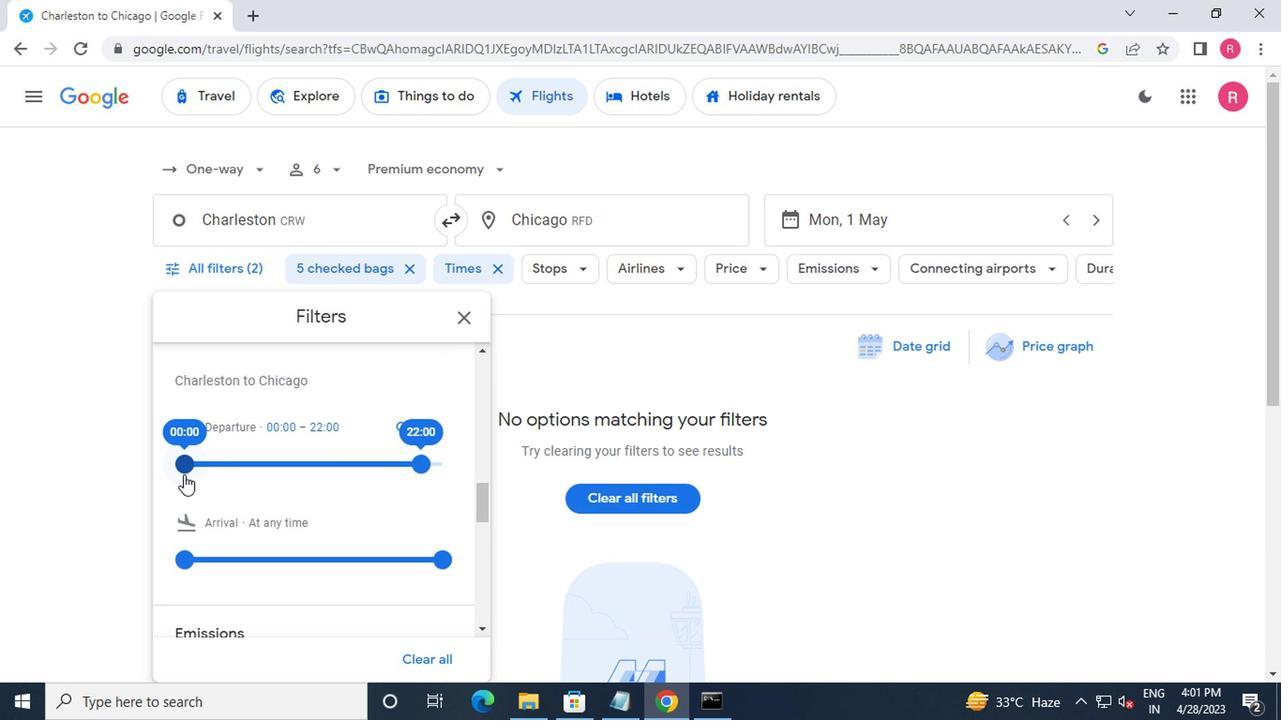 
Action: Mouse moved to (417, 467)
Screenshot: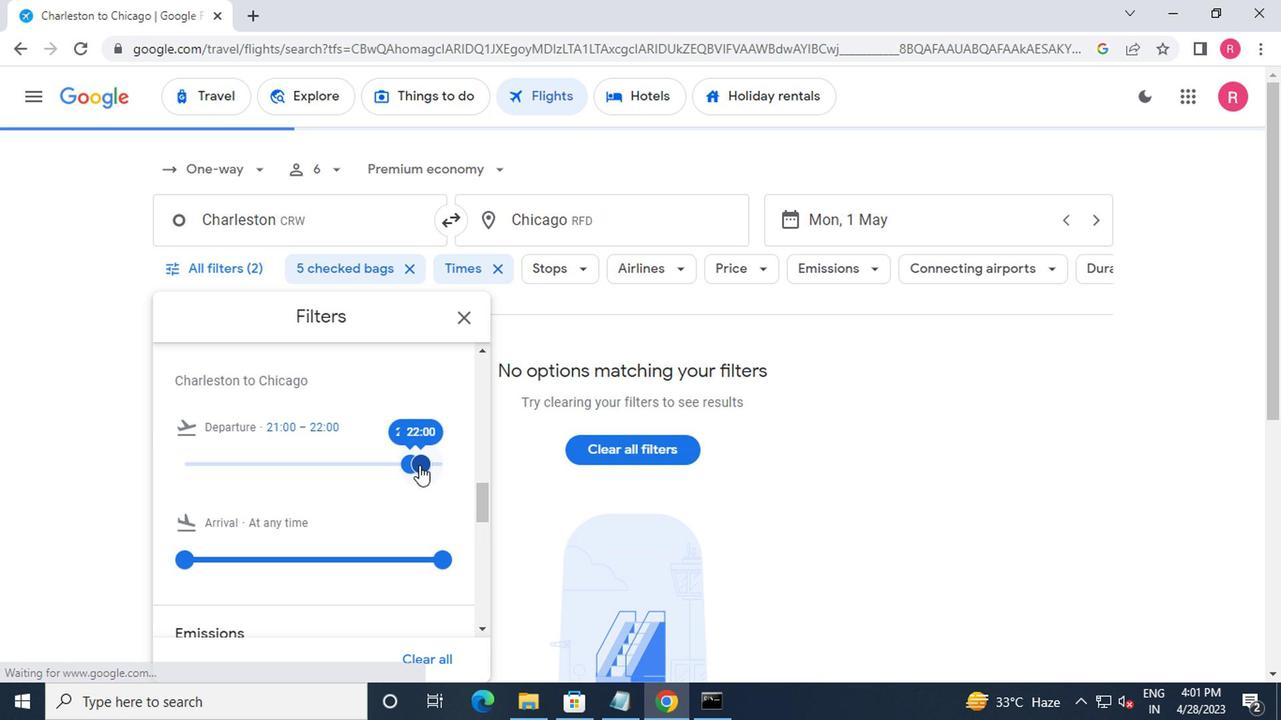 
Action: Mouse pressed left at (417, 467)
Screenshot: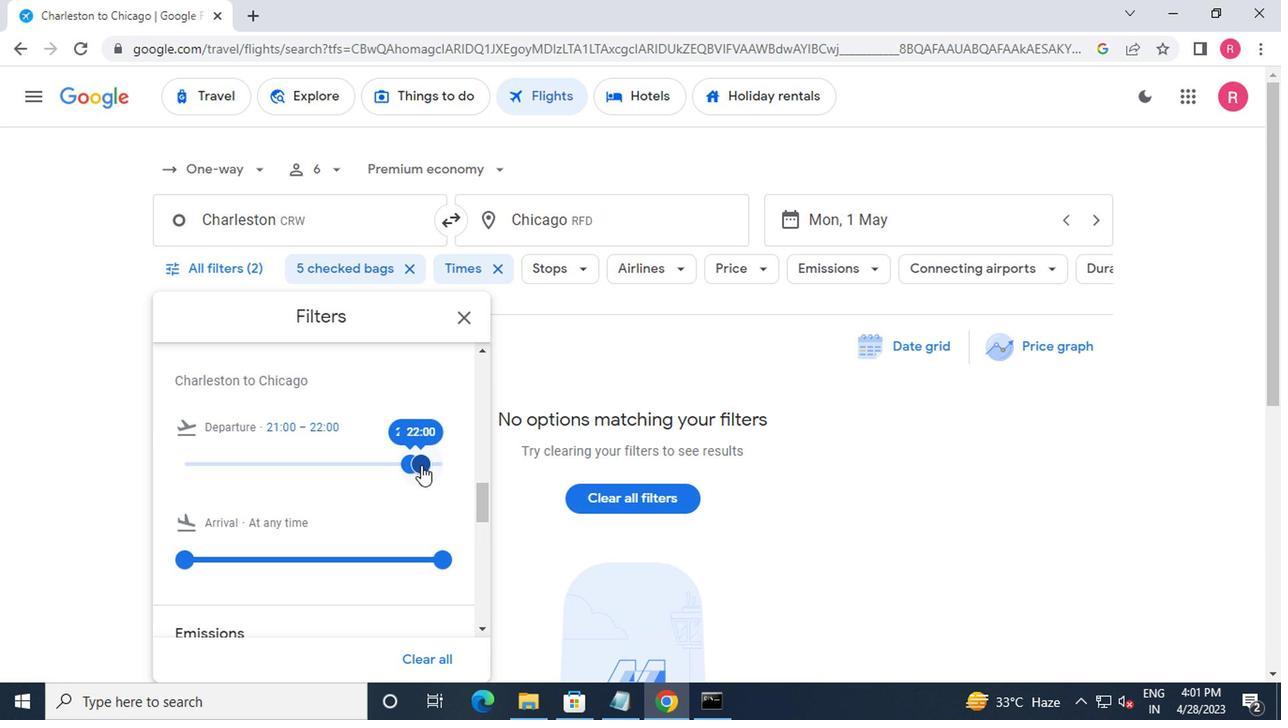 
Action: Mouse moved to (400, 468)
Screenshot: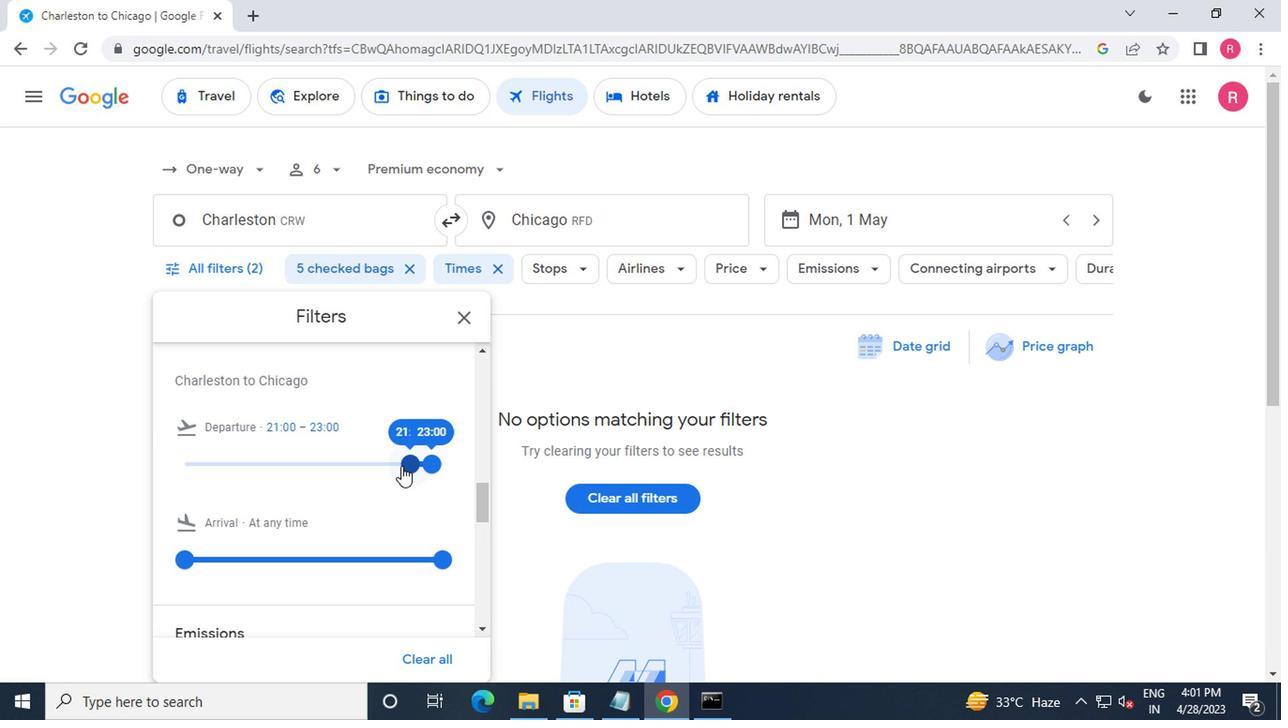 
Action: Mouse pressed left at (400, 468)
Screenshot: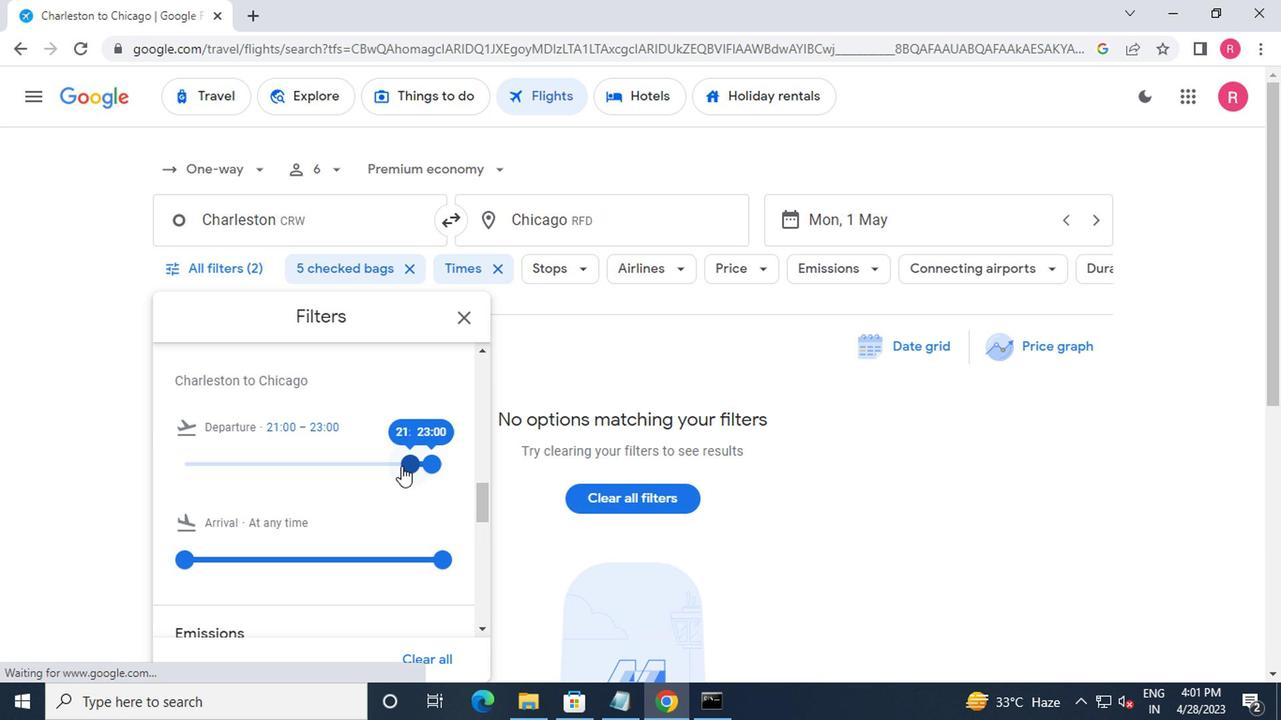 
Action: Mouse moved to (429, 465)
Screenshot: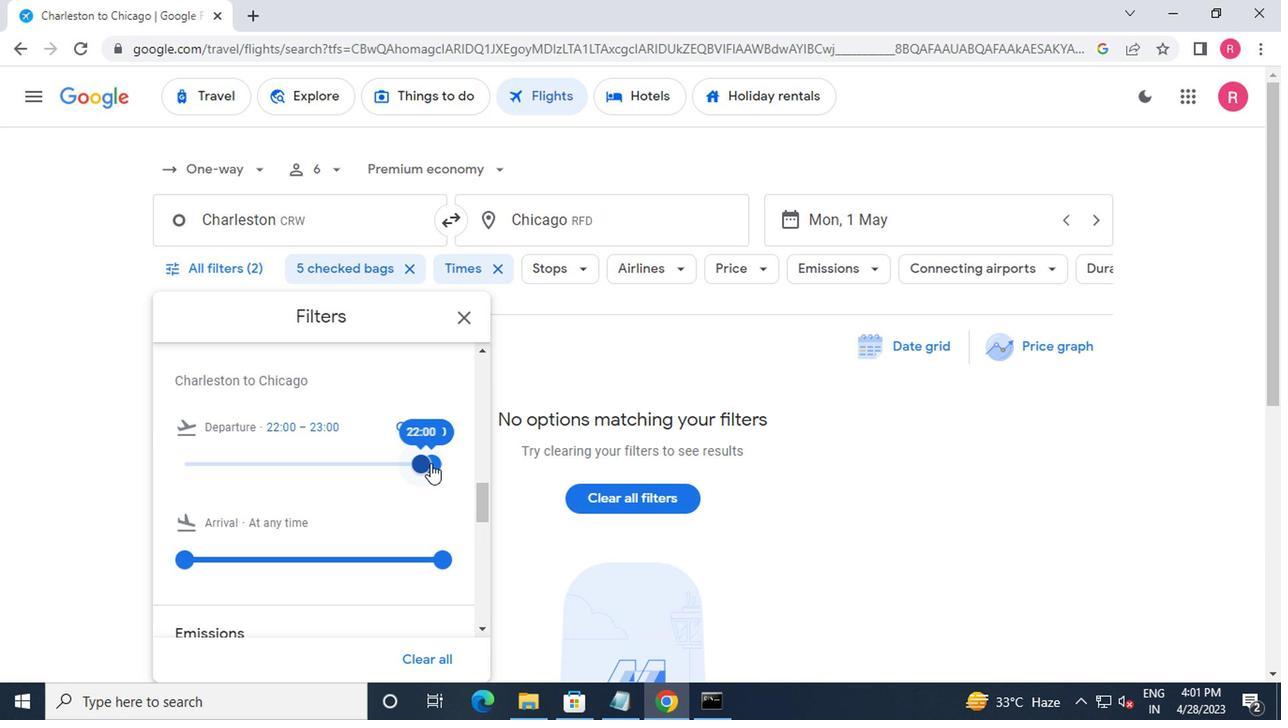 
Action: Mouse pressed left at (429, 465)
Screenshot: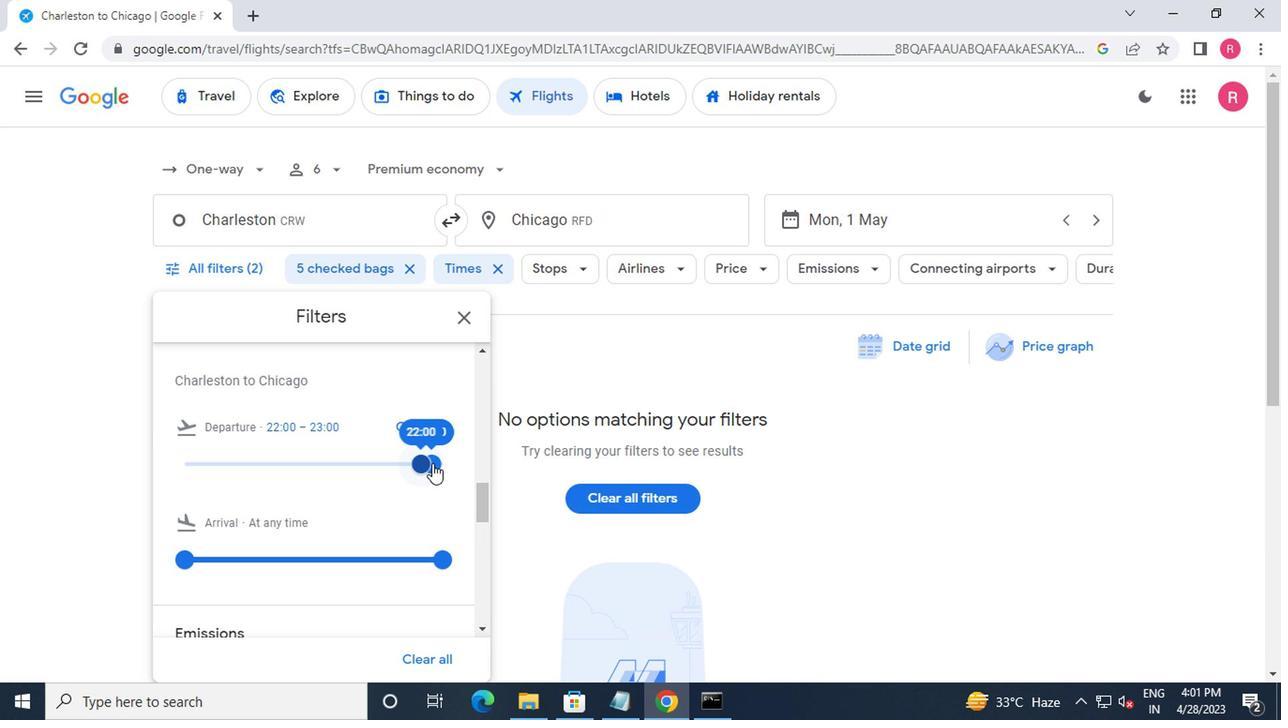
Action: Mouse moved to (421, 468)
Screenshot: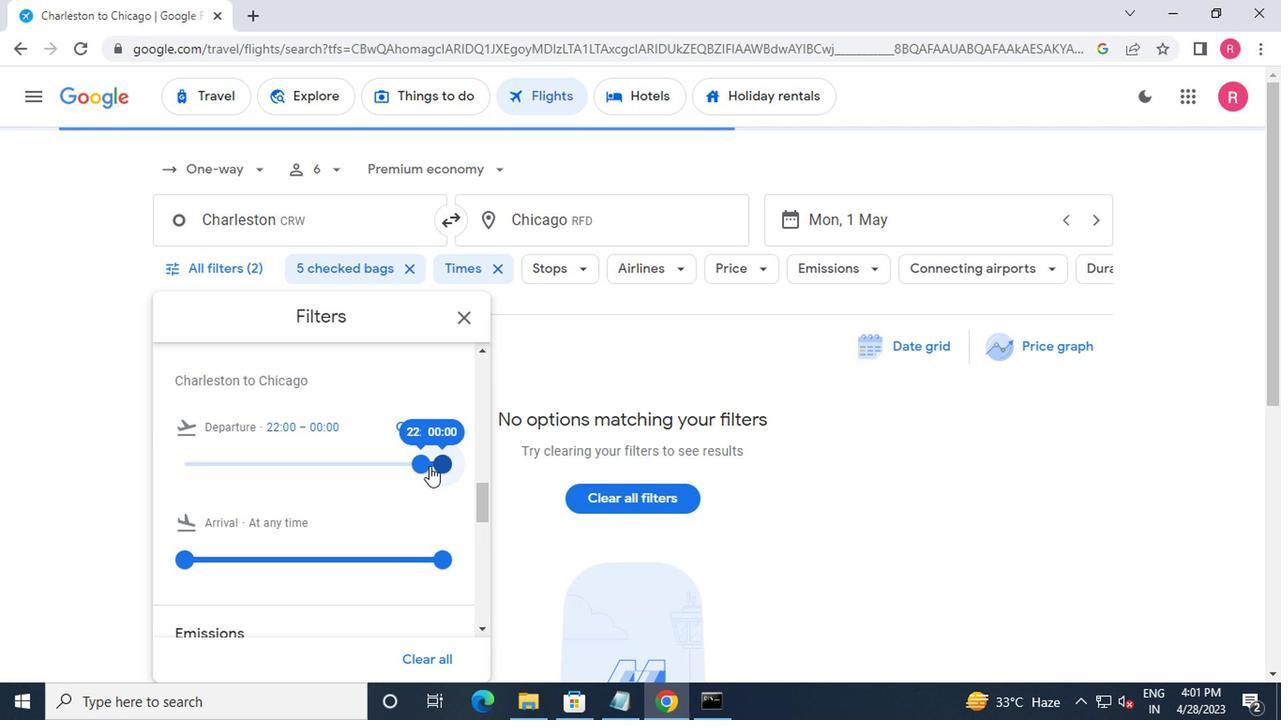 
Action: Mouse pressed left at (421, 468)
Screenshot: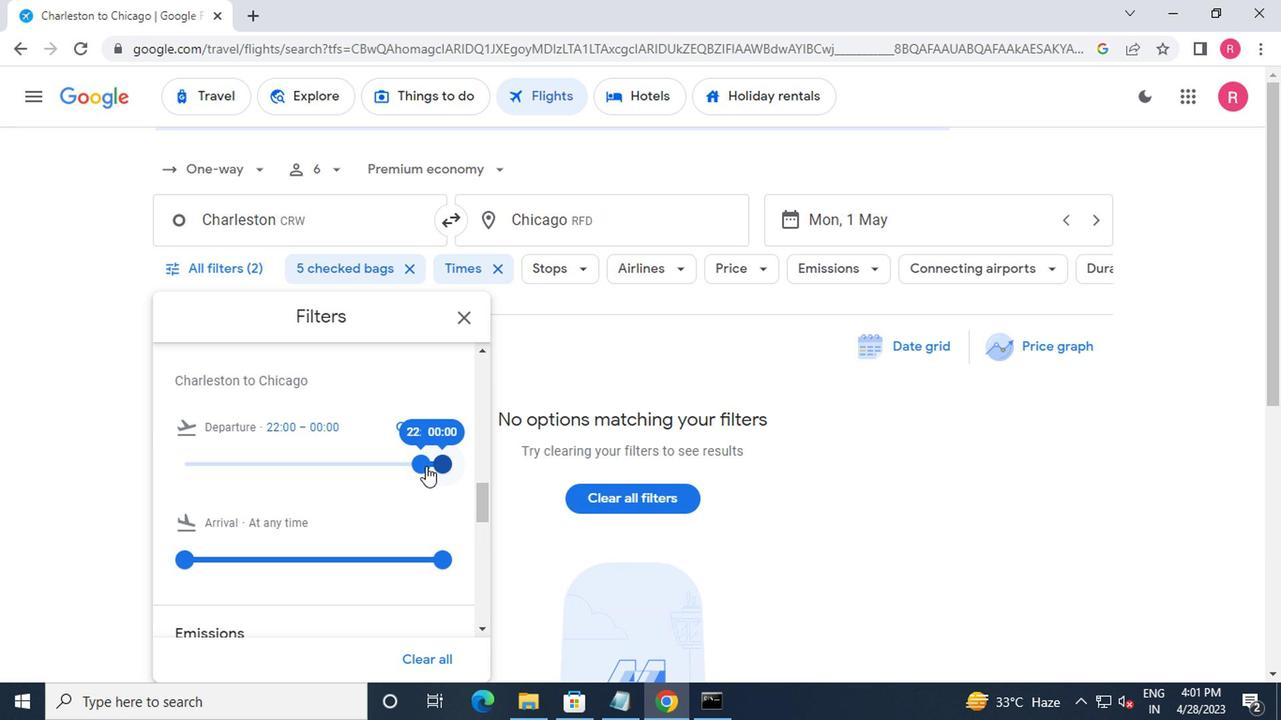 
Action: Mouse moved to (416, 469)
Screenshot: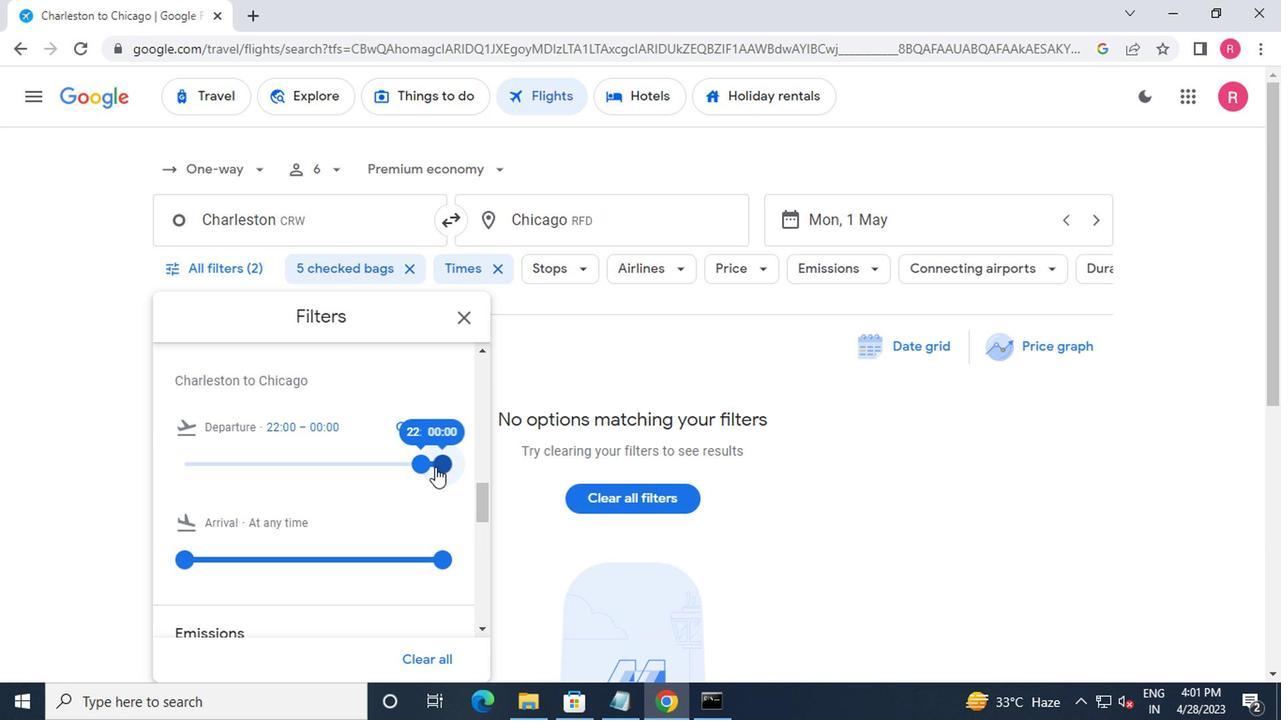 
Action: Mouse pressed left at (416, 469)
Screenshot: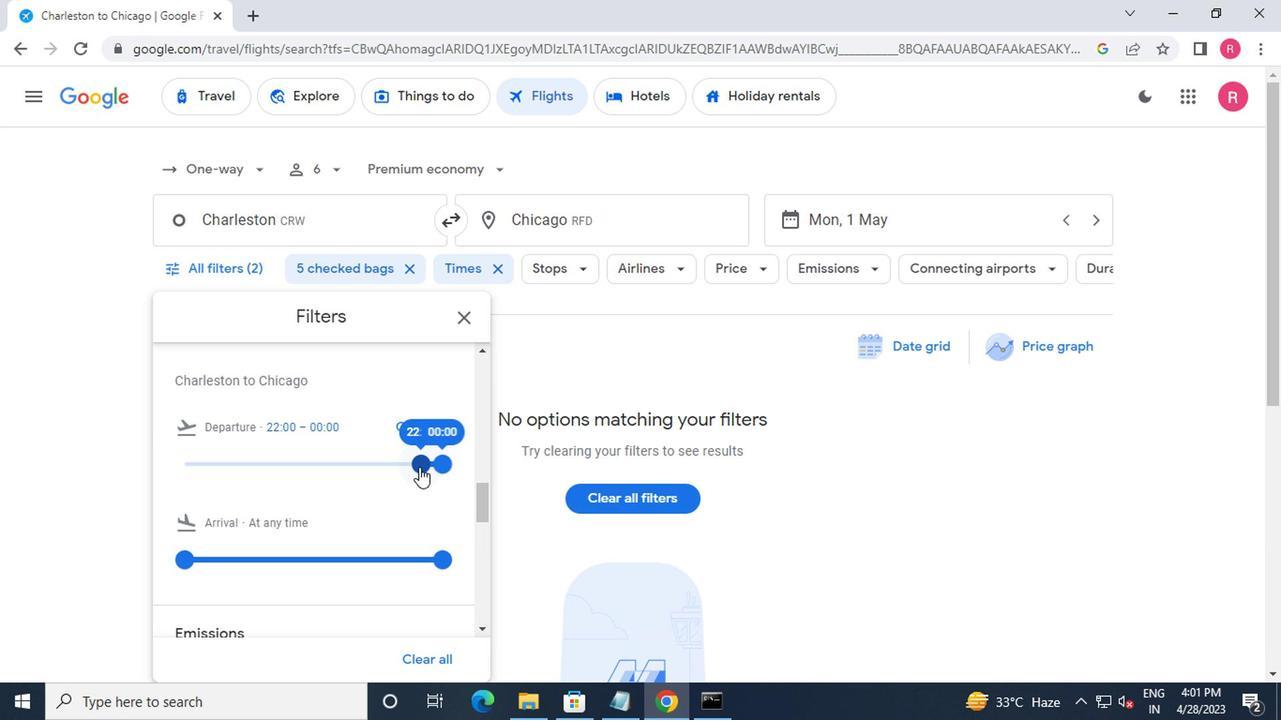 
Action: Mouse moved to (470, 329)
Screenshot: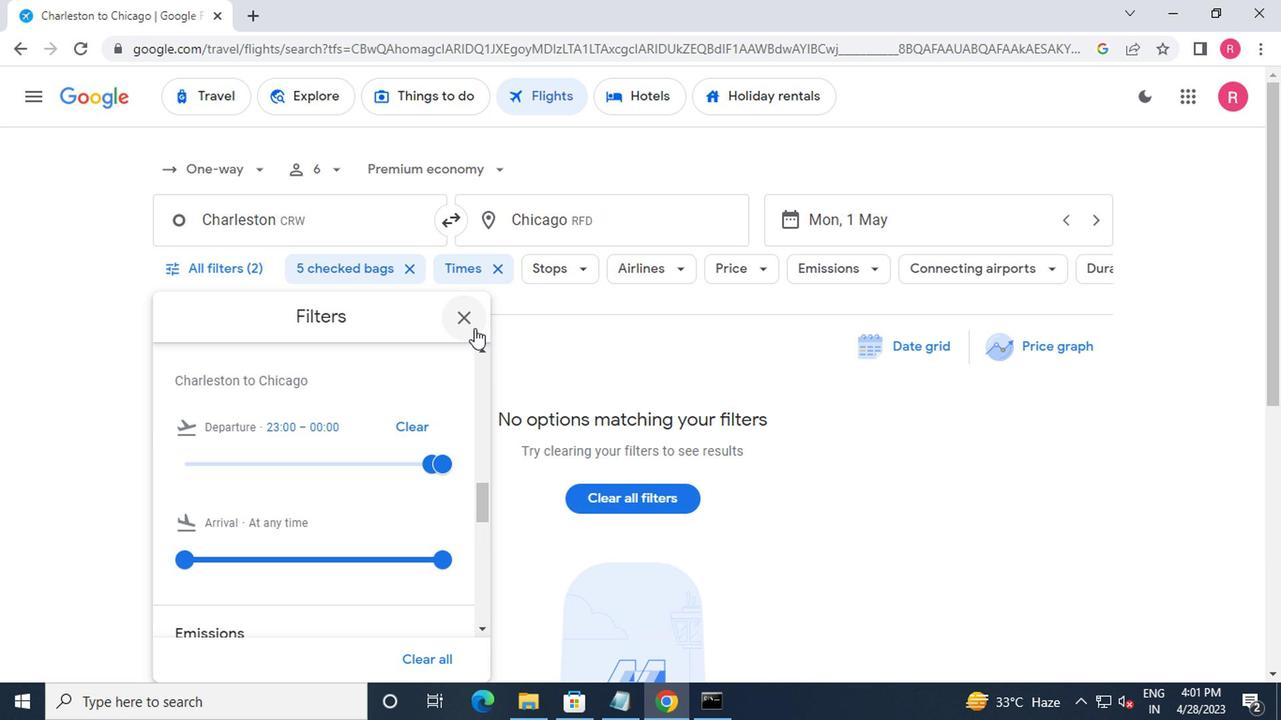 
Action: Mouse pressed left at (470, 329)
Screenshot: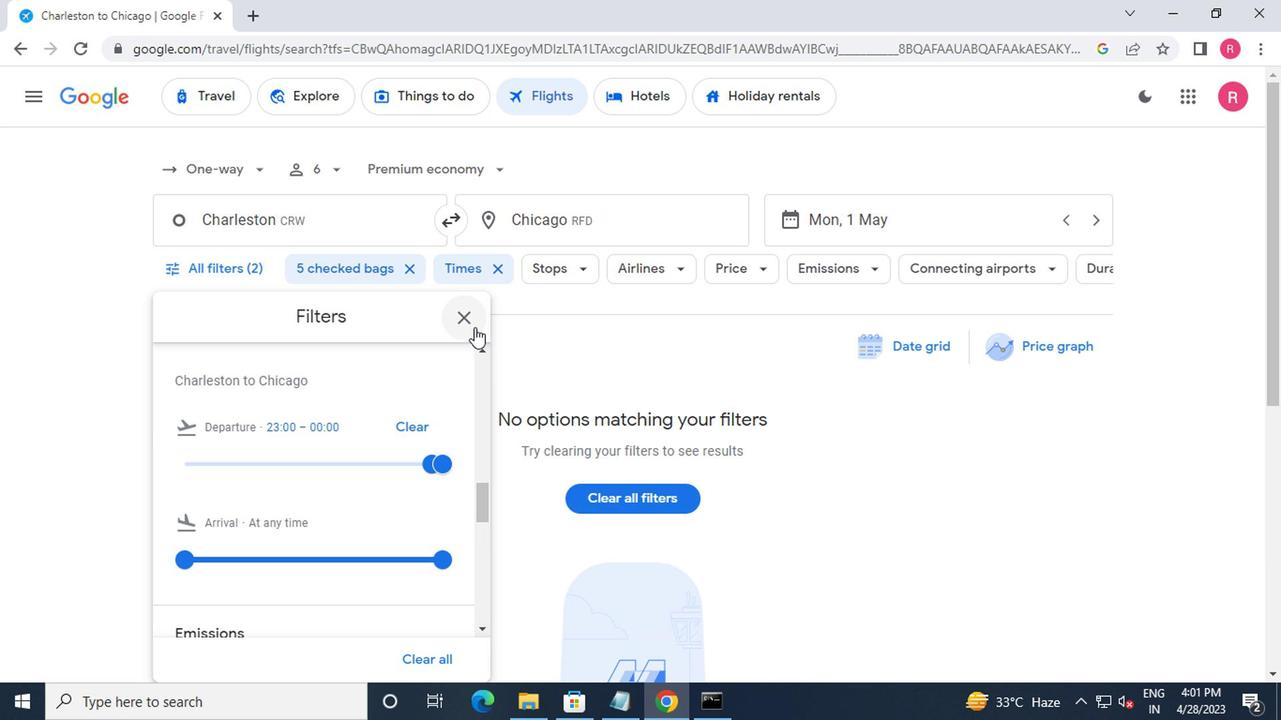 
